 Task: Find connections with filter location Tietê with filter topic #Mentoringwith filter profile language Potuguese with filter current company Work From Home/ Experience & Fresher Jobs with filter school CHAROTAR UNIVERSITY OF SCIENCE AND TECHNOLOGY with filter industry Optometrists with filter service category Videography with filter keywords title Director of Inside Sales
Action: Mouse moved to (706, 123)
Screenshot: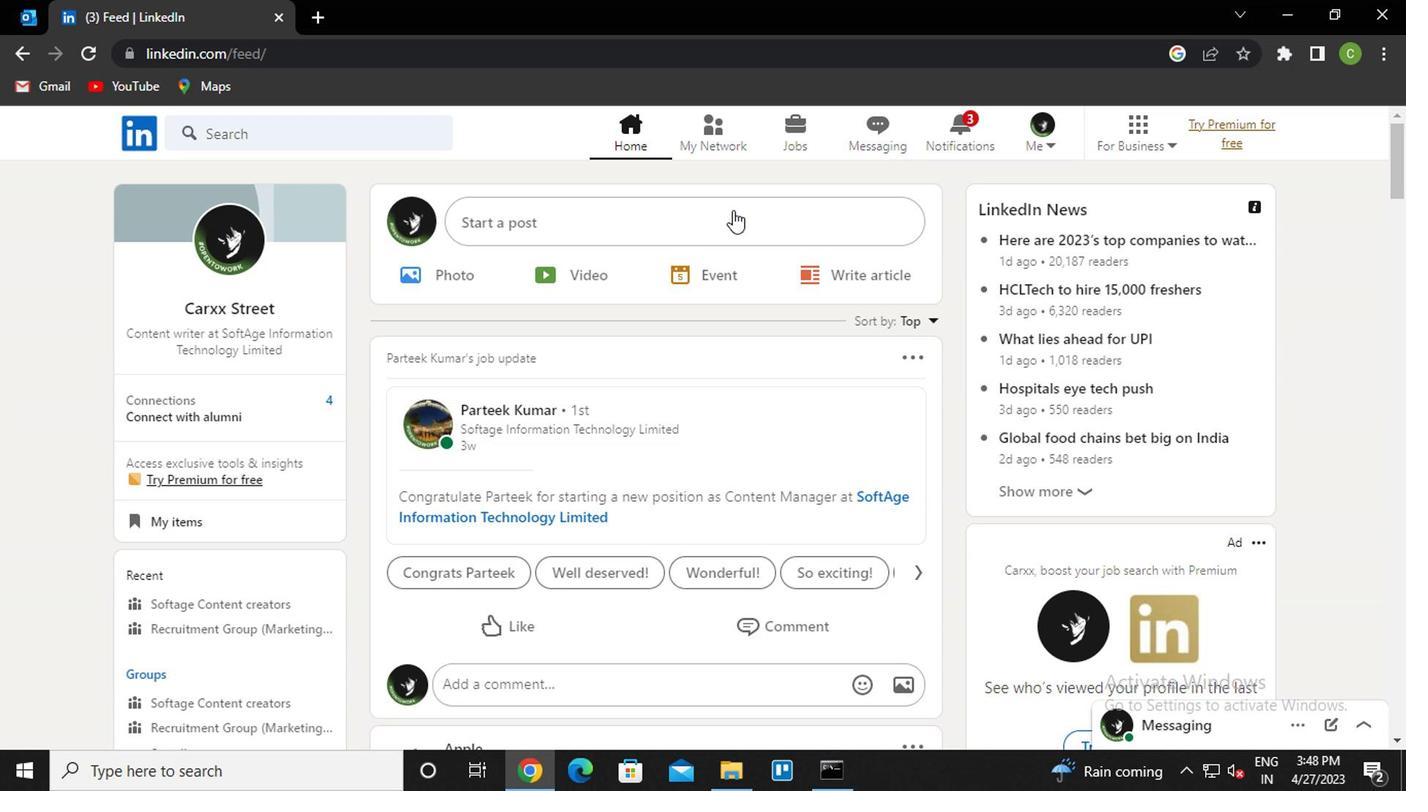 
Action: Mouse pressed left at (706, 123)
Screenshot: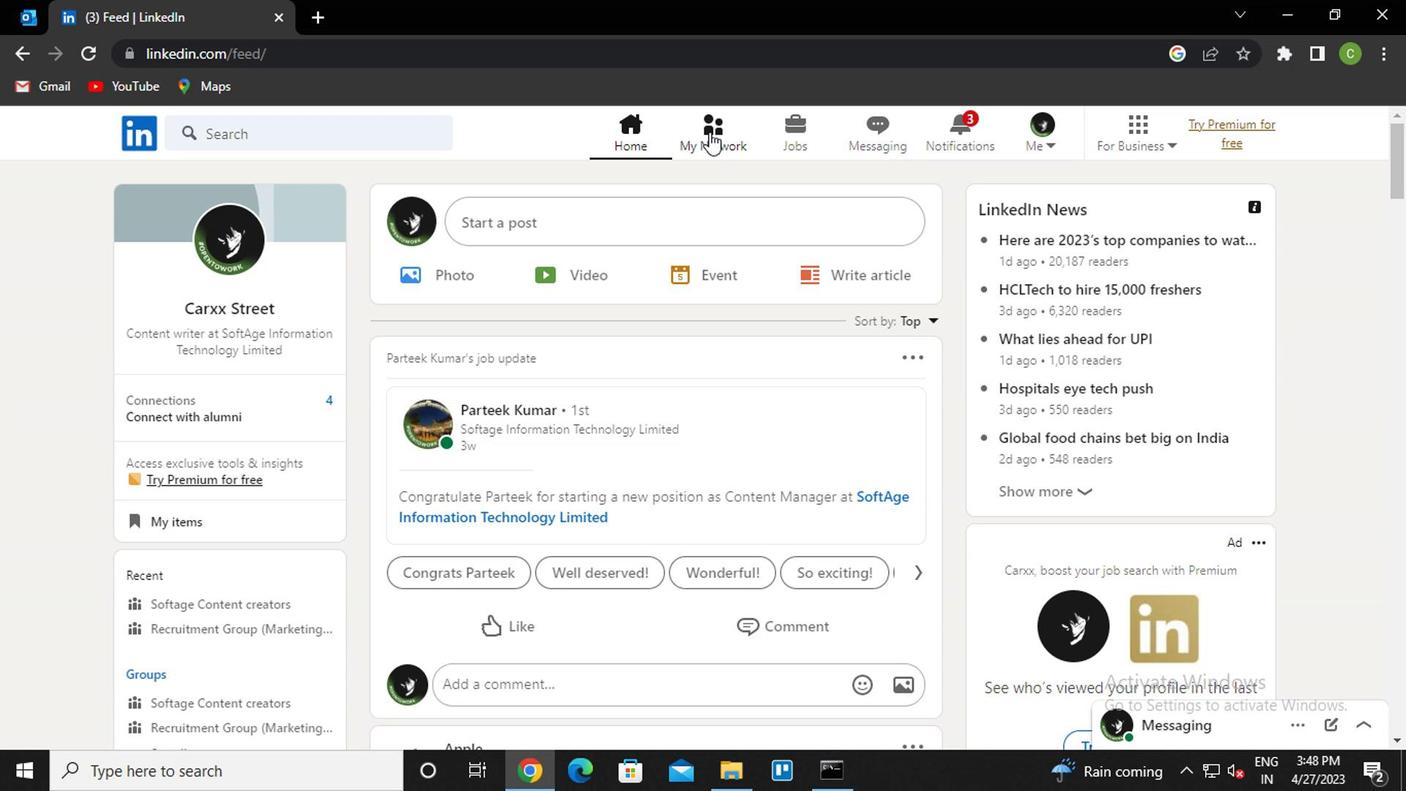 
Action: Mouse moved to (344, 241)
Screenshot: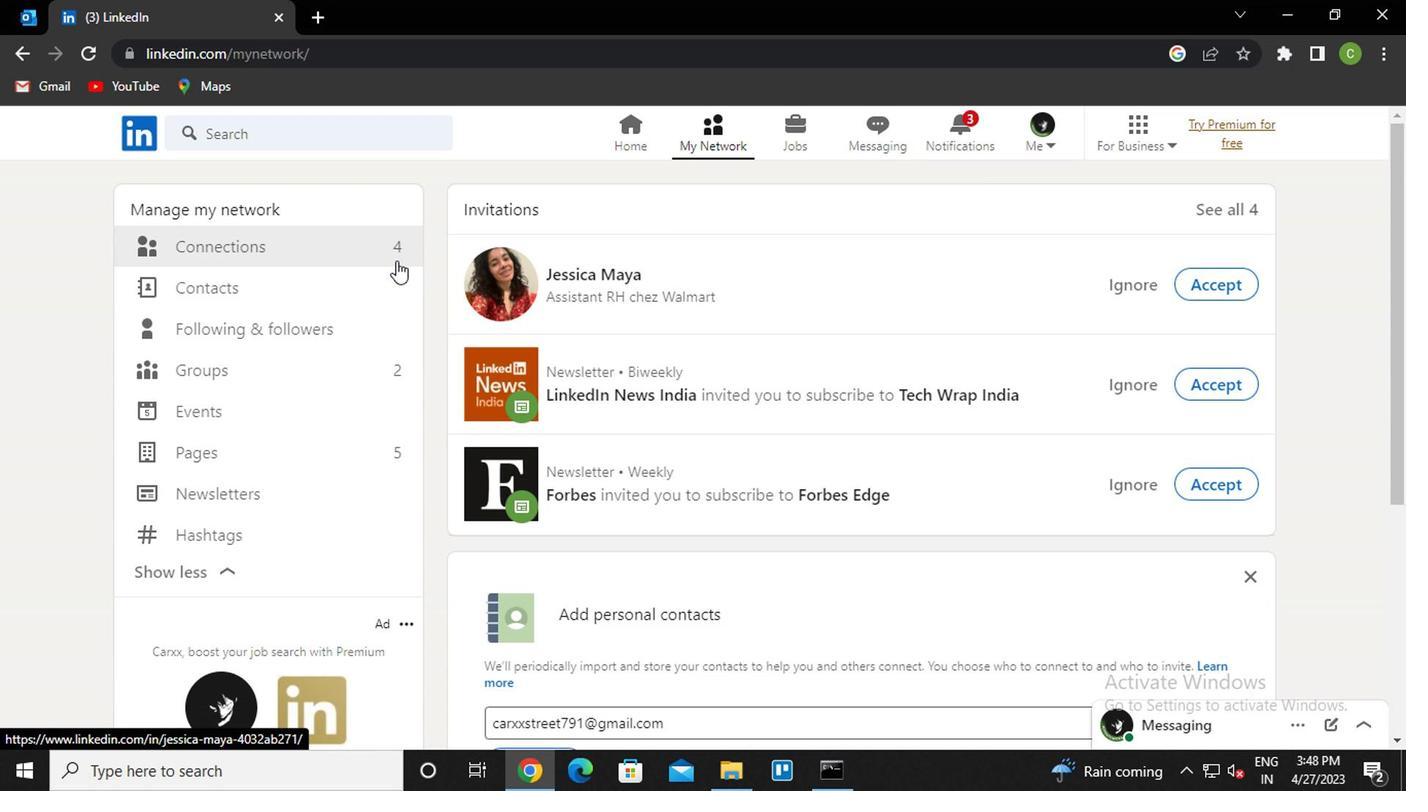 
Action: Mouse pressed left at (344, 241)
Screenshot: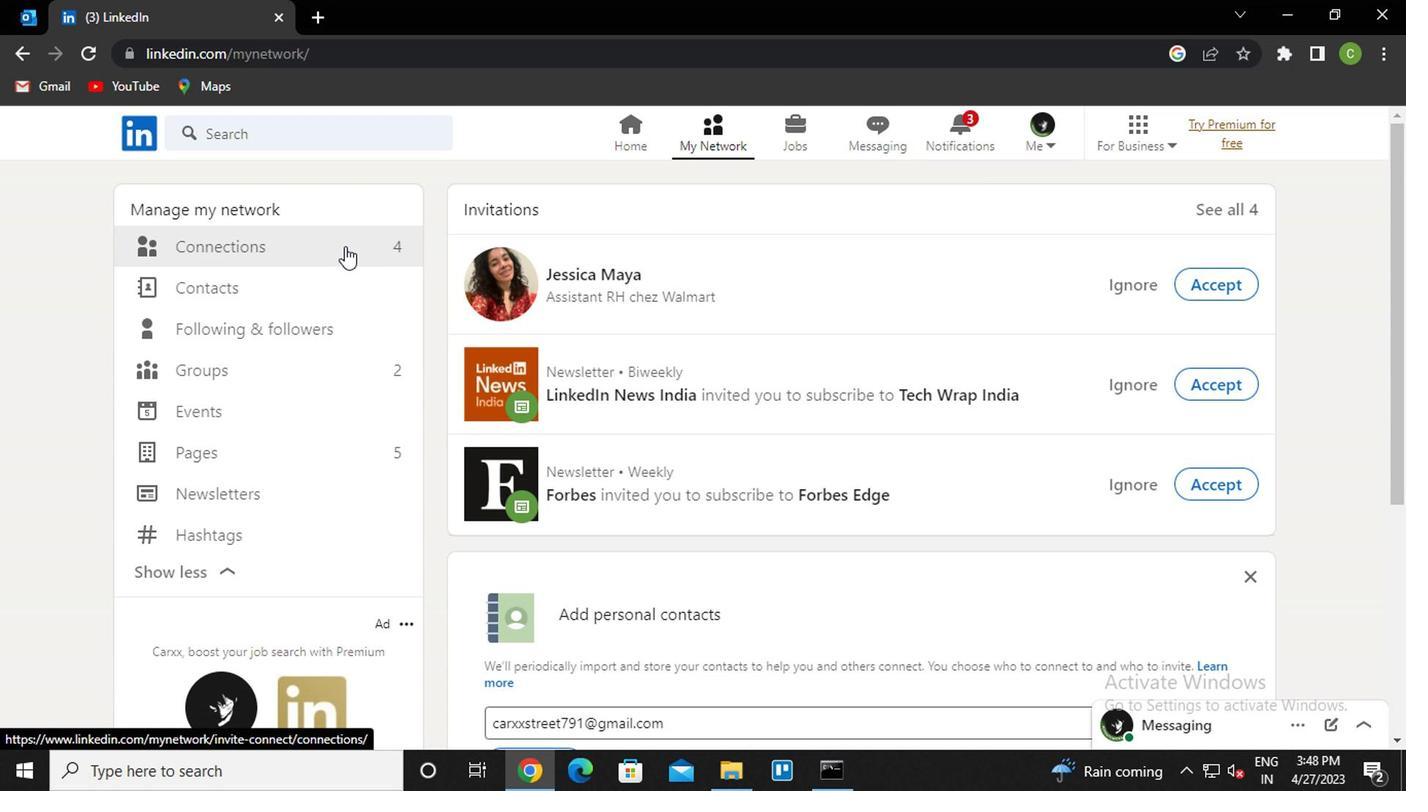 
Action: Mouse moved to (872, 249)
Screenshot: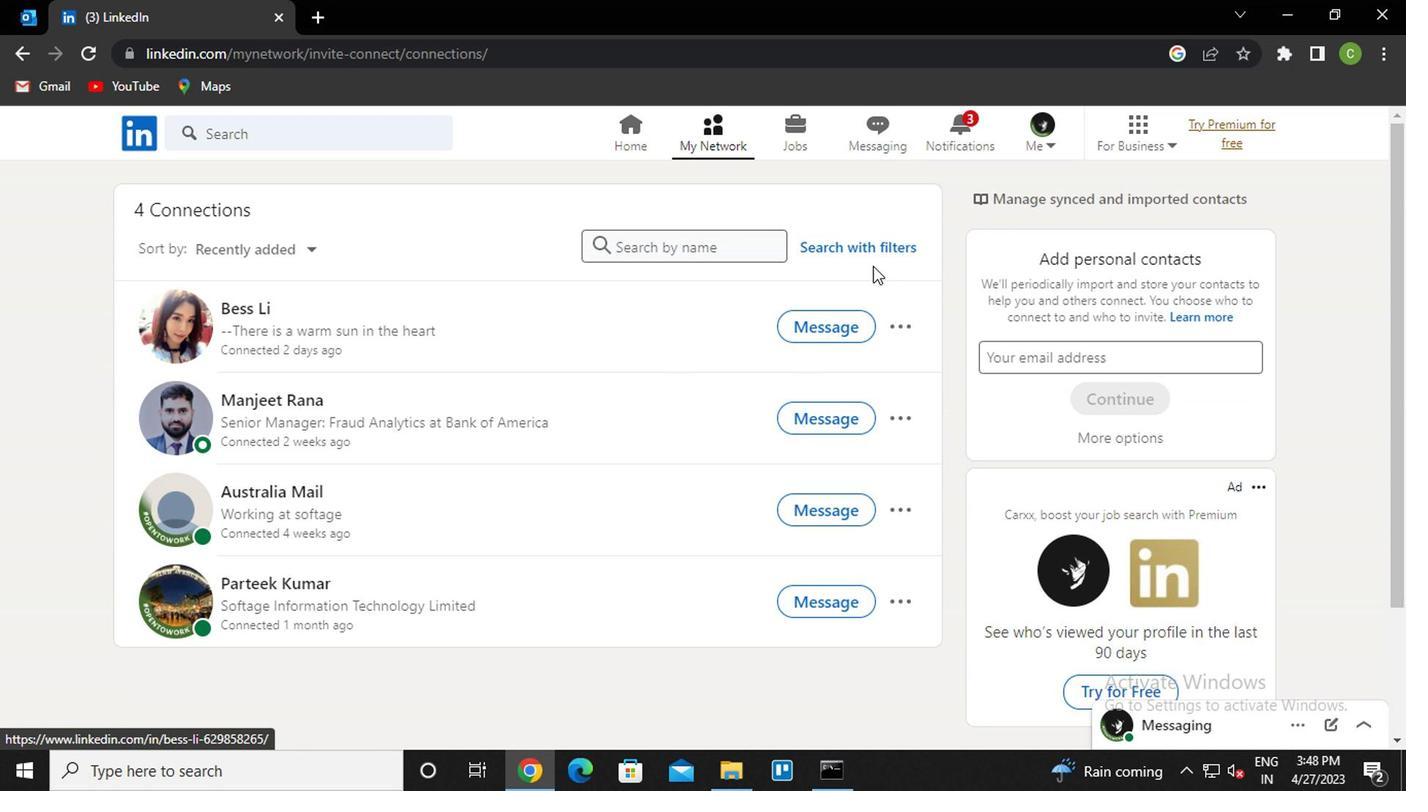 
Action: Mouse pressed left at (872, 249)
Screenshot: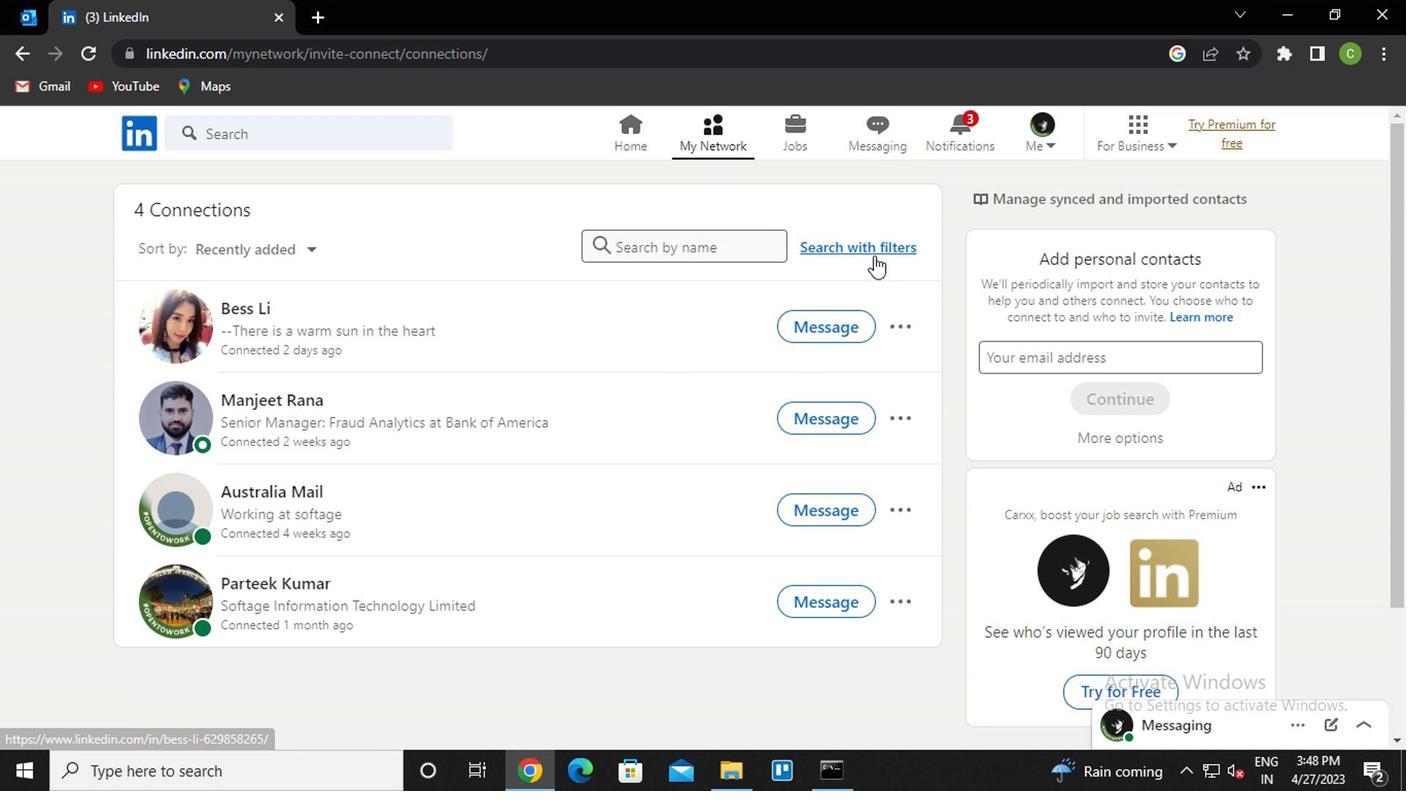 
Action: Mouse moved to (763, 184)
Screenshot: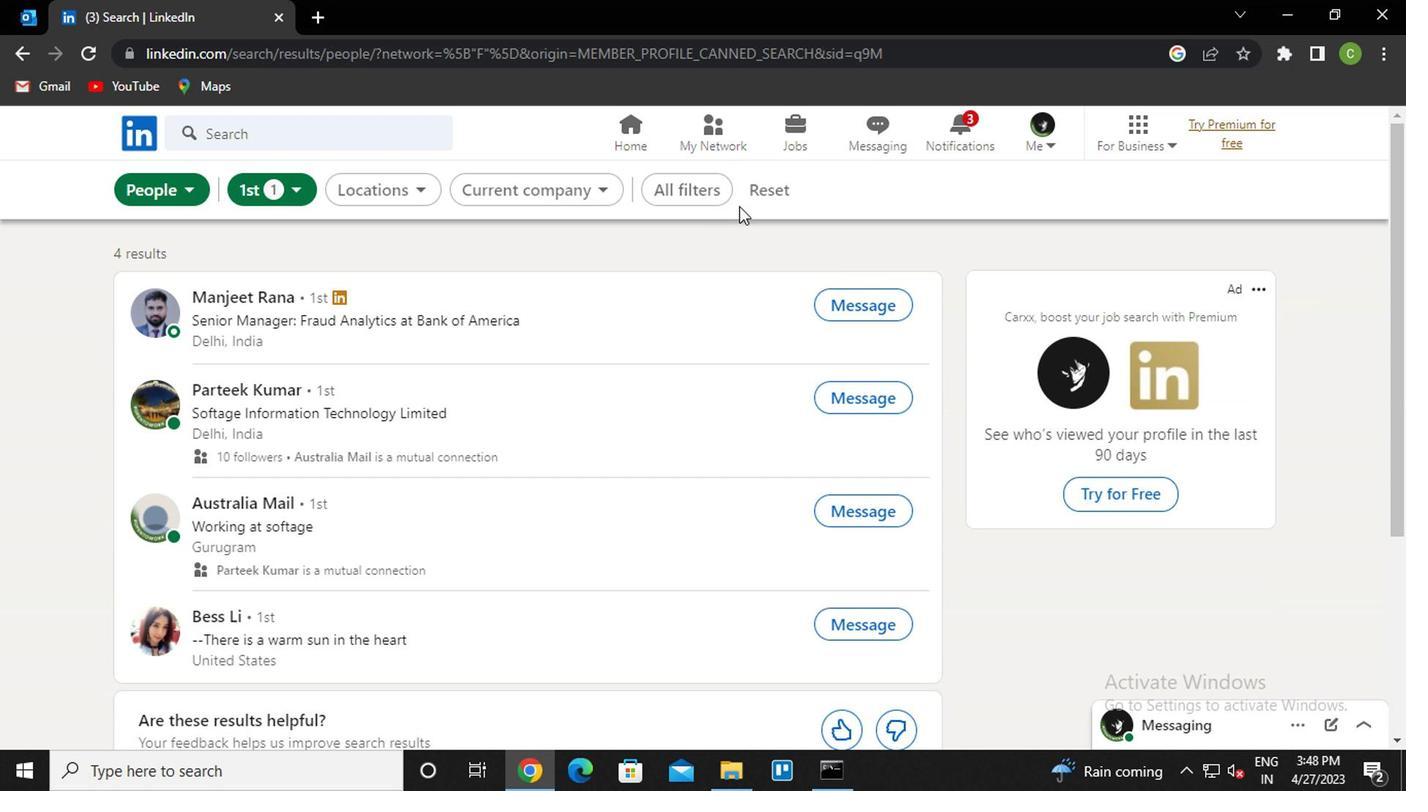 
Action: Mouse pressed left at (763, 184)
Screenshot: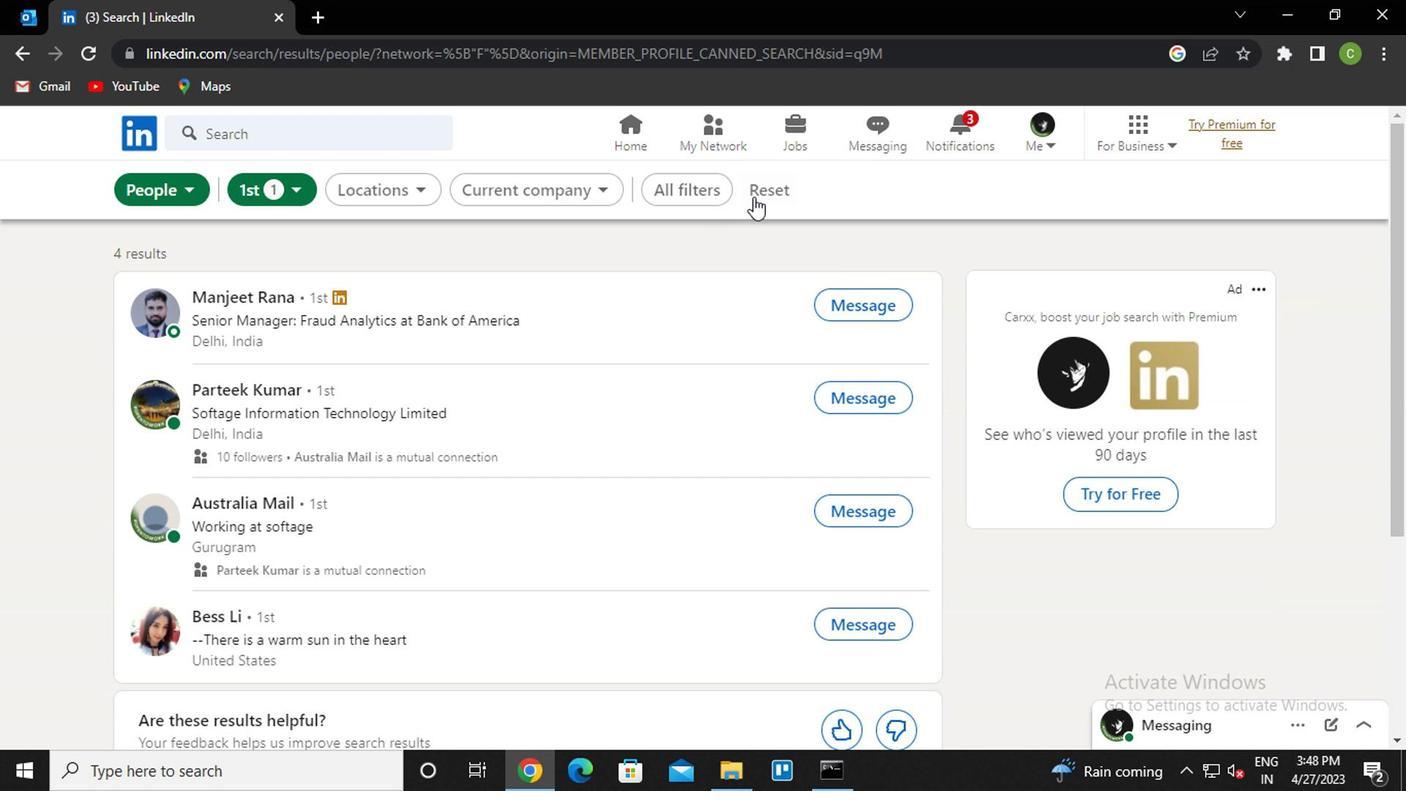 
Action: Mouse moved to (737, 180)
Screenshot: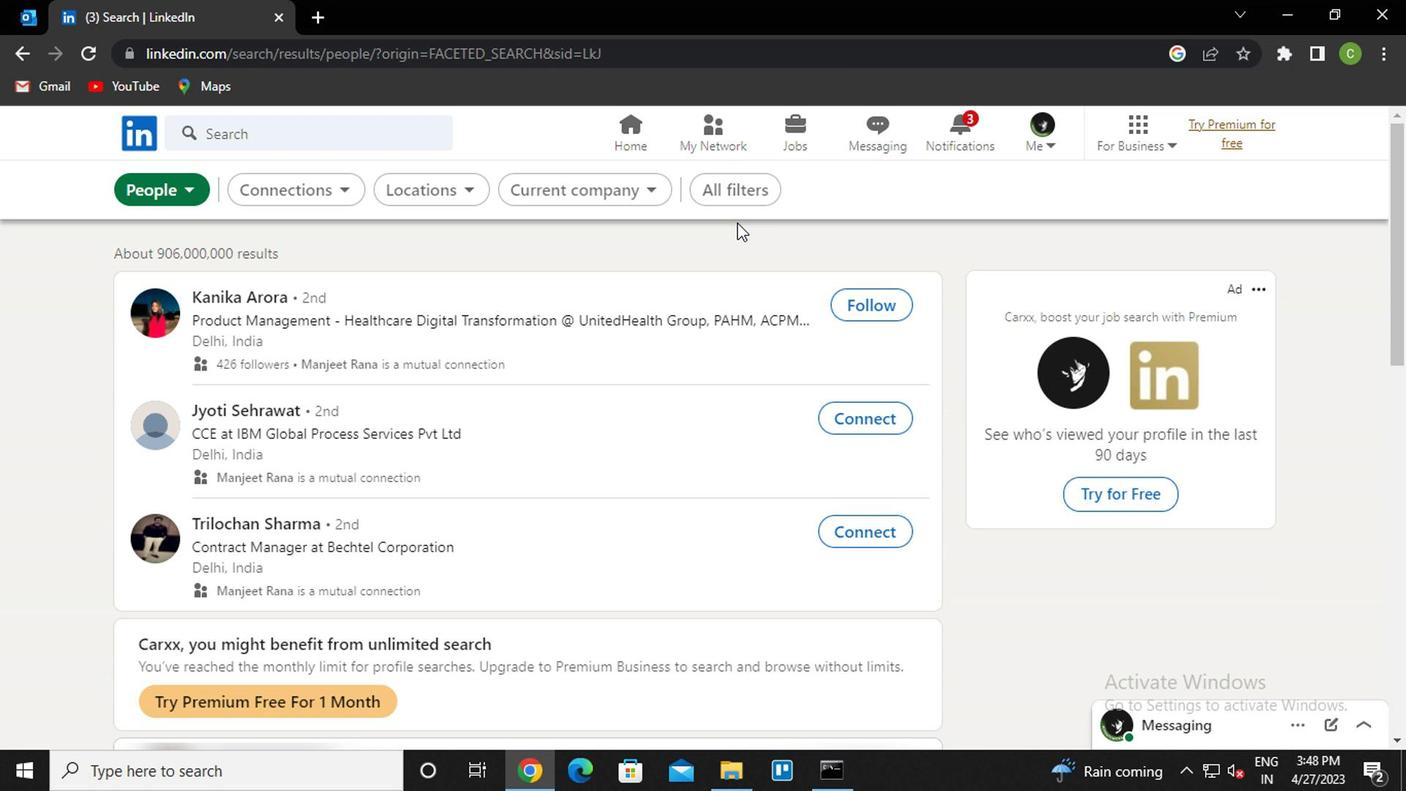 
Action: Mouse pressed left at (737, 180)
Screenshot: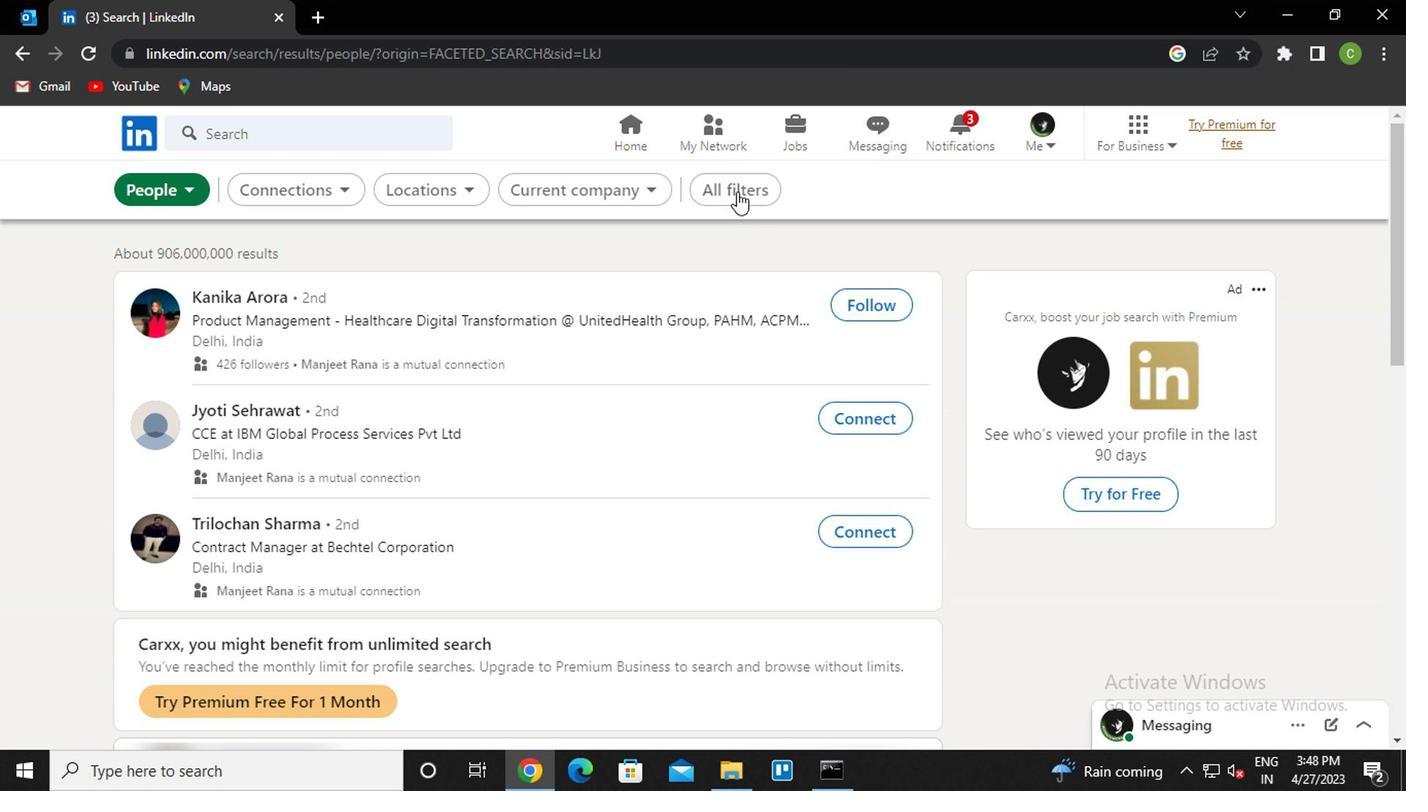 
Action: Mouse moved to (1122, 391)
Screenshot: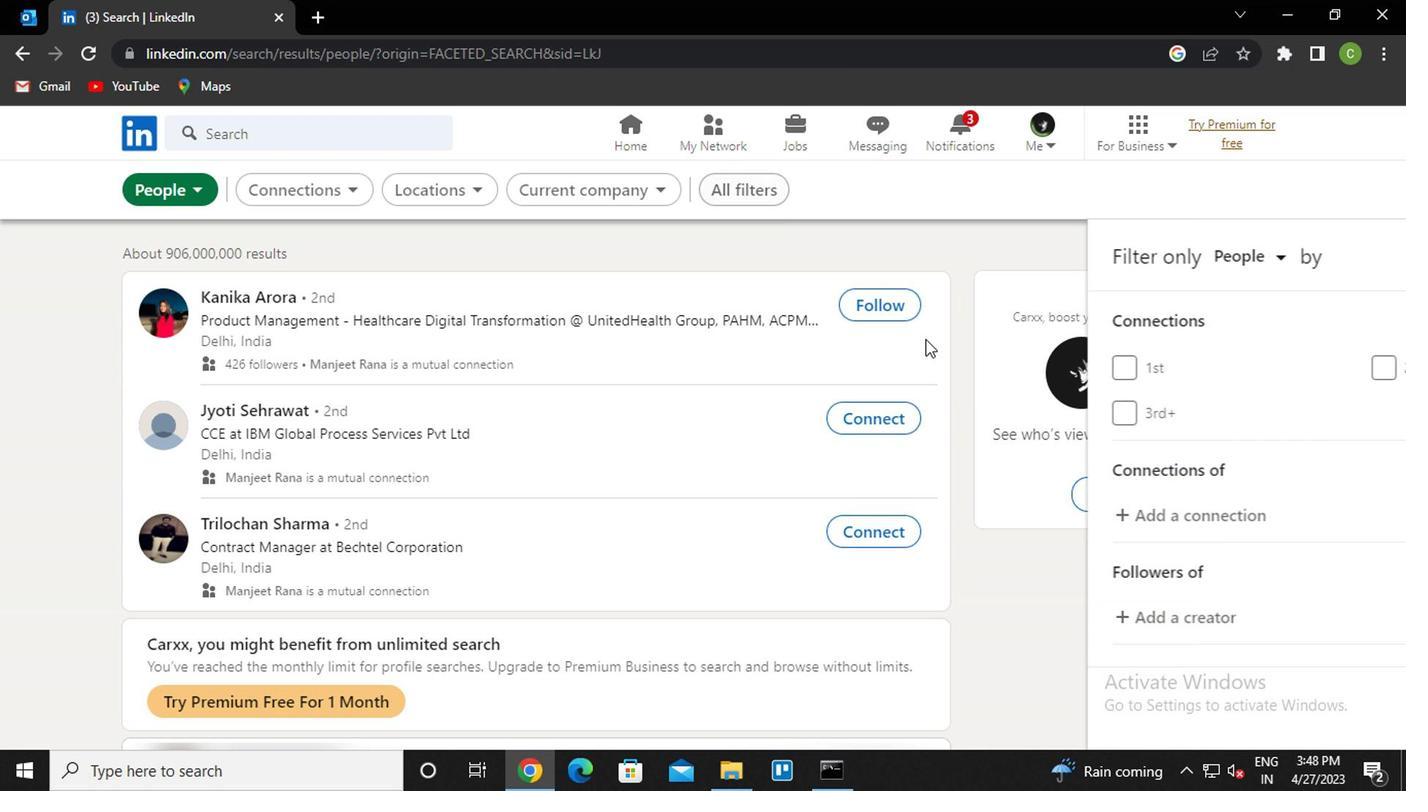 
Action: Mouse scrolled (1122, 390) with delta (0, -1)
Screenshot: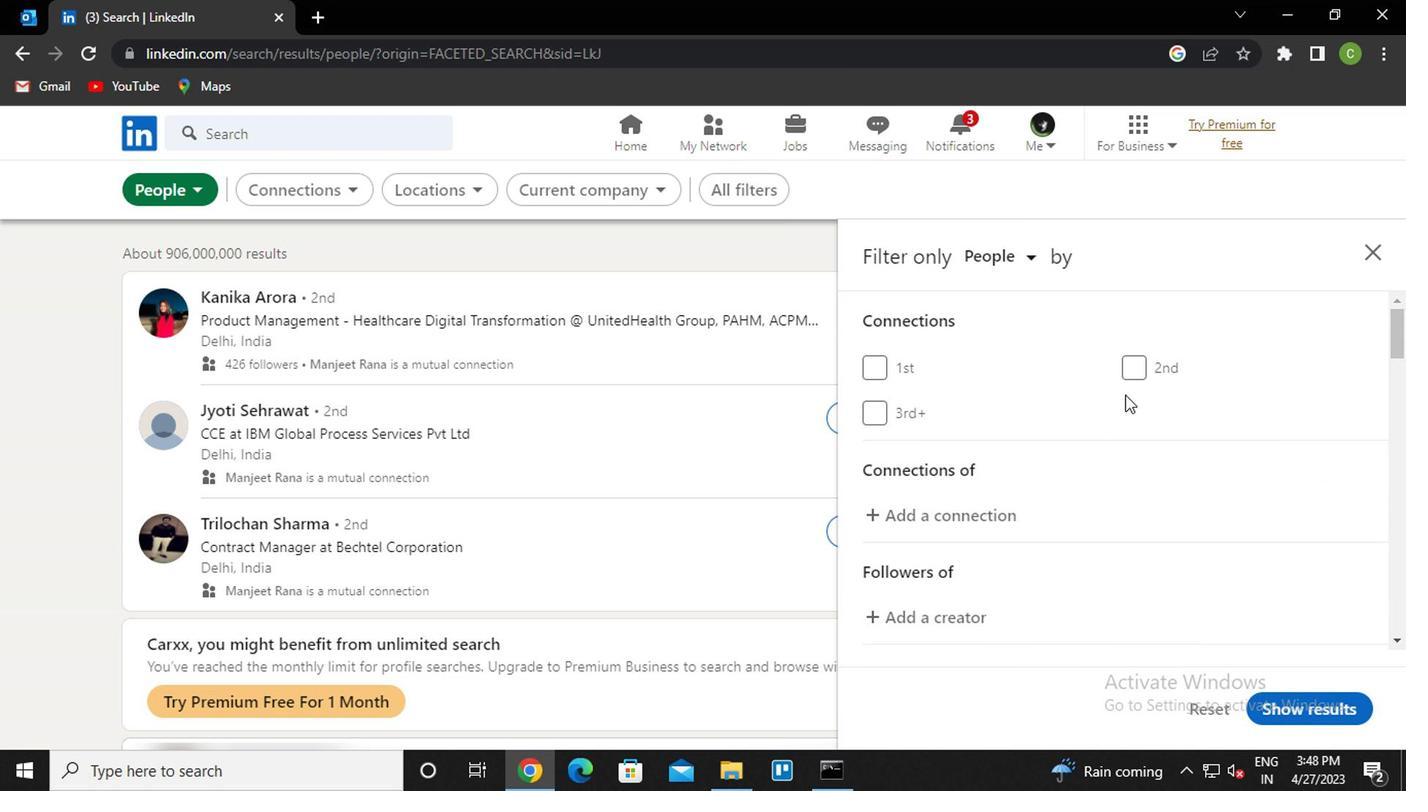 
Action: Mouse scrolled (1122, 390) with delta (0, -1)
Screenshot: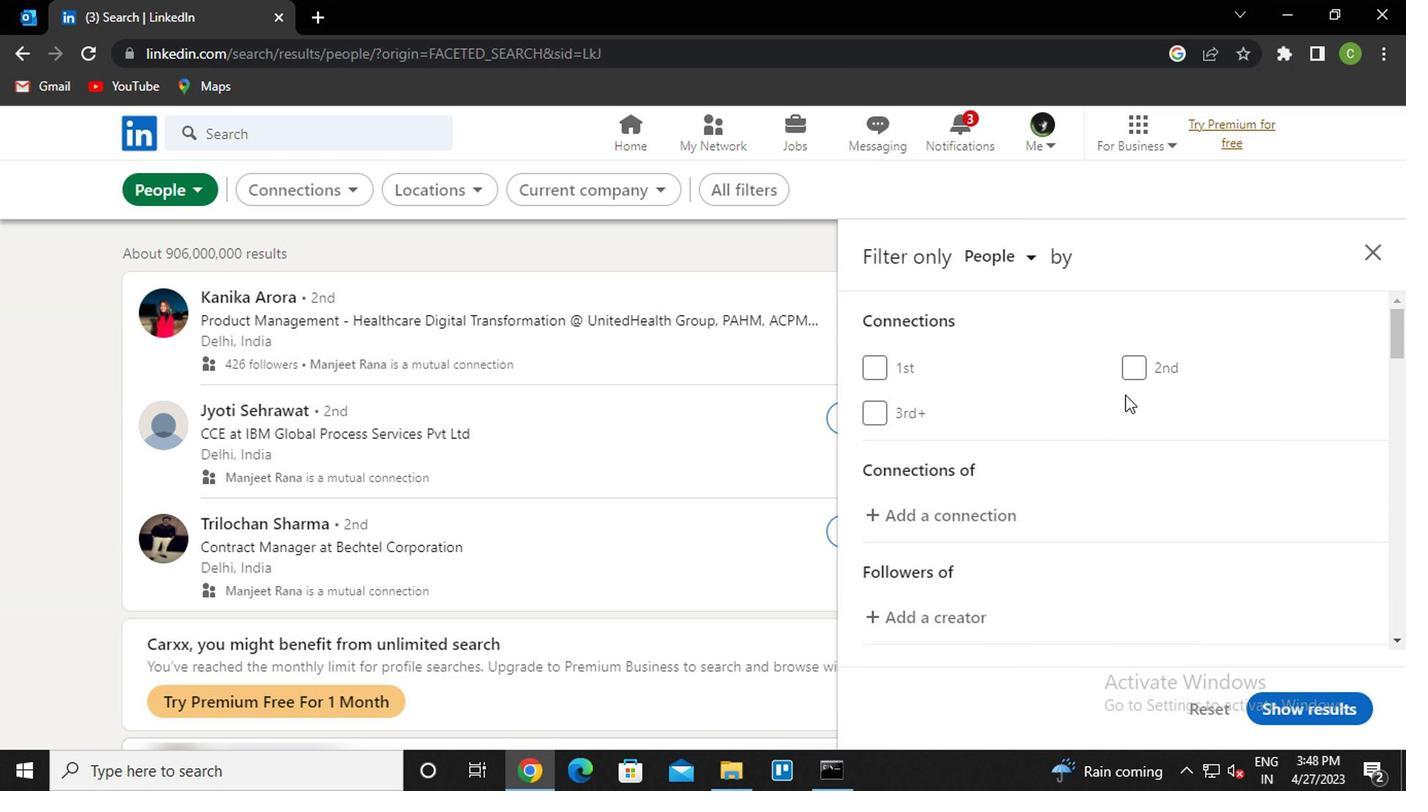 
Action: Mouse moved to (1122, 391)
Screenshot: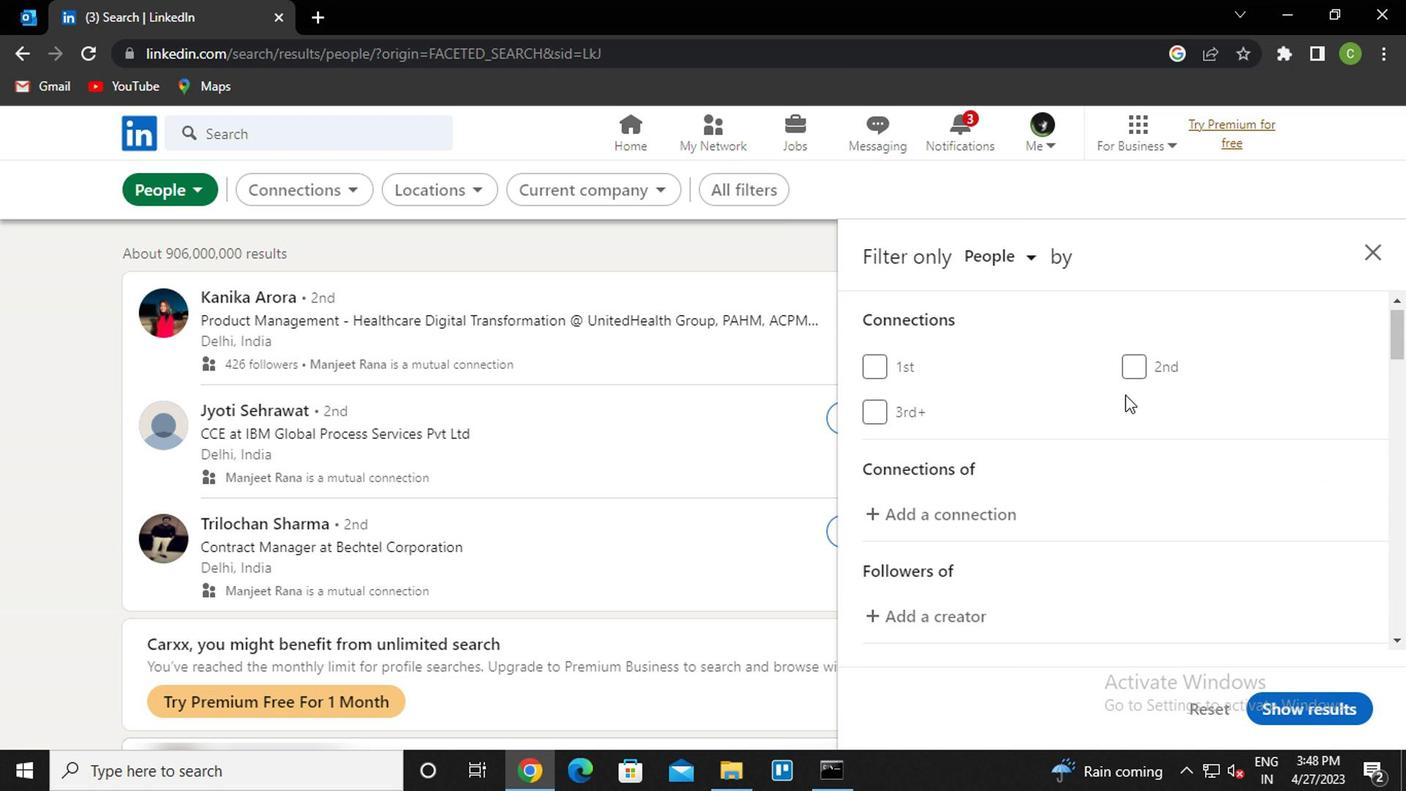 
Action: Mouse scrolled (1122, 390) with delta (0, -1)
Screenshot: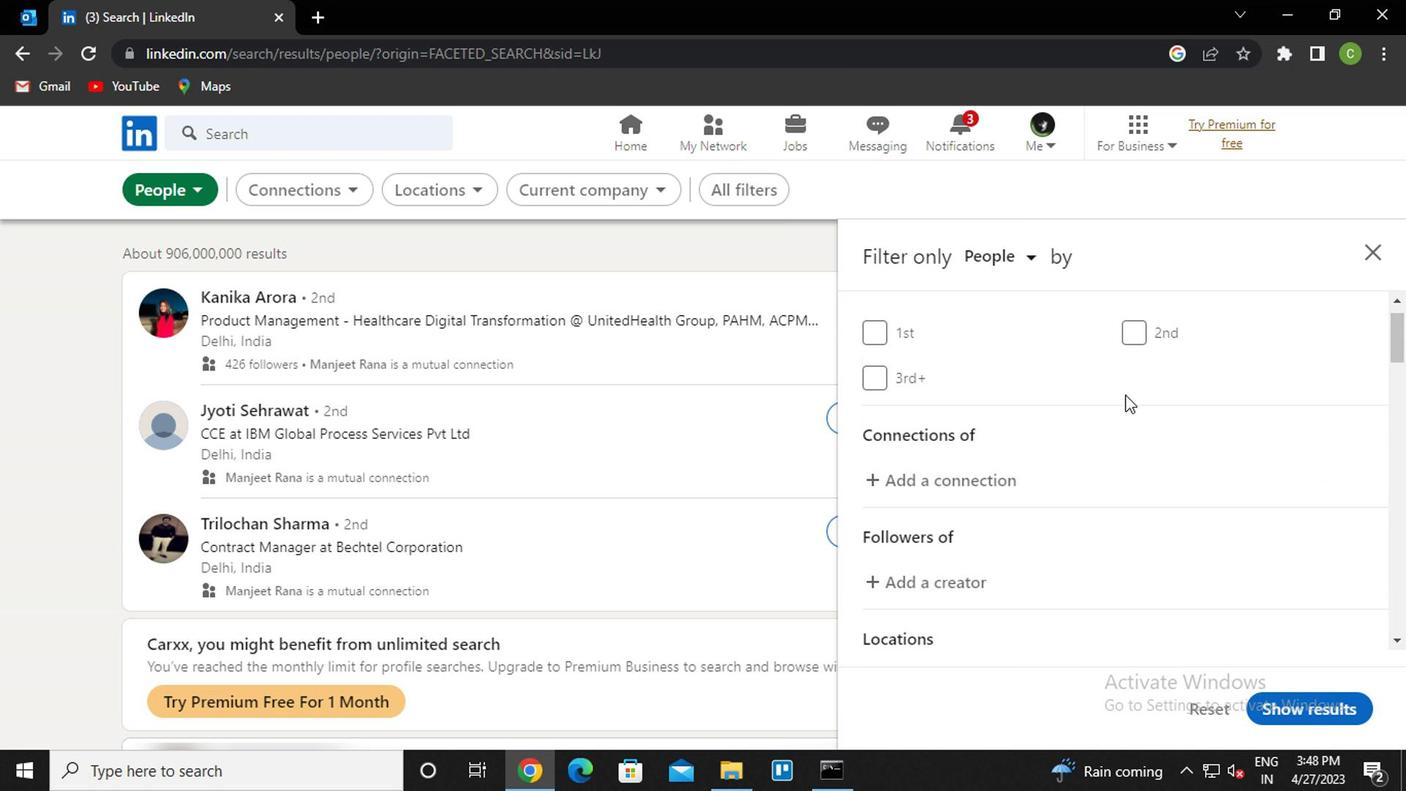 
Action: Mouse moved to (1122, 393)
Screenshot: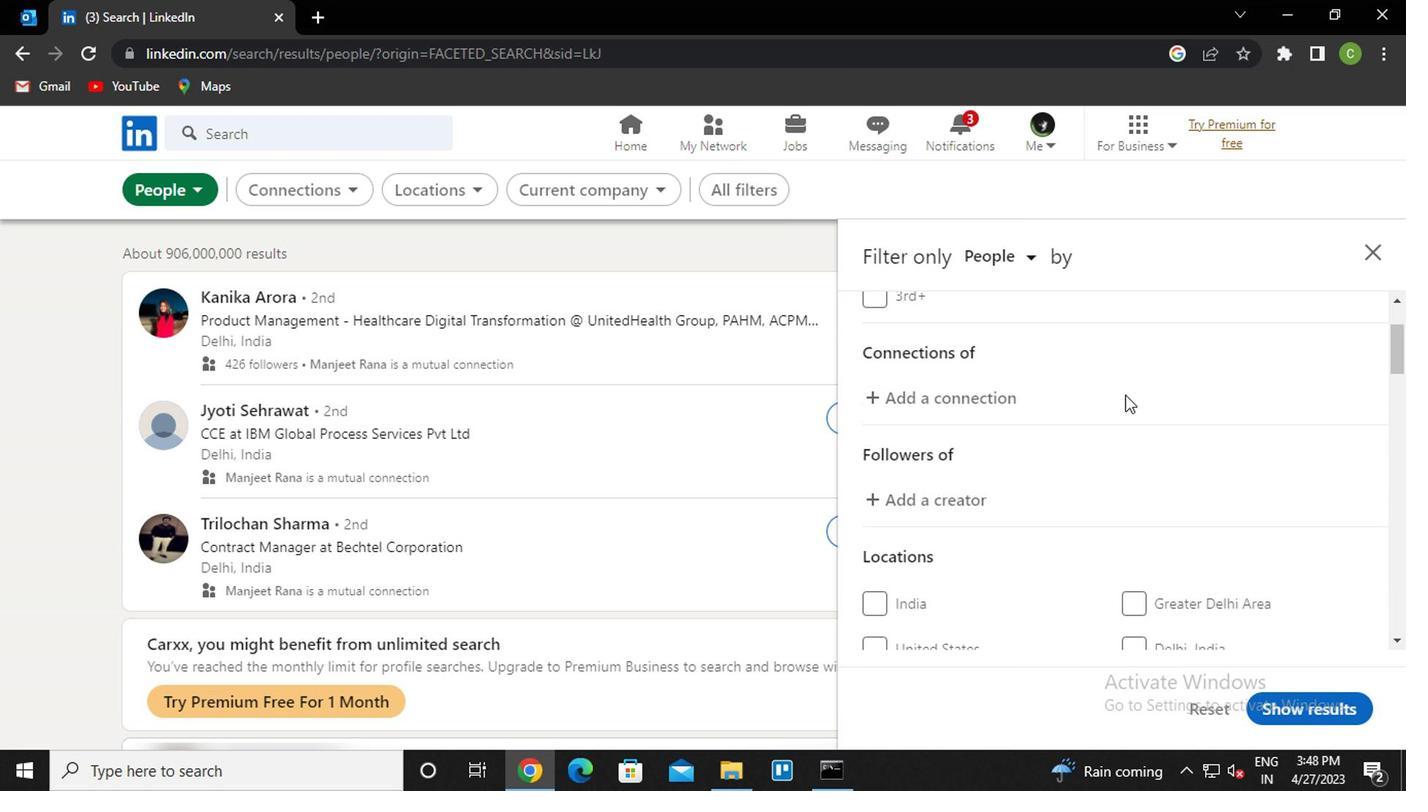 
Action: Mouse scrolled (1122, 392) with delta (0, 0)
Screenshot: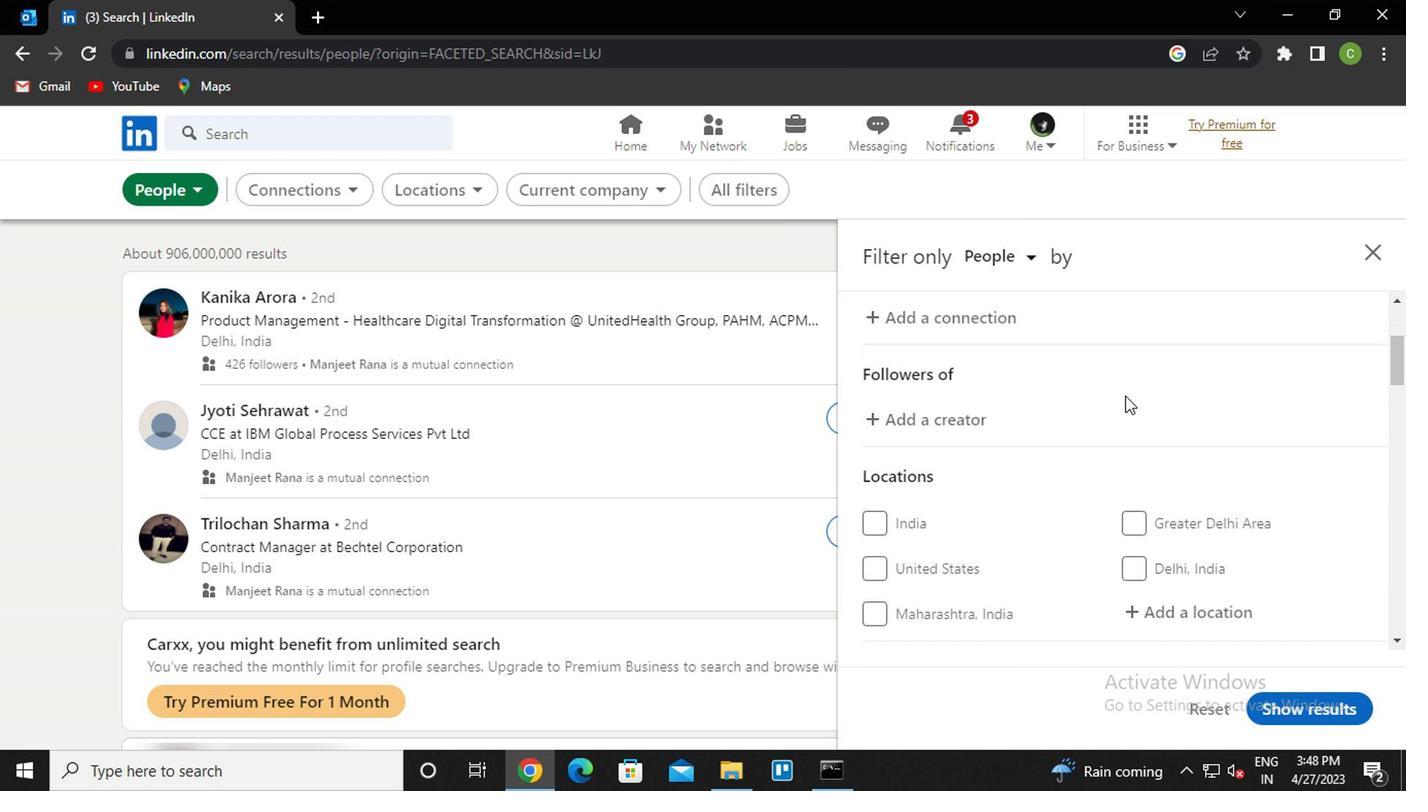 
Action: Mouse scrolled (1122, 394) with delta (0, 1)
Screenshot: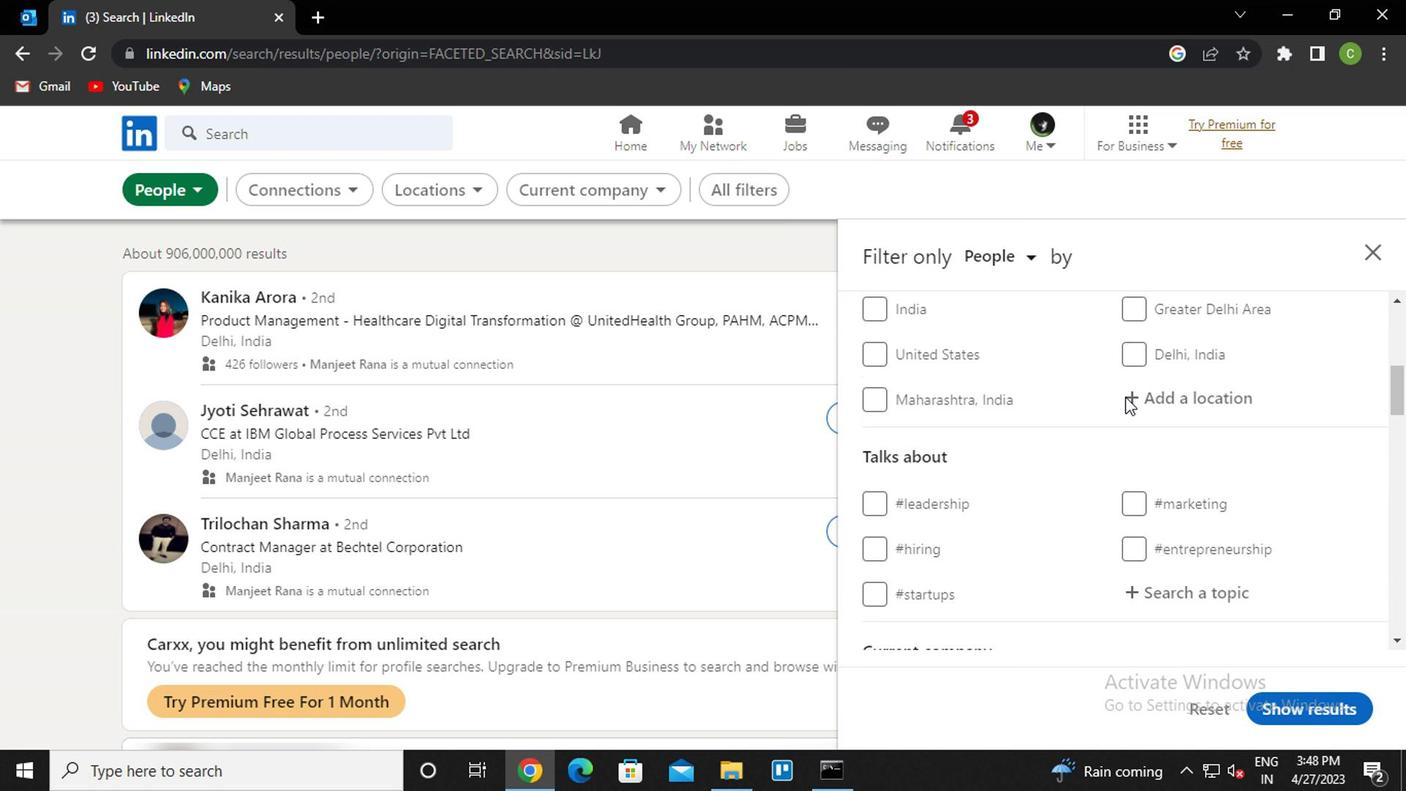 
Action: Mouse scrolled (1122, 392) with delta (0, 0)
Screenshot: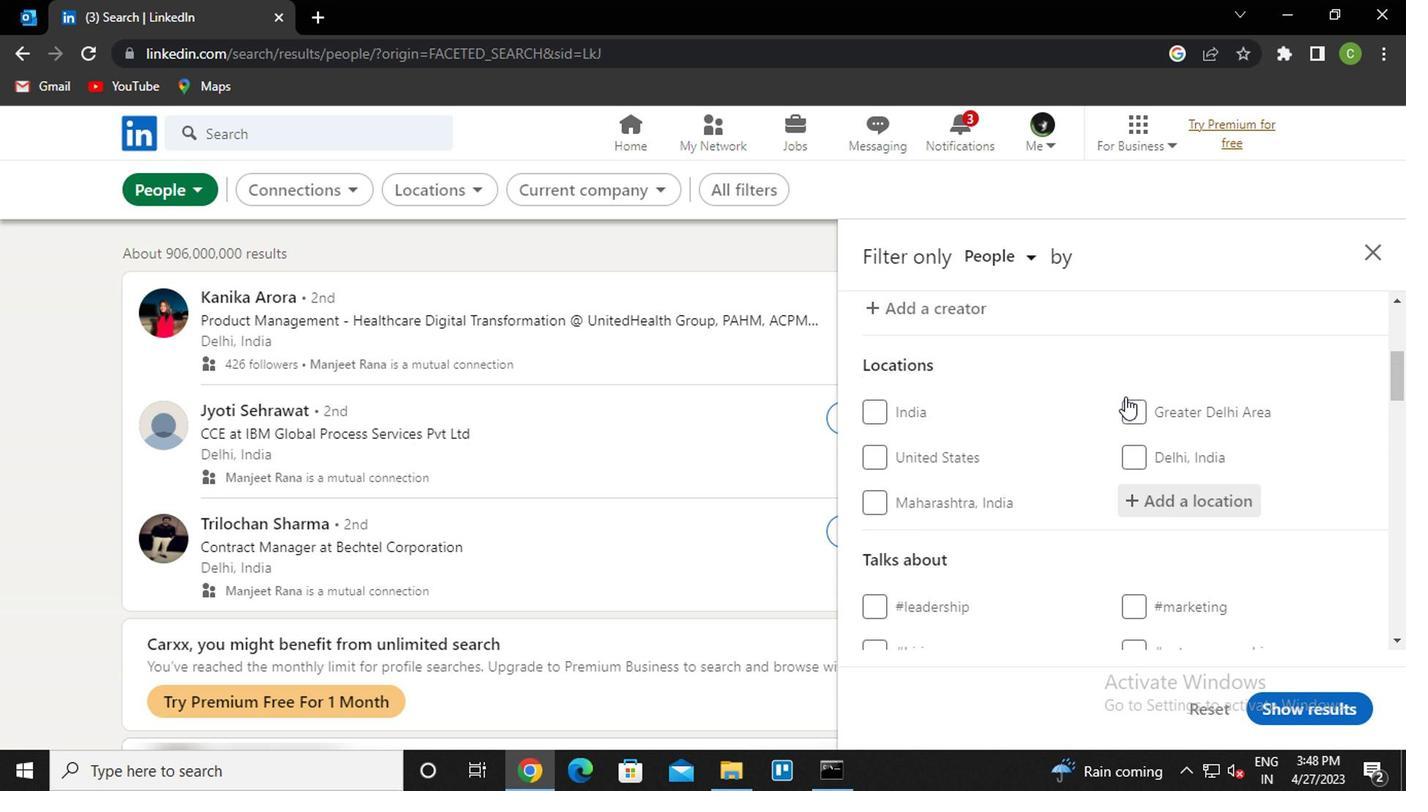 
Action: Mouse moved to (1171, 390)
Screenshot: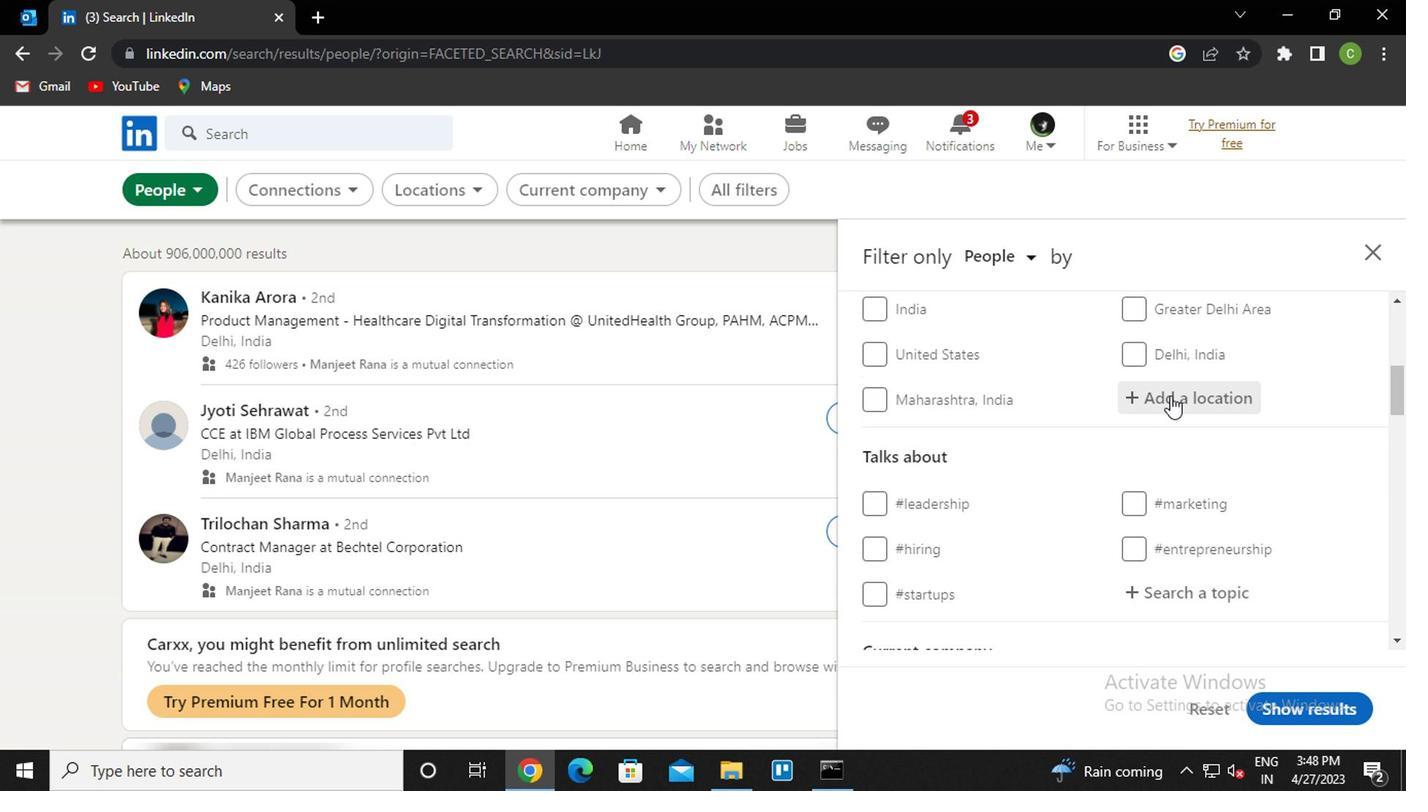 
Action: Mouse pressed left at (1171, 390)
Screenshot: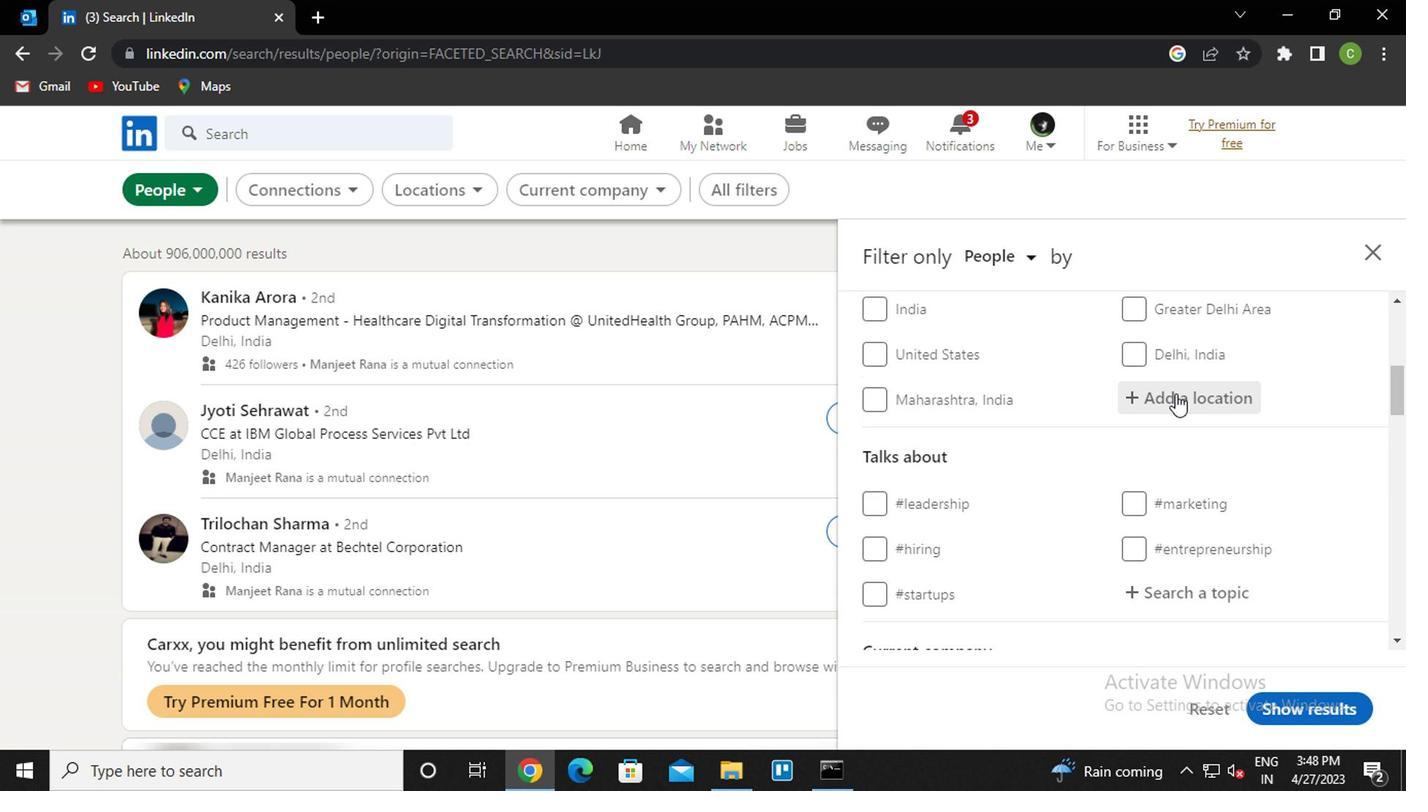 
Action: Key pressed <Key.caps_lock>t<Key.caps_lock>iete<Key.down><Key.enter>
Screenshot: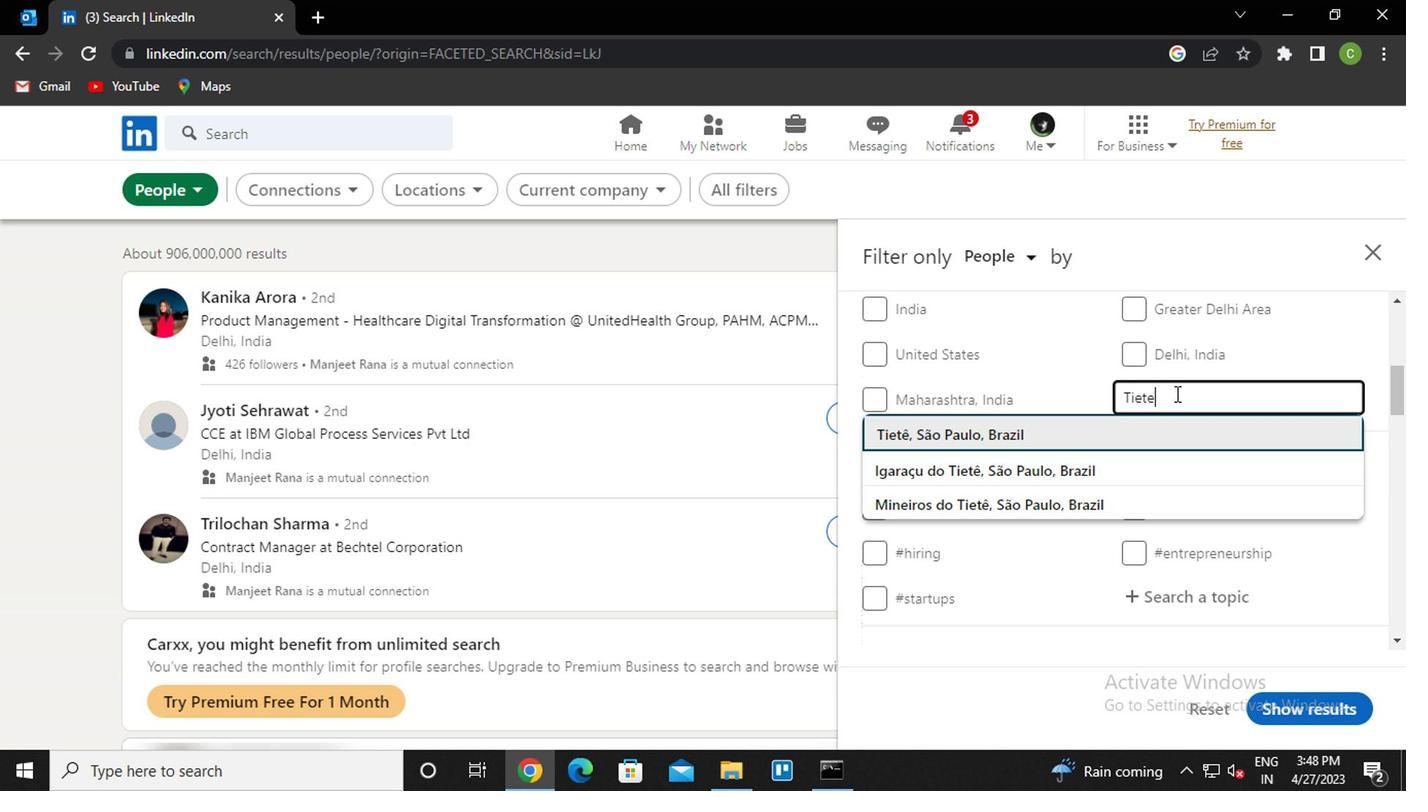 
Action: Mouse moved to (1144, 429)
Screenshot: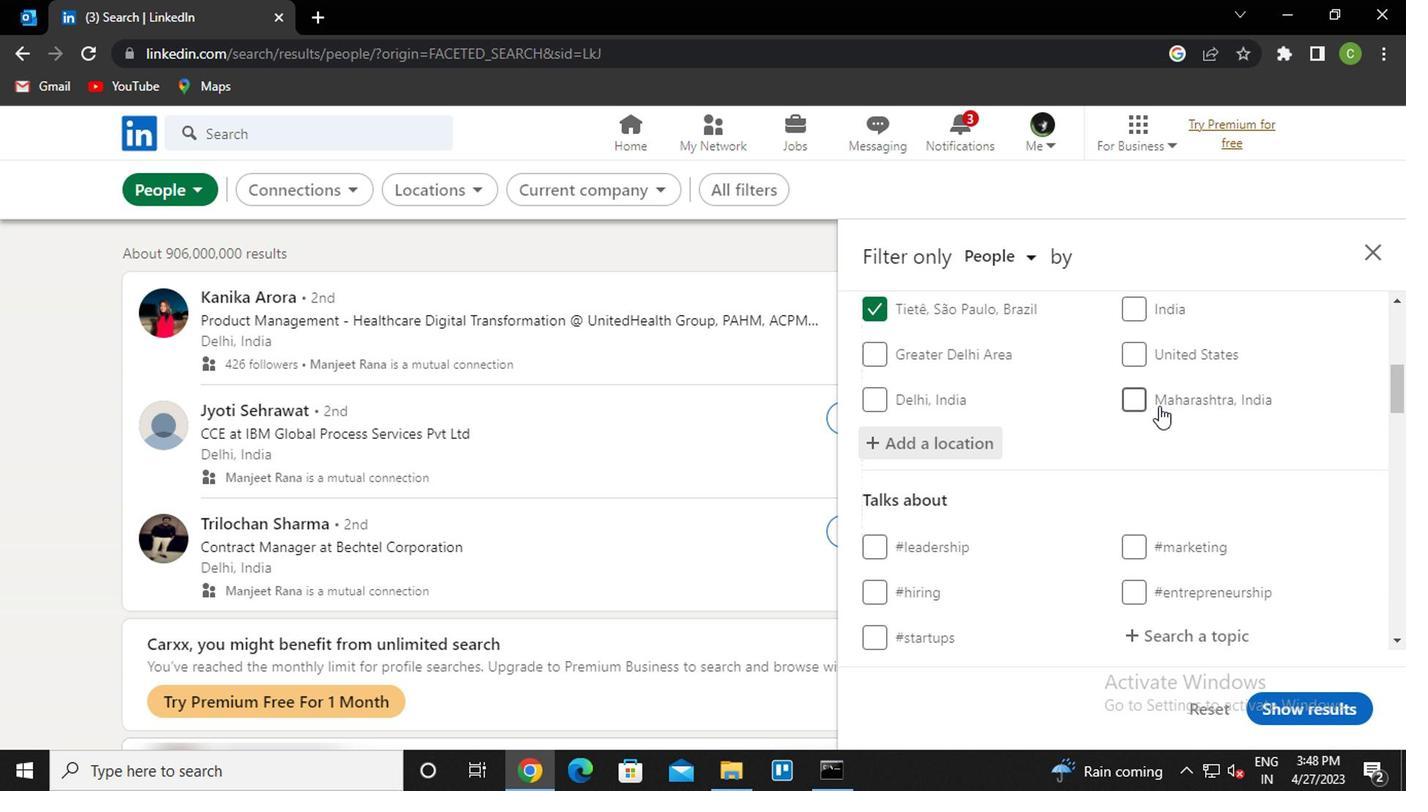 
Action: Mouse scrolled (1144, 429) with delta (0, 0)
Screenshot: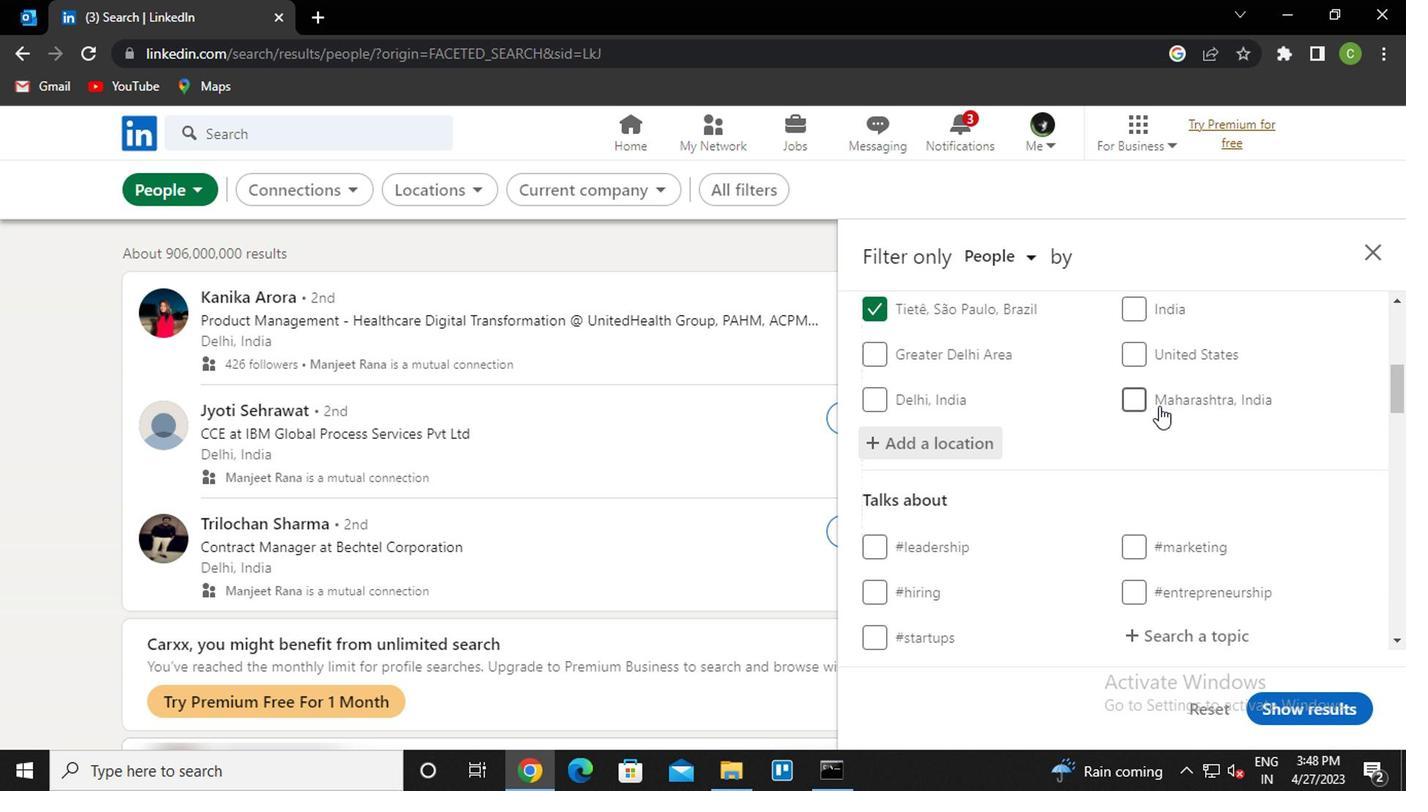 
Action: Mouse moved to (1137, 456)
Screenshot: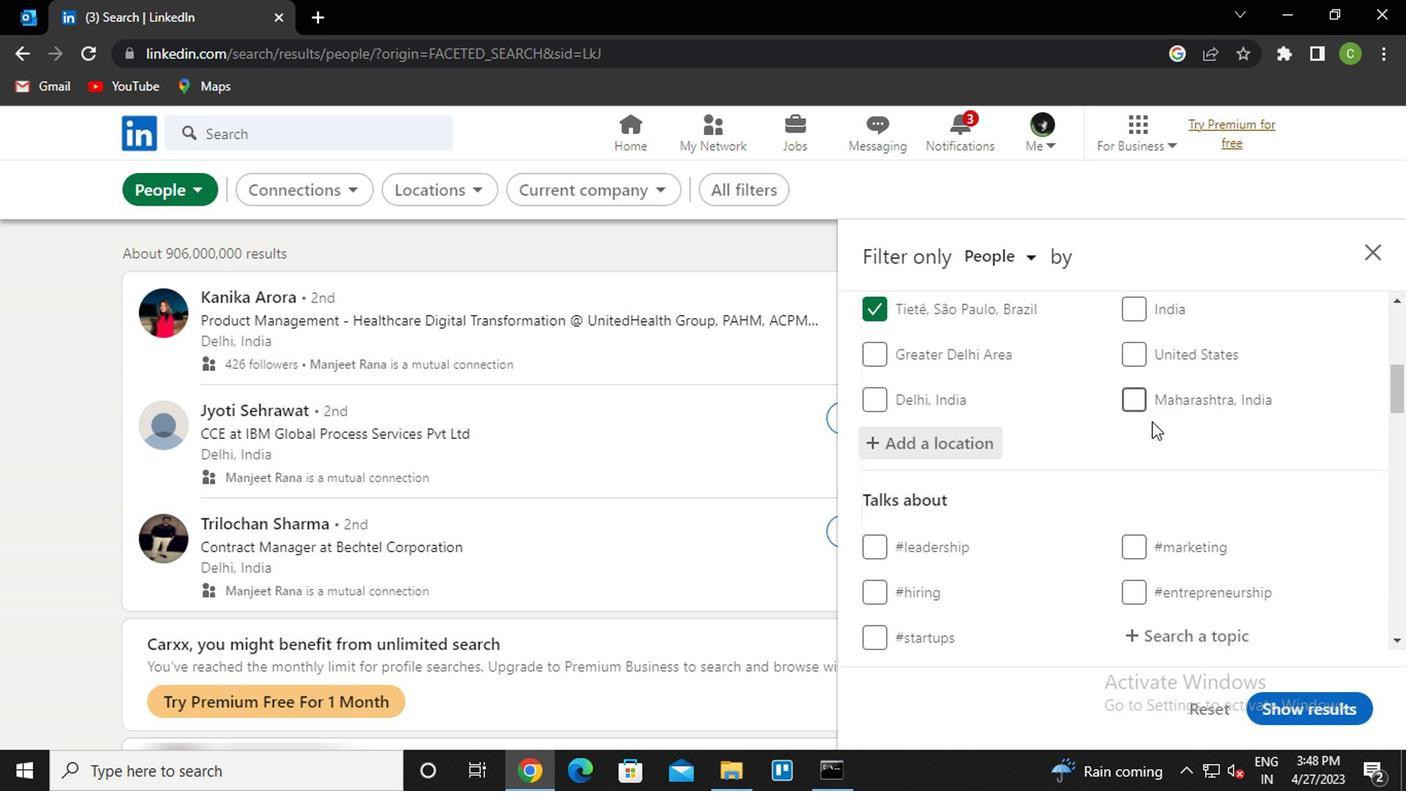 
Action: Mouse scrolled (1137, 454) with delta (0, -1)
Screenshot: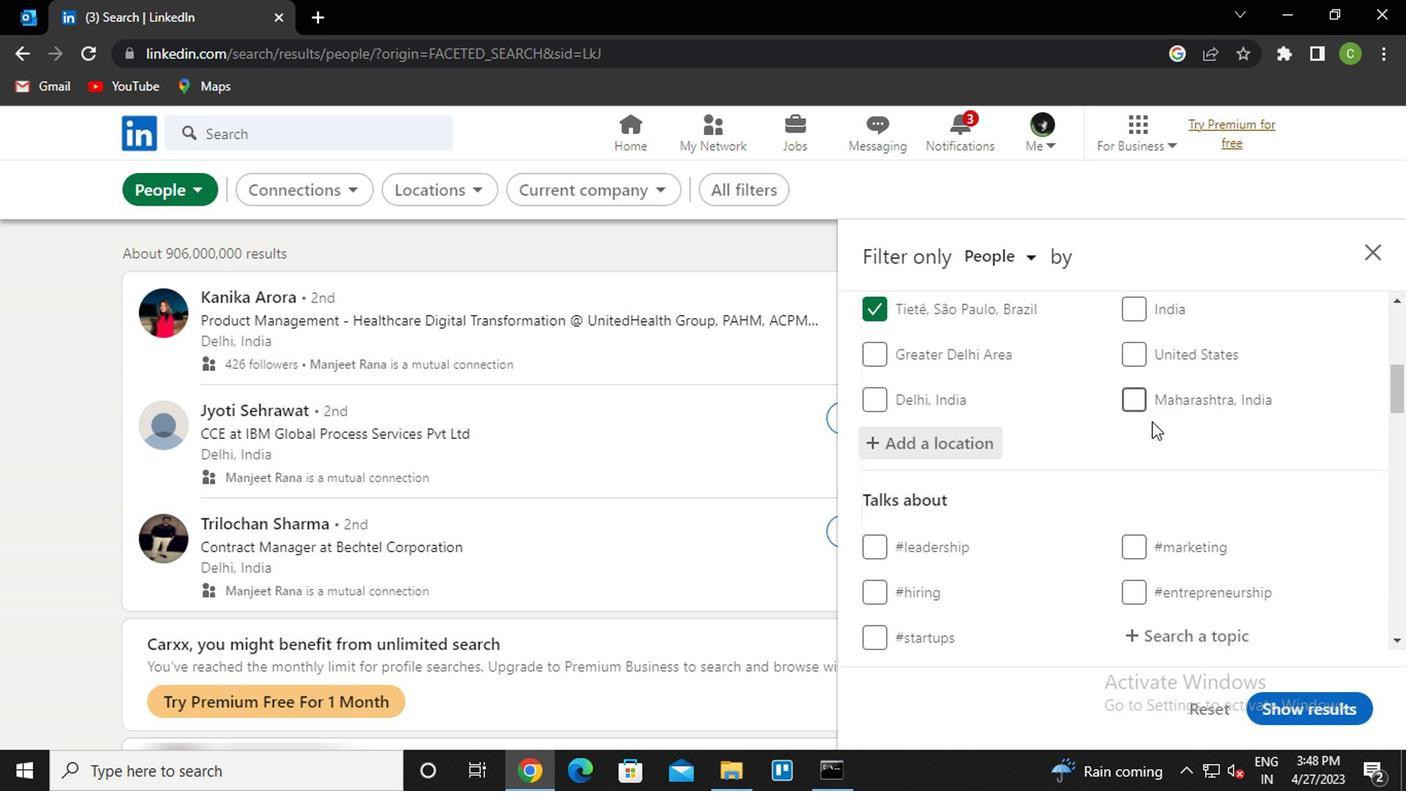 
Action: Mouse moved to (1134, 459)
Screenshot: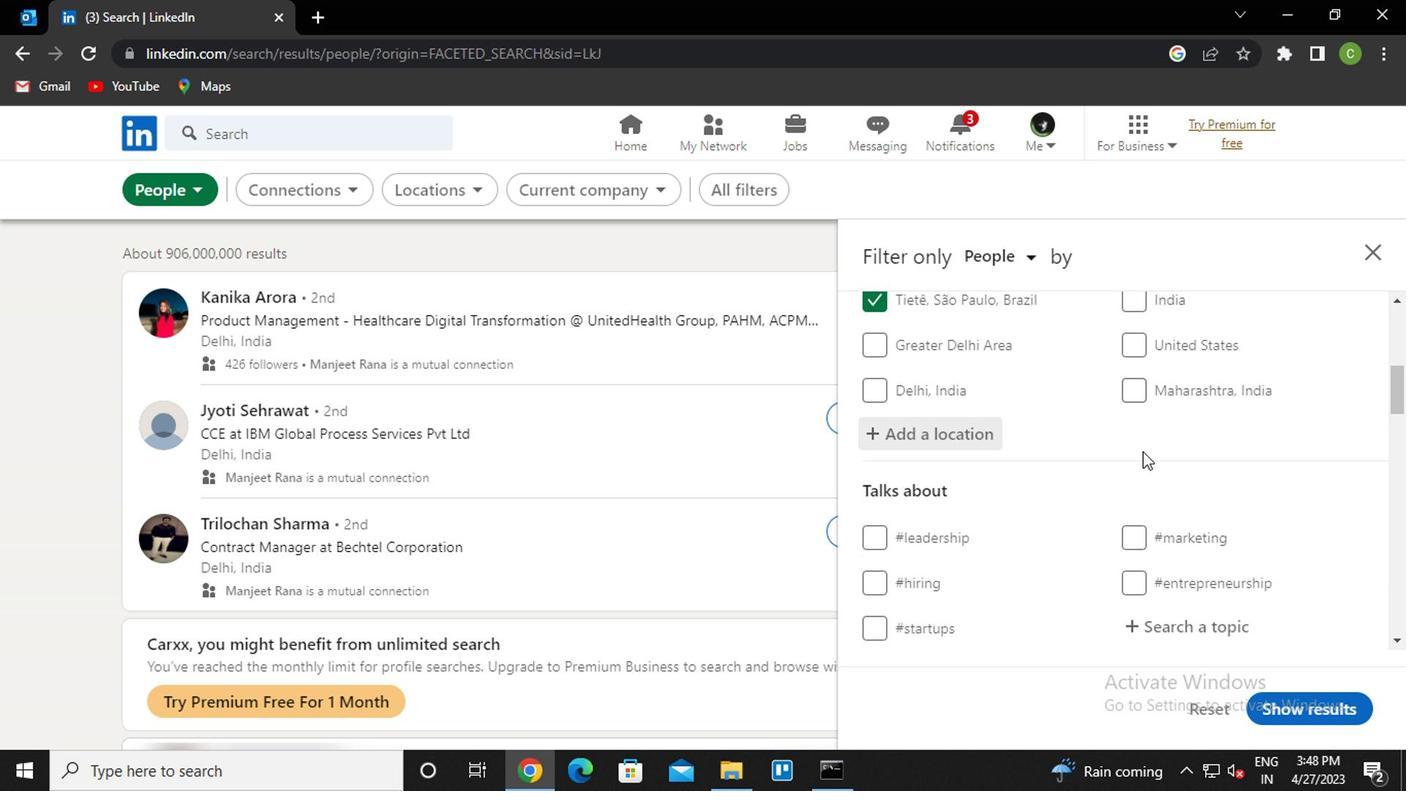 
Action: Mouse scrolled (1134, 459) with delta (0, 0)
Screenshot: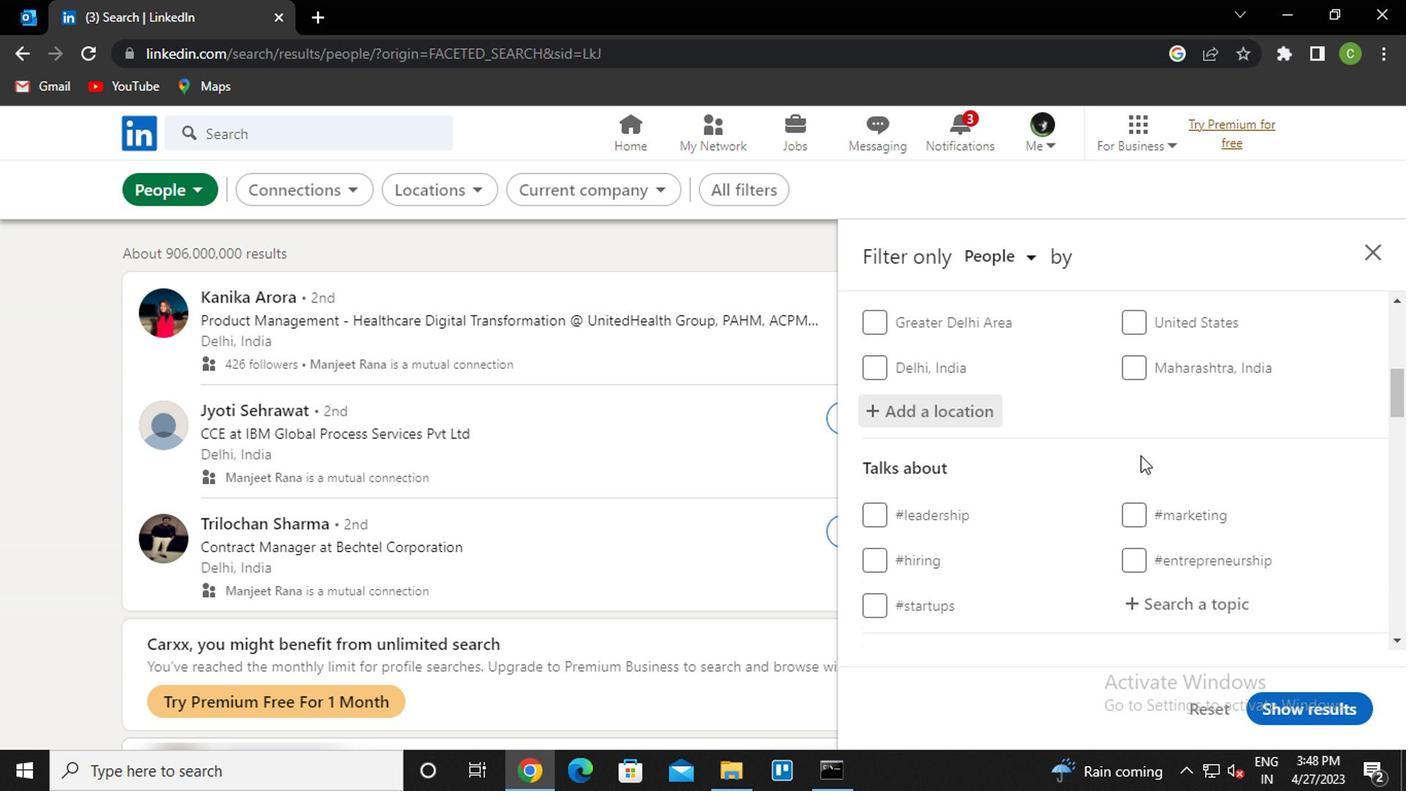 
Action: Mouse scrolled (1134, 459) with delta (0, 0)
Screenshot: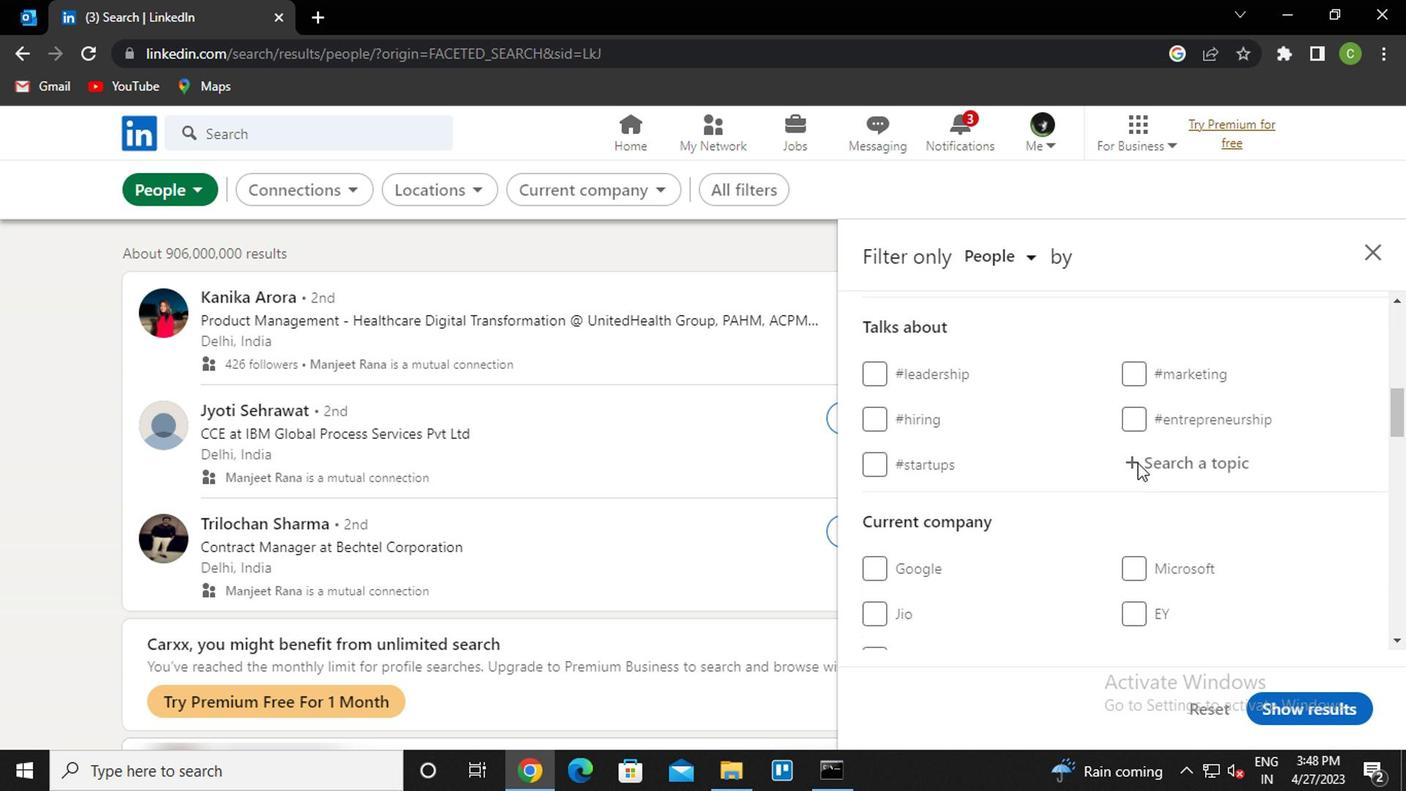 
Action: Mouse moved to (1134, 462)
Screenshot: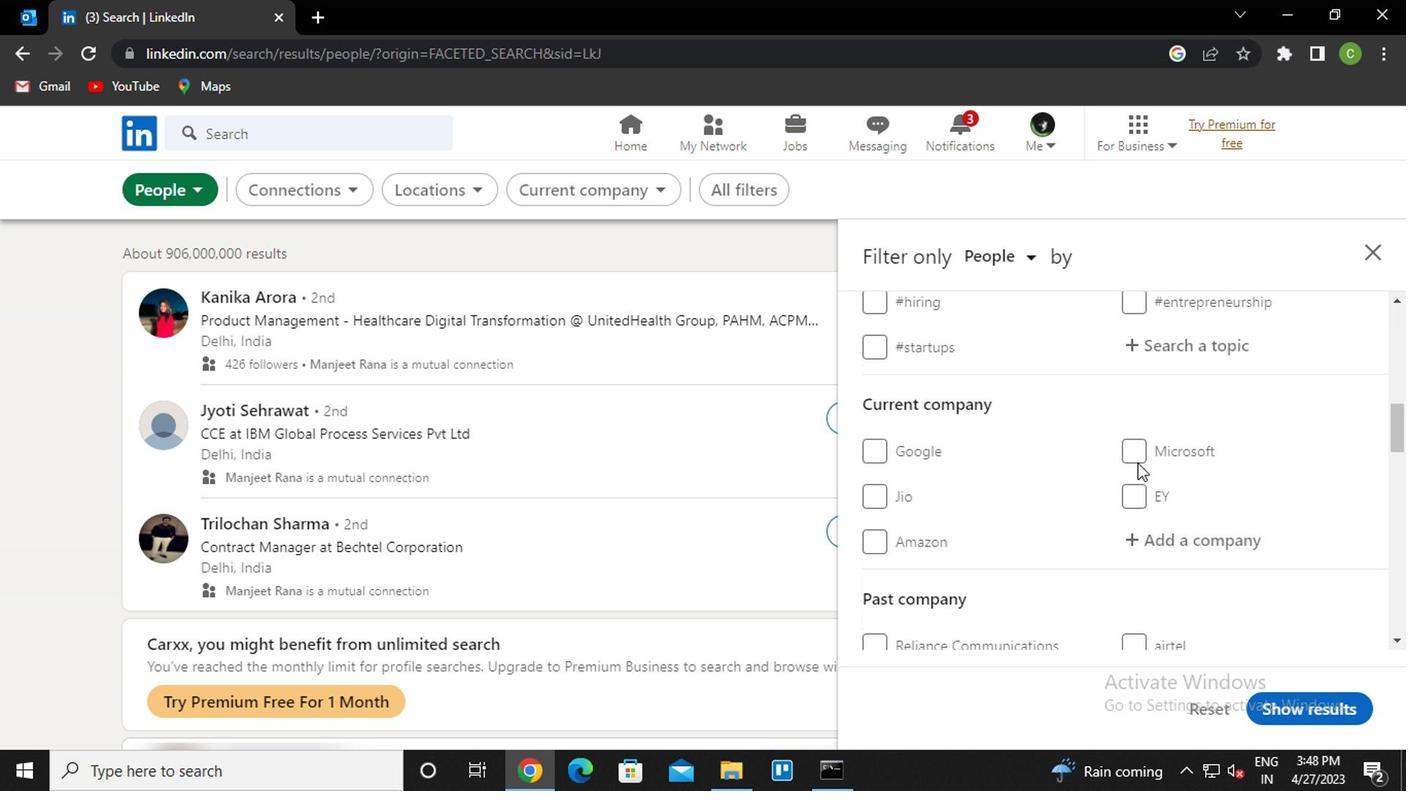 
Action: Mouse scrolled (1134, 463) with delta (0, 1)
Screenshot: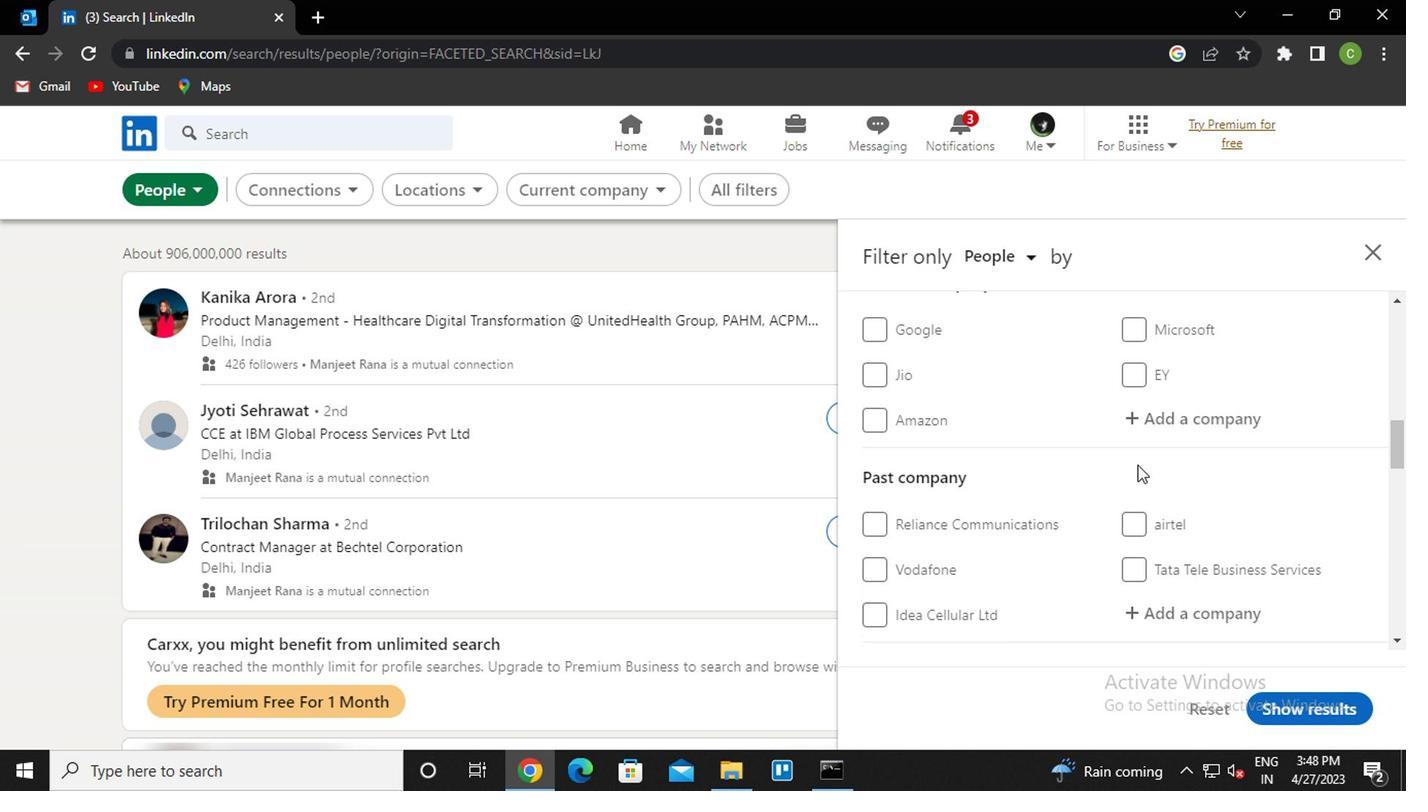 
Action: Mouse scrolled (1134, 463) with delta (0, 1)
Screenshot: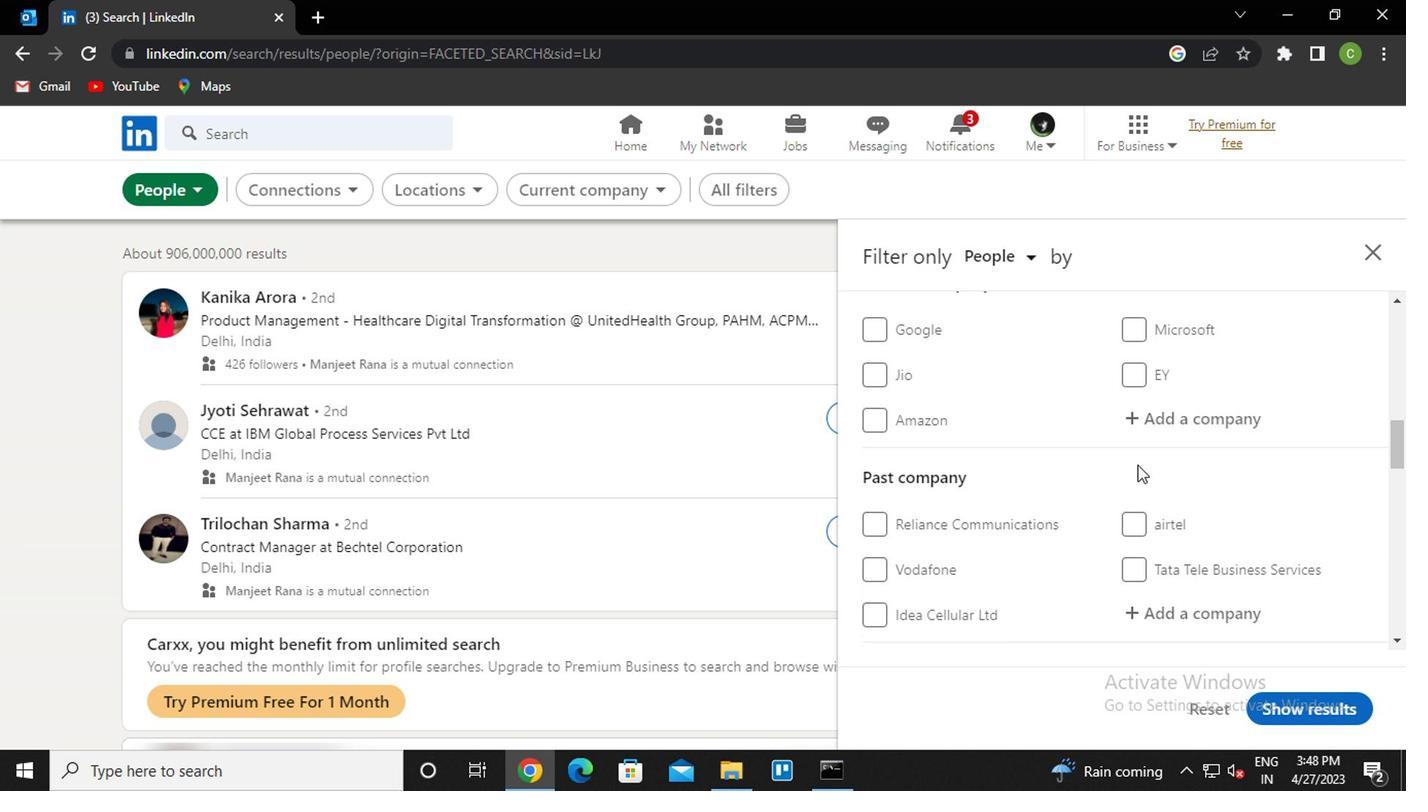 
Action: Mouse moved to (1190, 432)
Screenshot: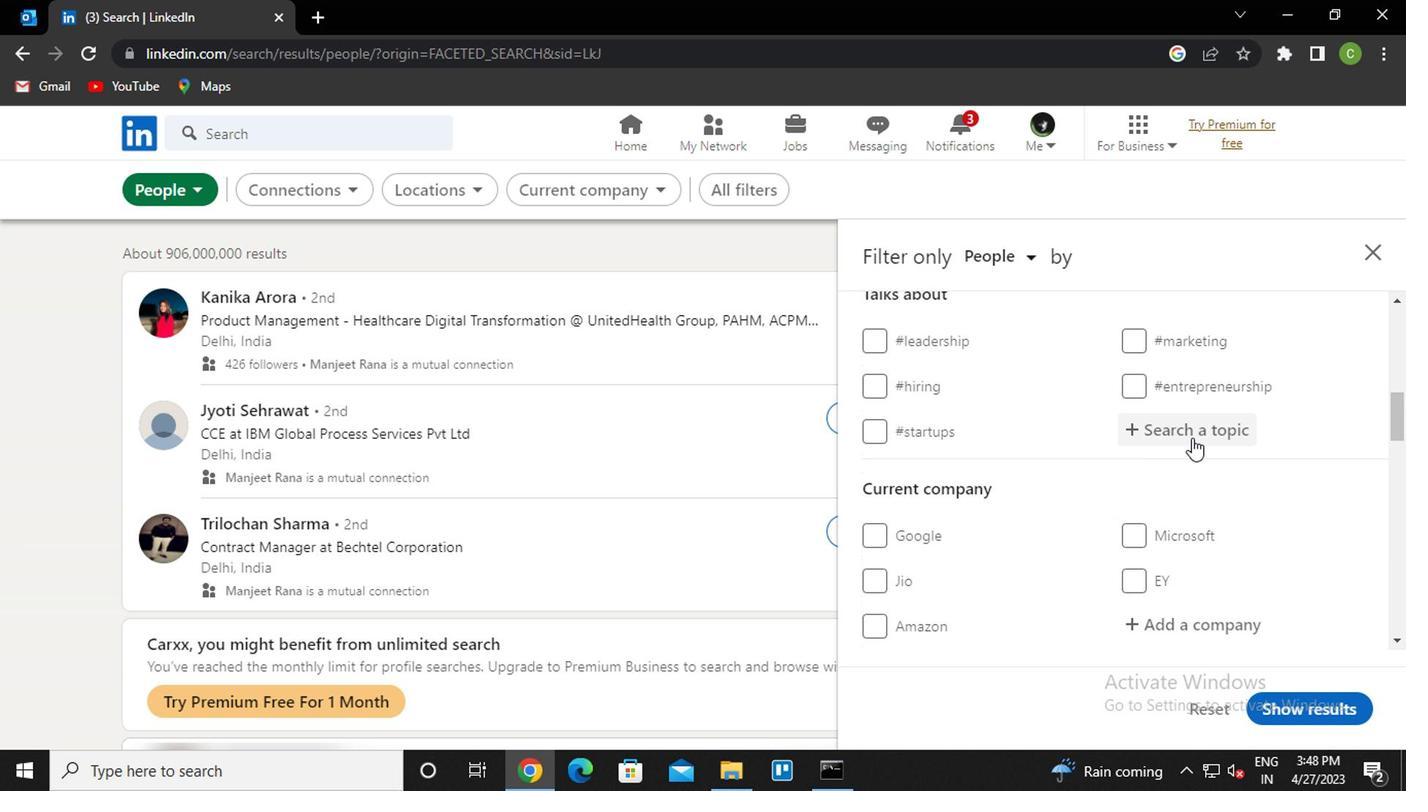 
Action: Mouse pressed left at (1190, 432)
Screenshot: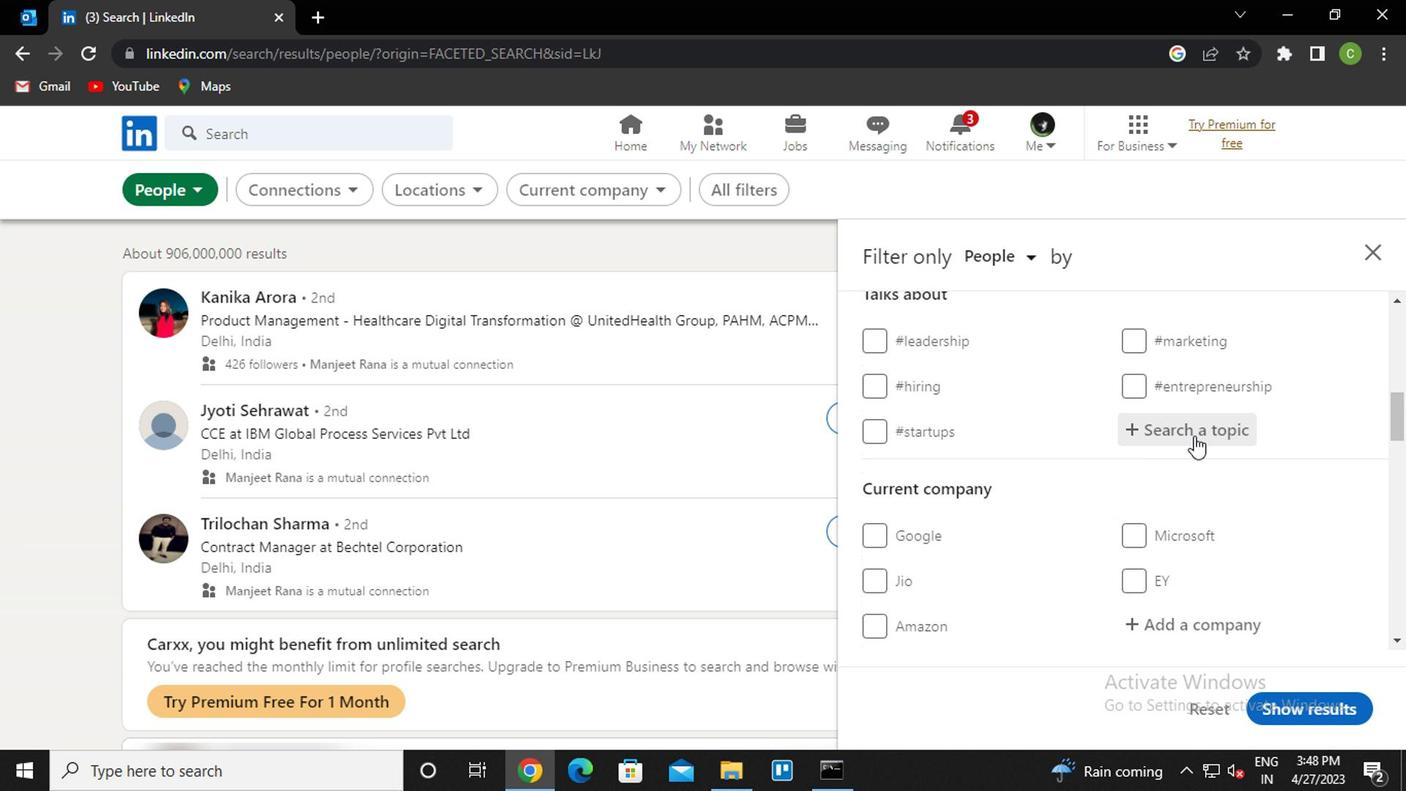 
Action: Key pressed <Key.caps_lock>m<Key.caps_lock>entor<Key.down><Key.enter>
Screenshot: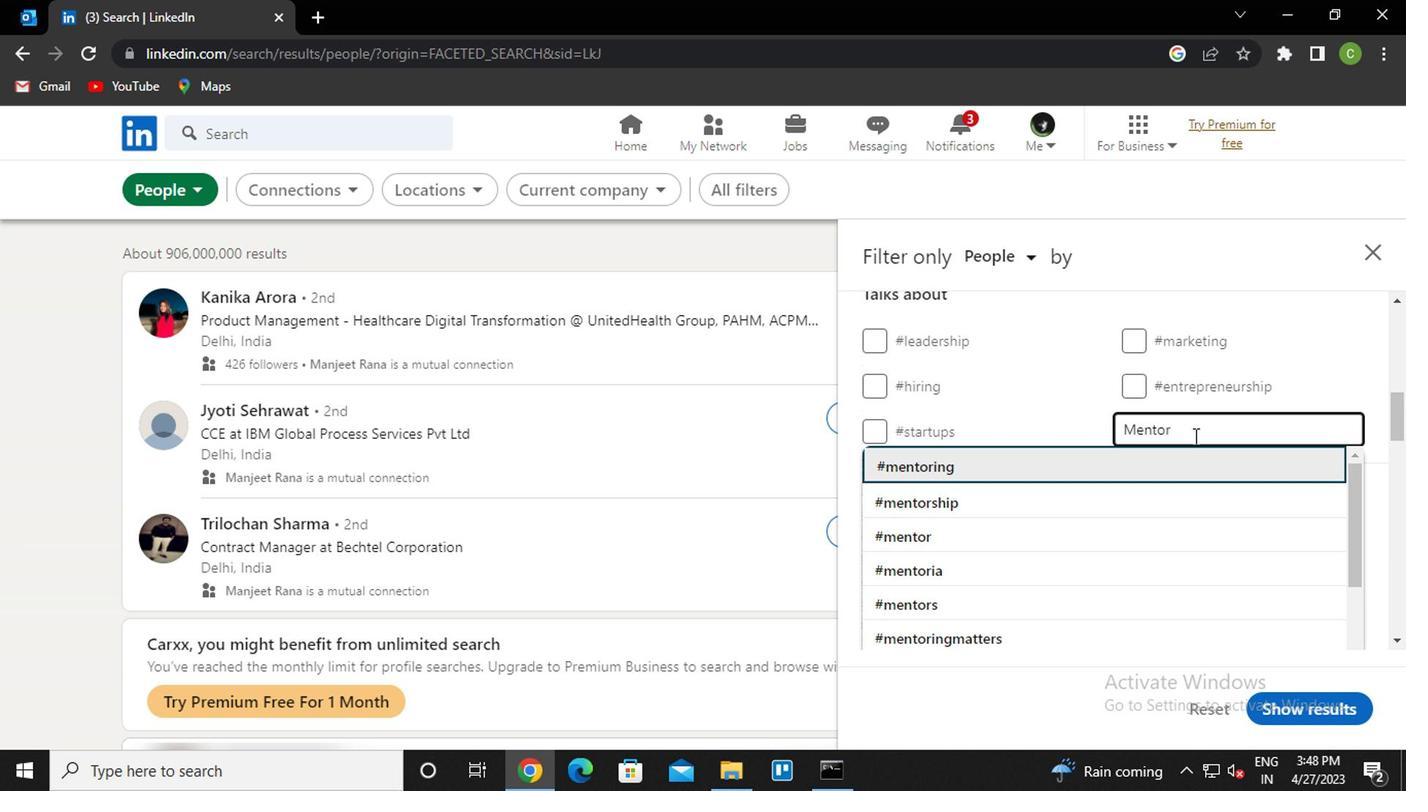 
Action: Mouse scrolled (1190, 432) with delta (0, 0)
Screenshot: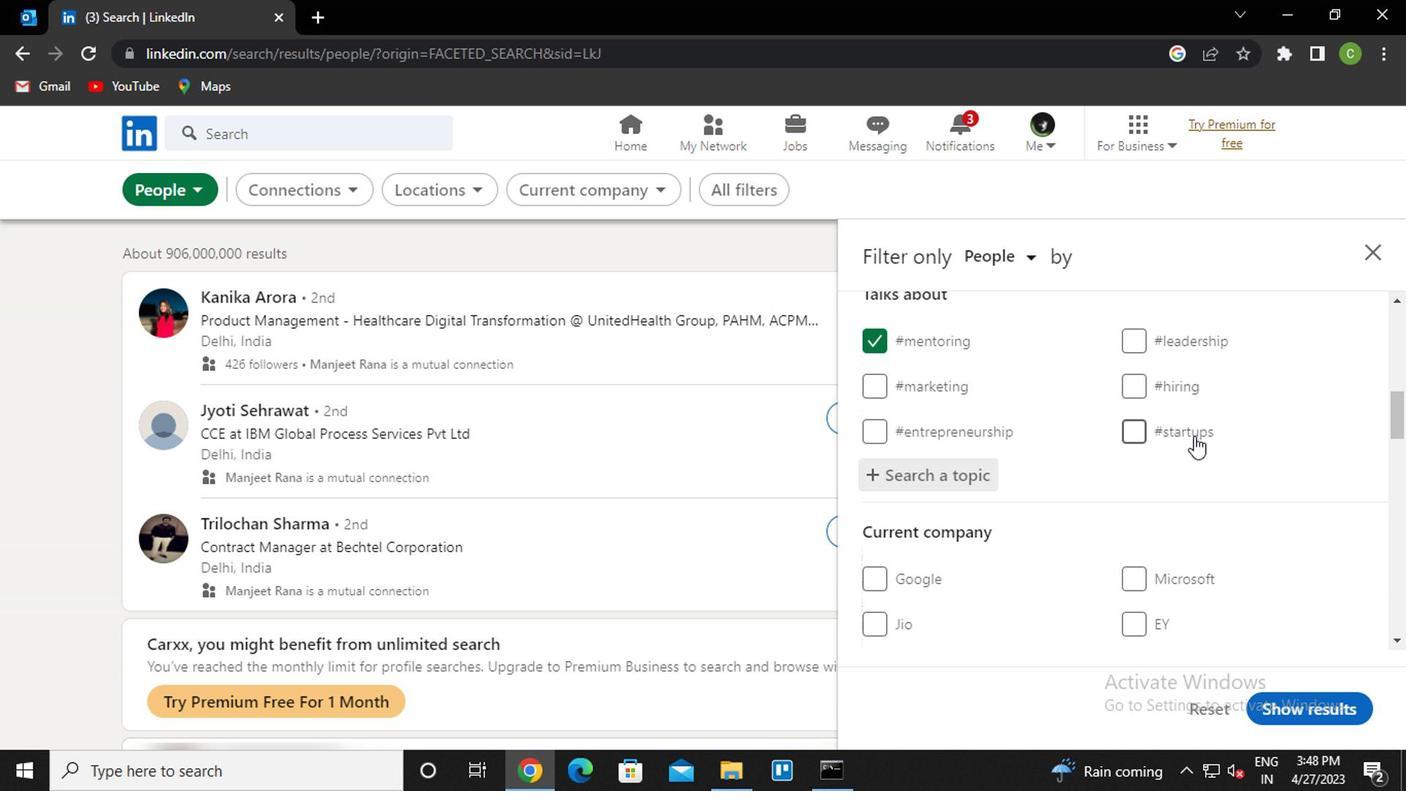 
Action: Mouse scrolled (1190, 432) with delta (0, 0)
Screenshot: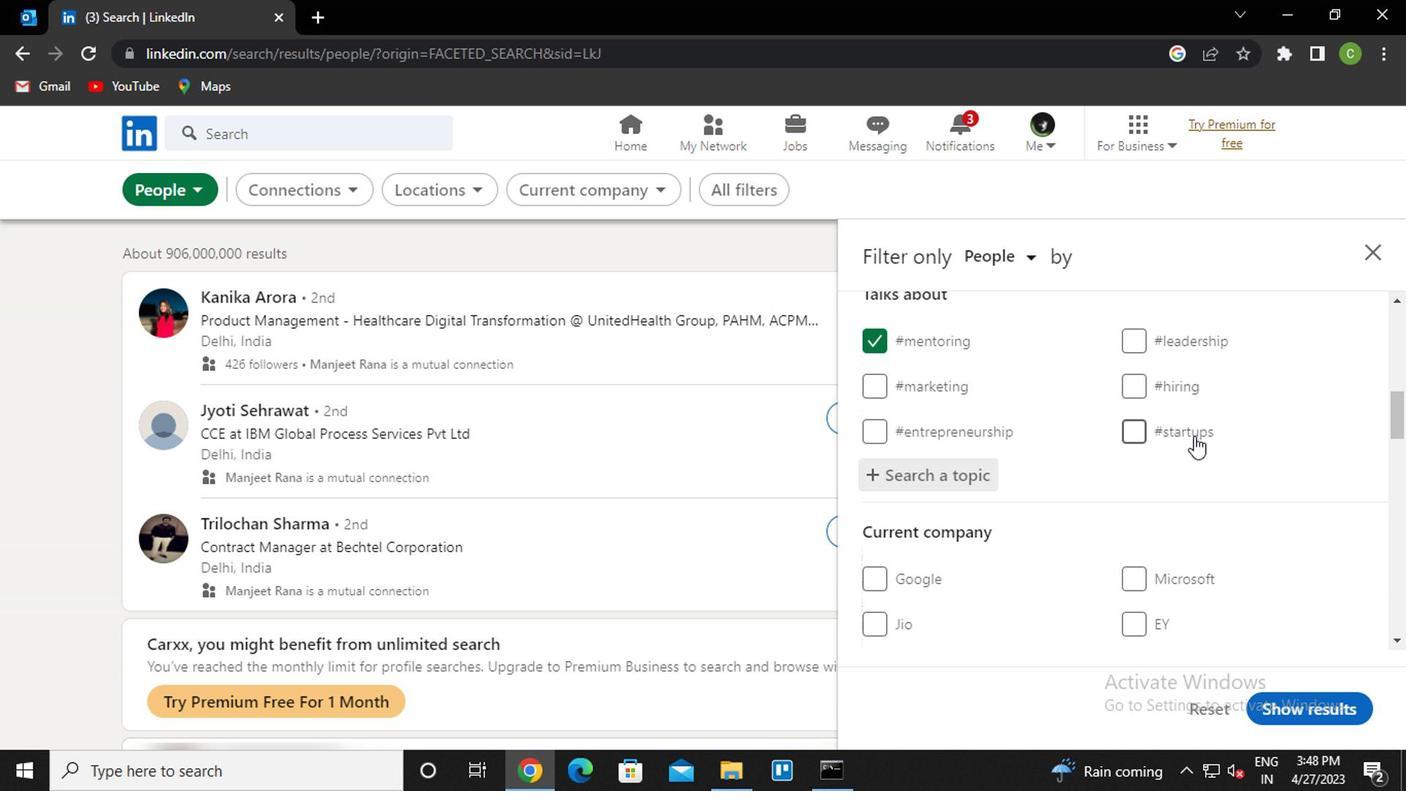 
Action: Mouse moved to (1190, 432)
Screenshot: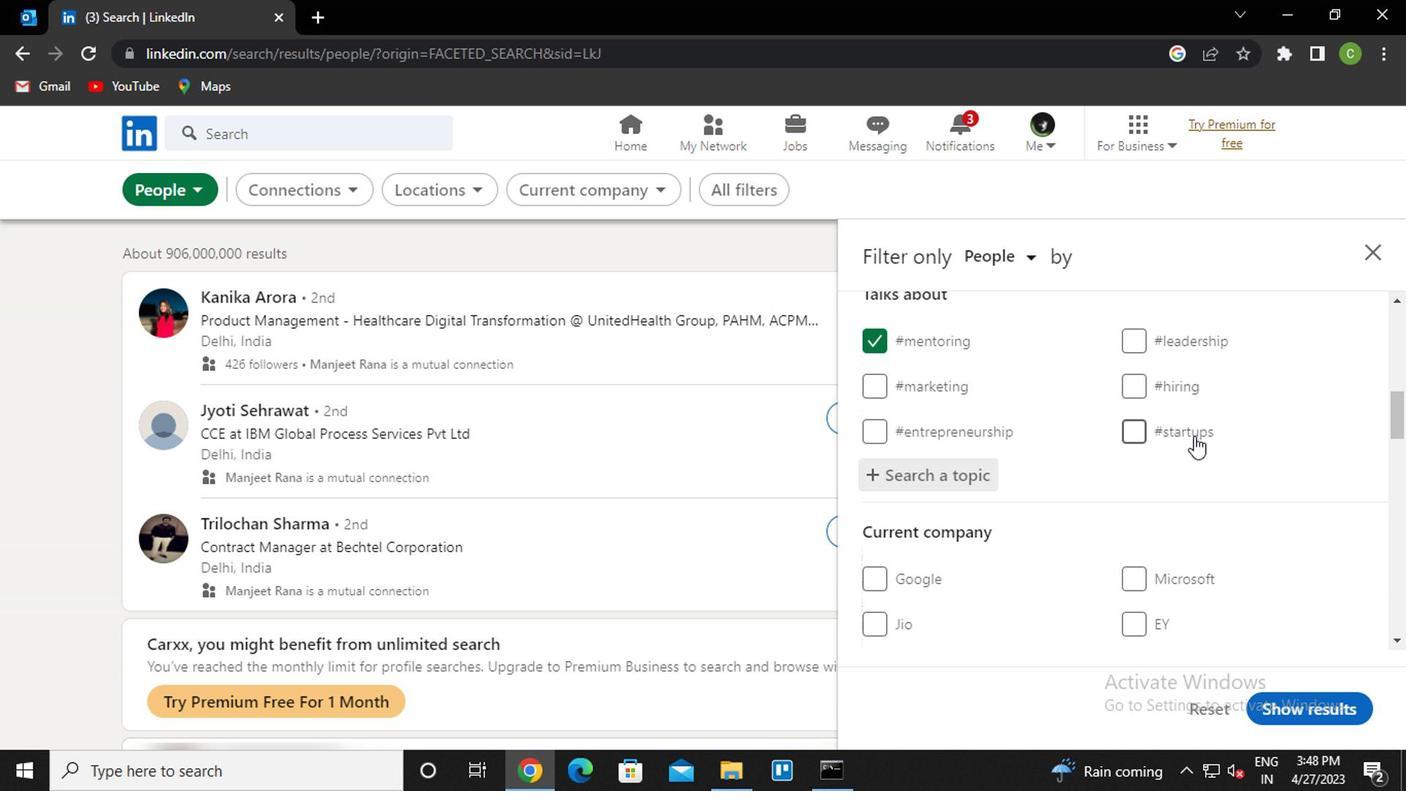 
Action: Mouse scrolled (1190, 432) with delta (0, 0)
Screenshot: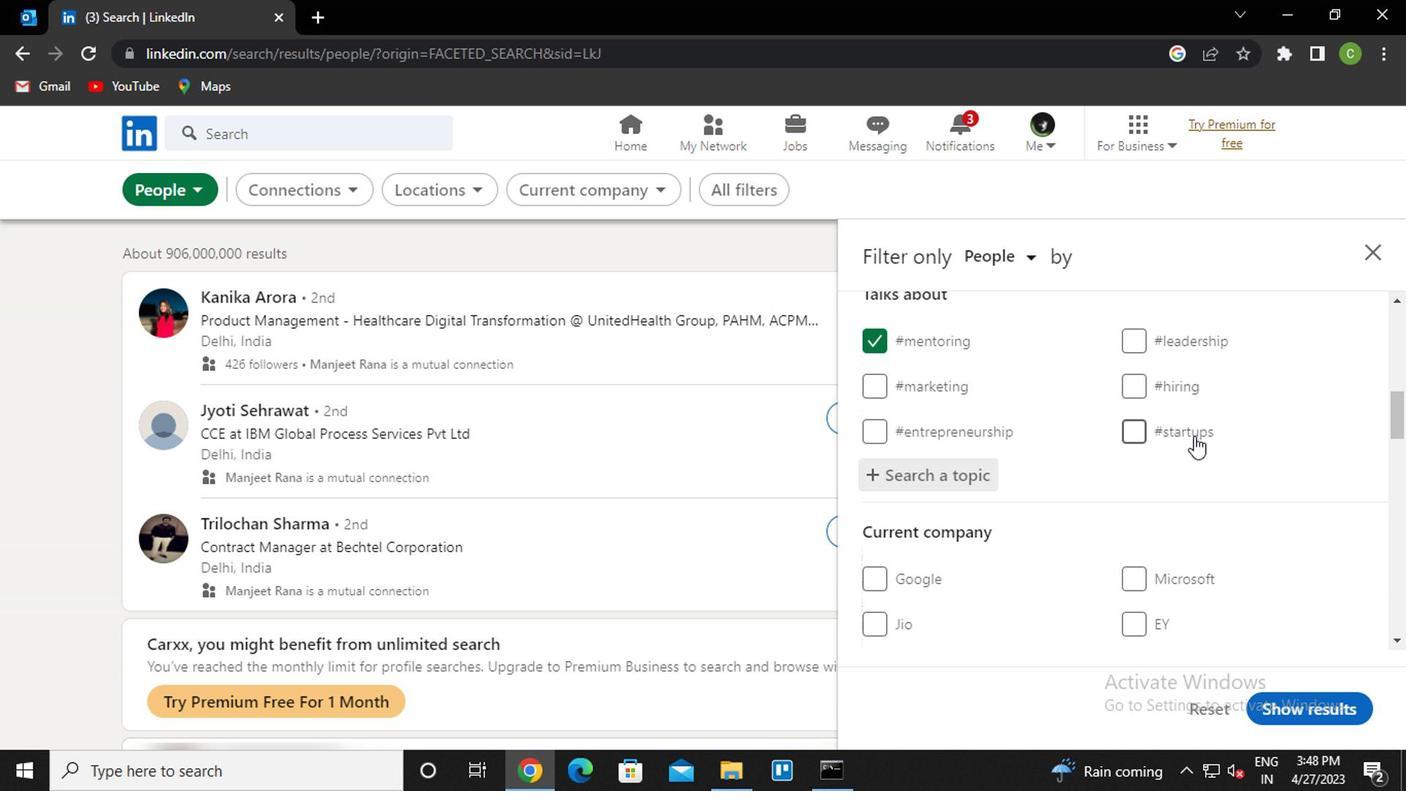 
Action: Mouse moved to (1183, 438)
Screenshot: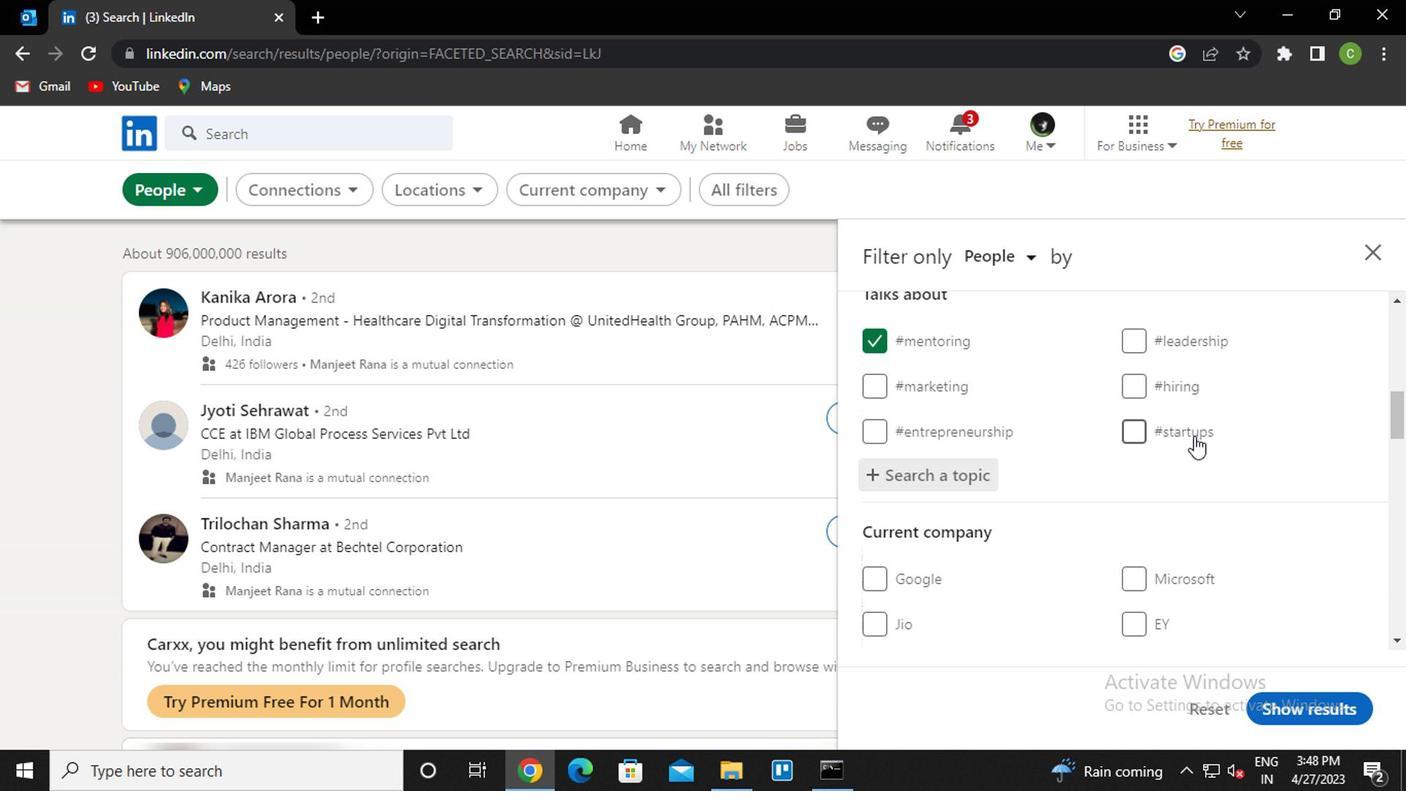 
Action: Mouse scrolled (1183, 437) with delta (0, -1)
Screenshot: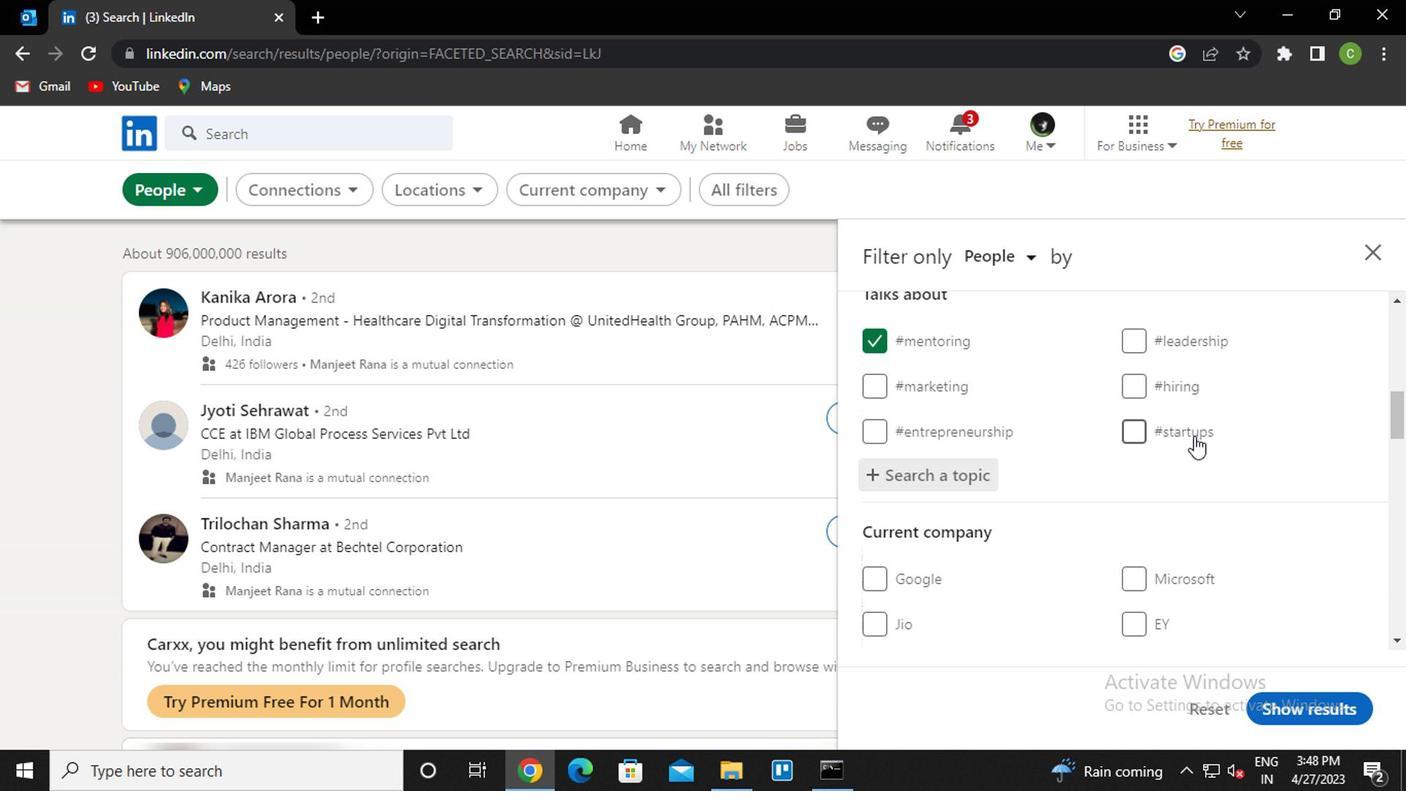 
Action: Mouse moved to (1177, 442)
Screenshot: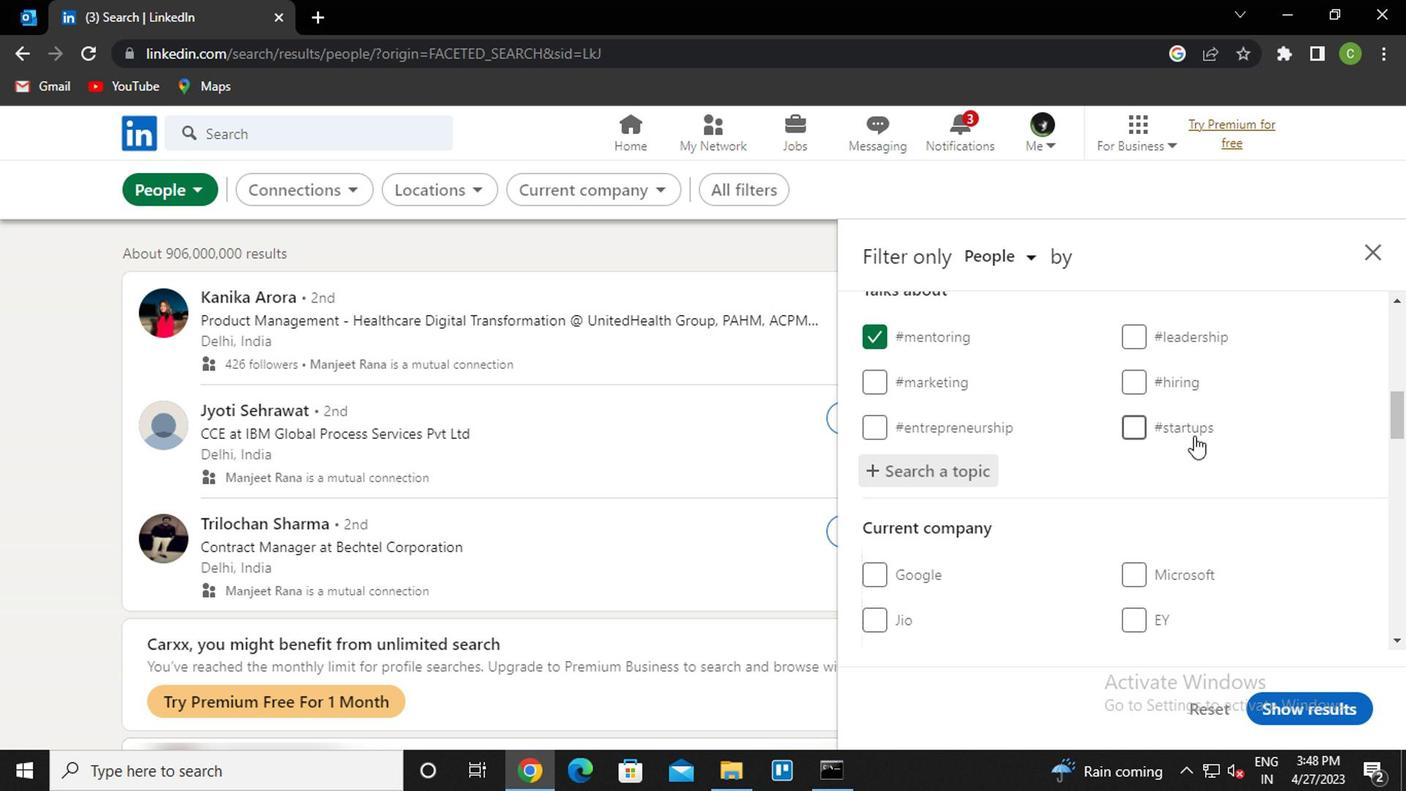 
Action: Mouse scrolled (1177, 441) with delta (0, 0)
Screenshot: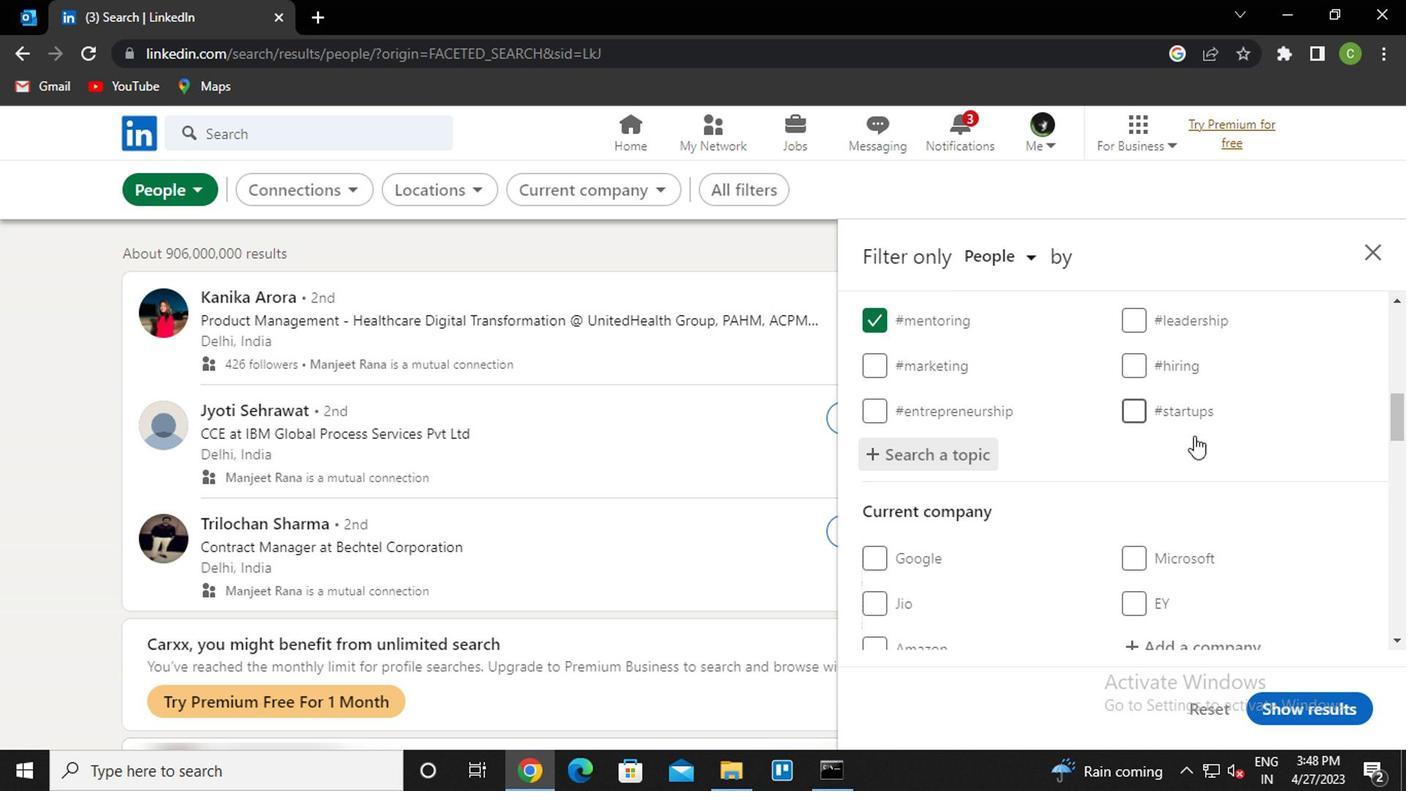 
Action: Mouse moved to (1171, 446)
Screenshot: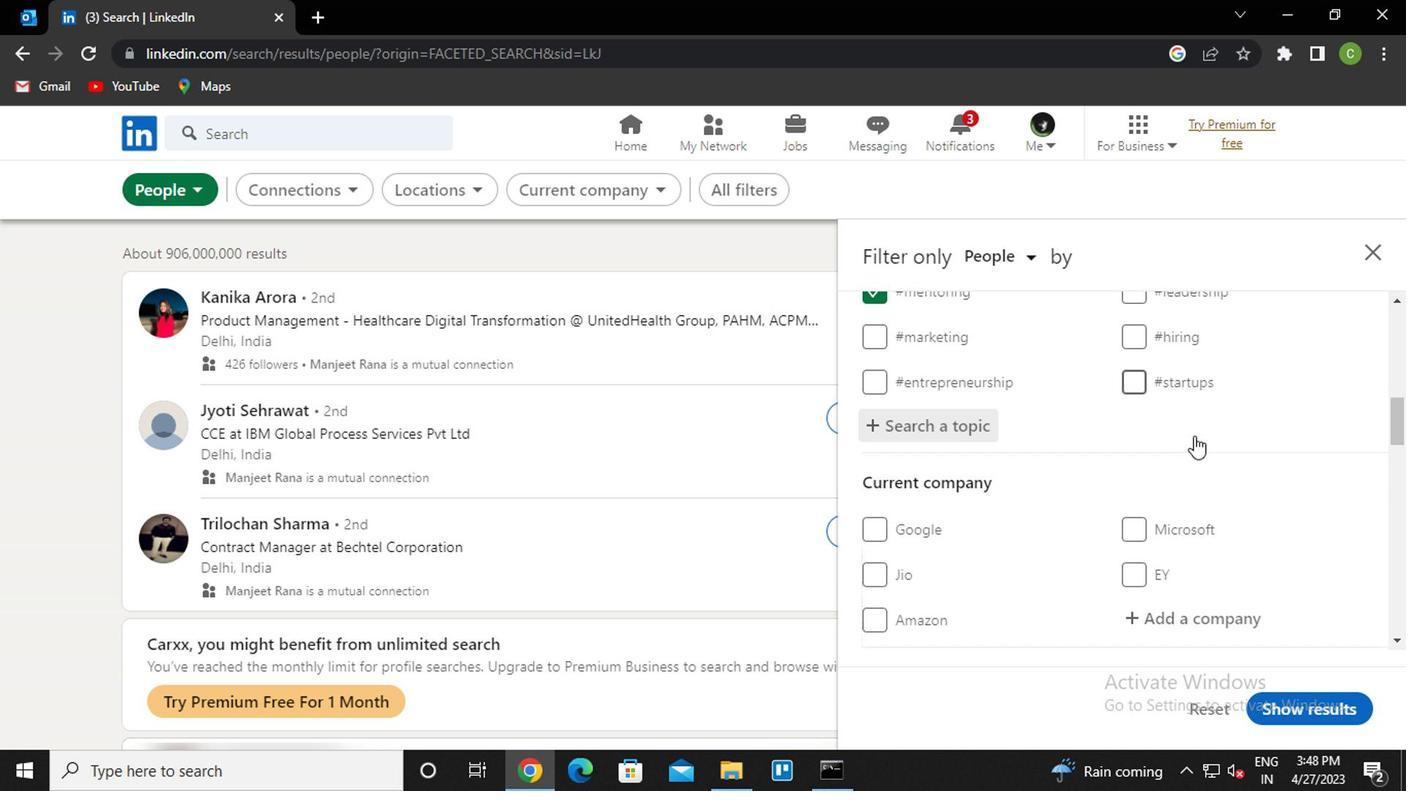 
Action: Mouse scrolled (1171, 446) with delta (0, 0)
Screenshot: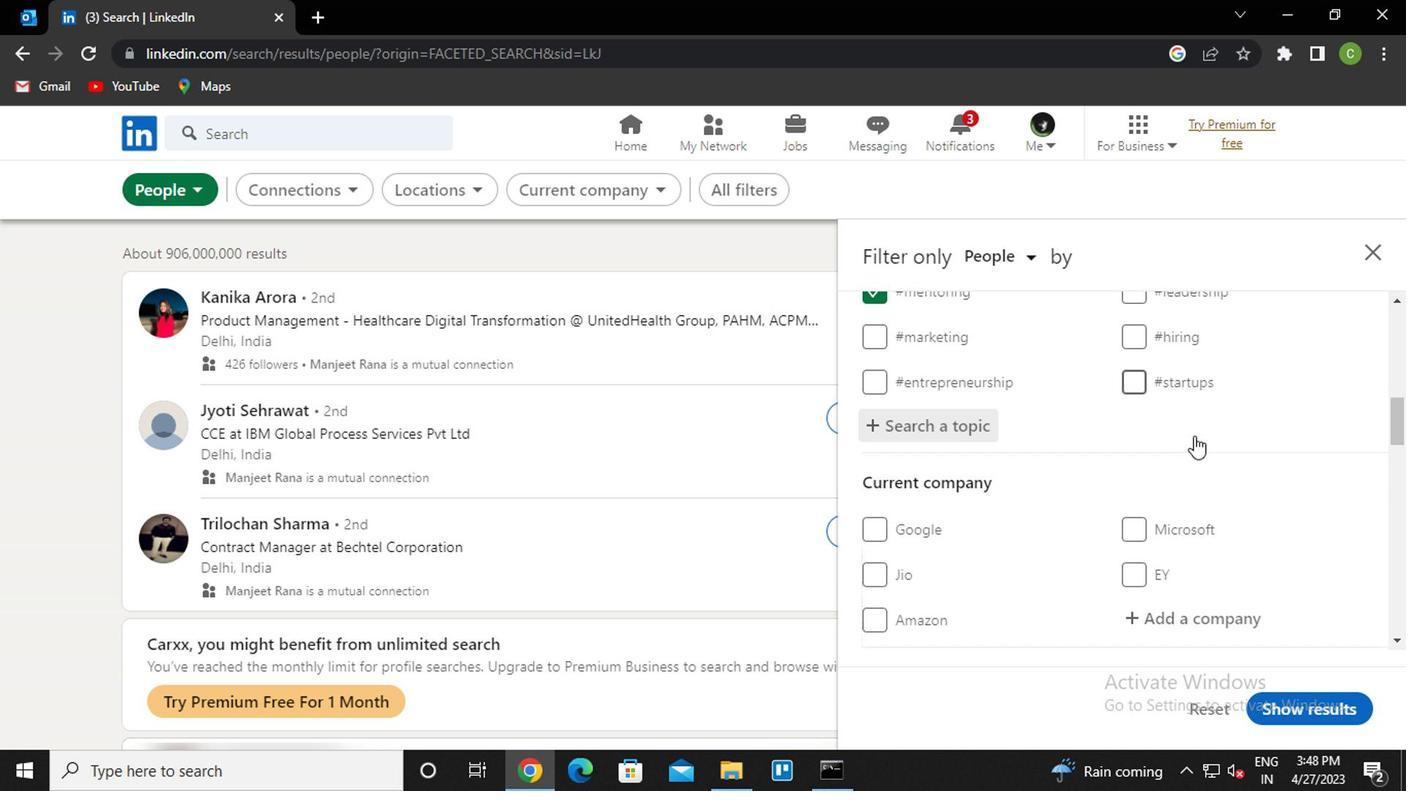 
Action: Mouse moved to (1166, 451)
Screenshot: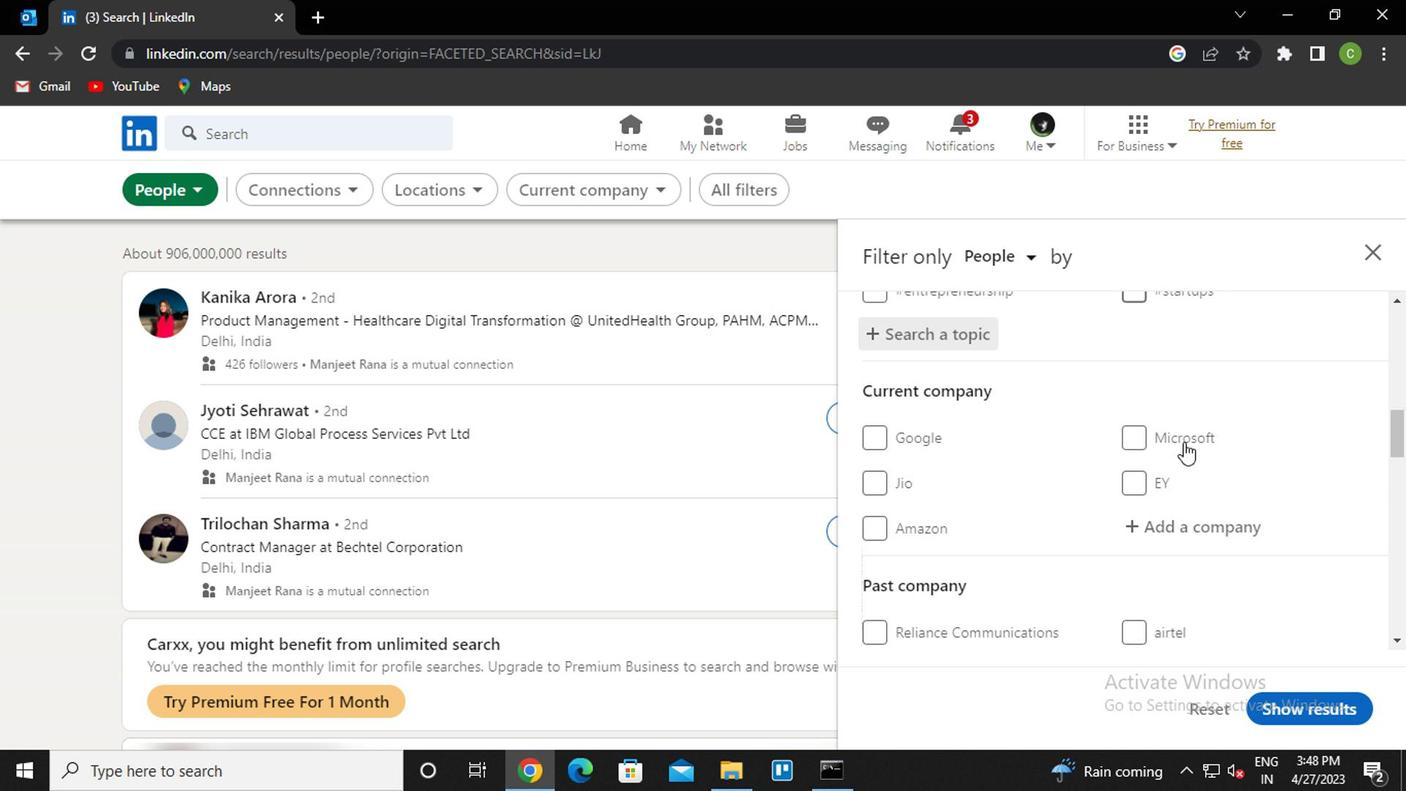 
Action: Mouse scrolled (1166, 449) with delta (0, -1)
Screenshot: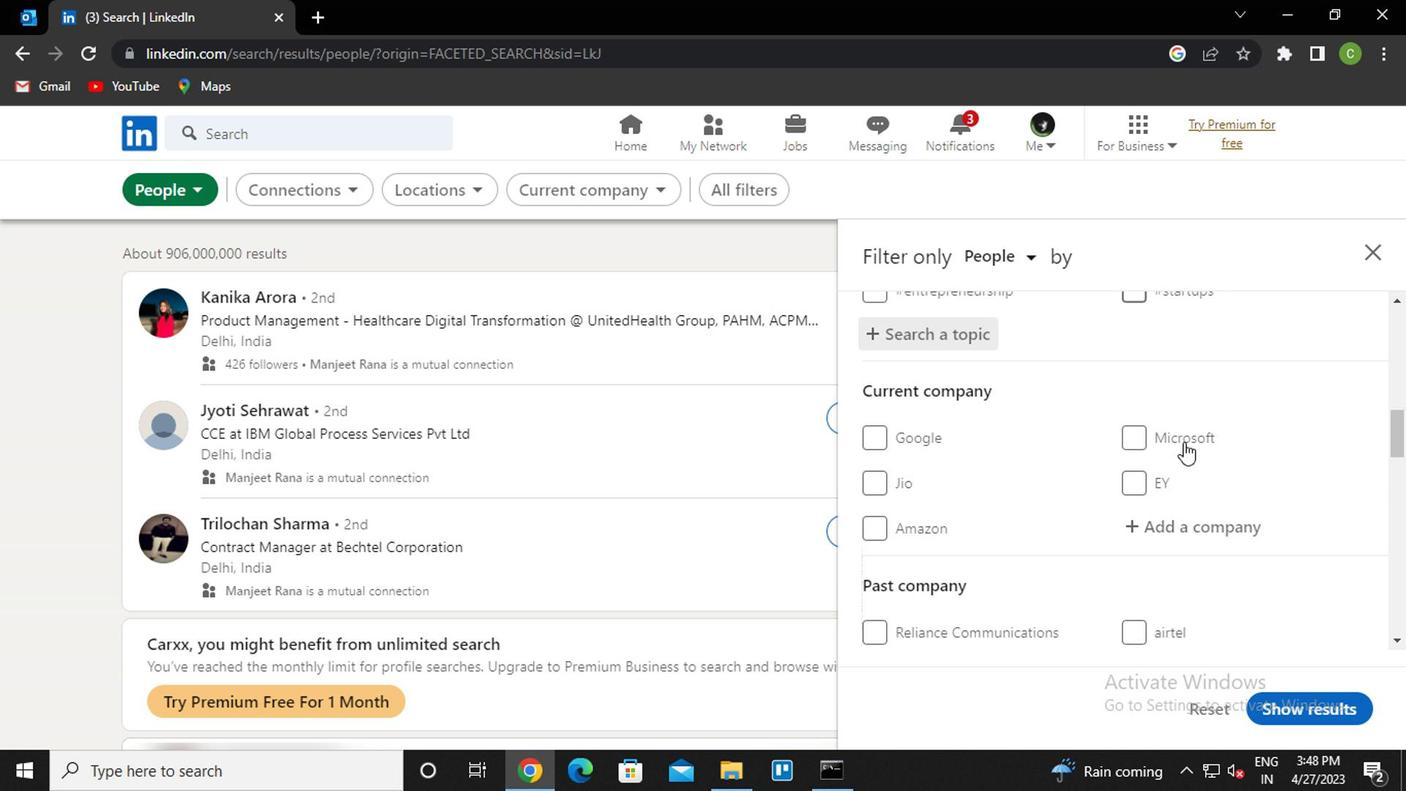 
Action: Mouse moved to (1156, 538)
Screenshot: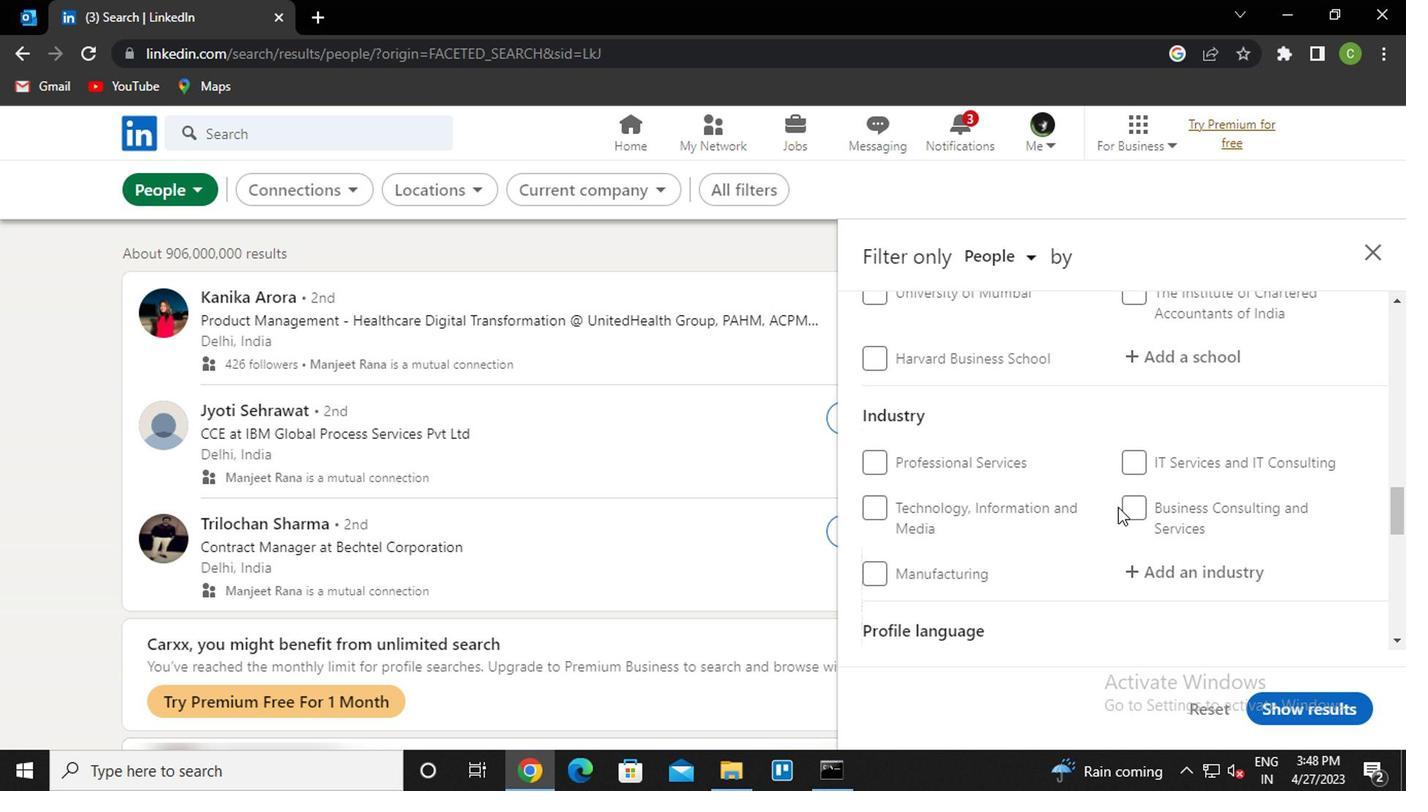
Action: Mouse scrolled (1156, 537) with delta (0, 0)
Screenshot: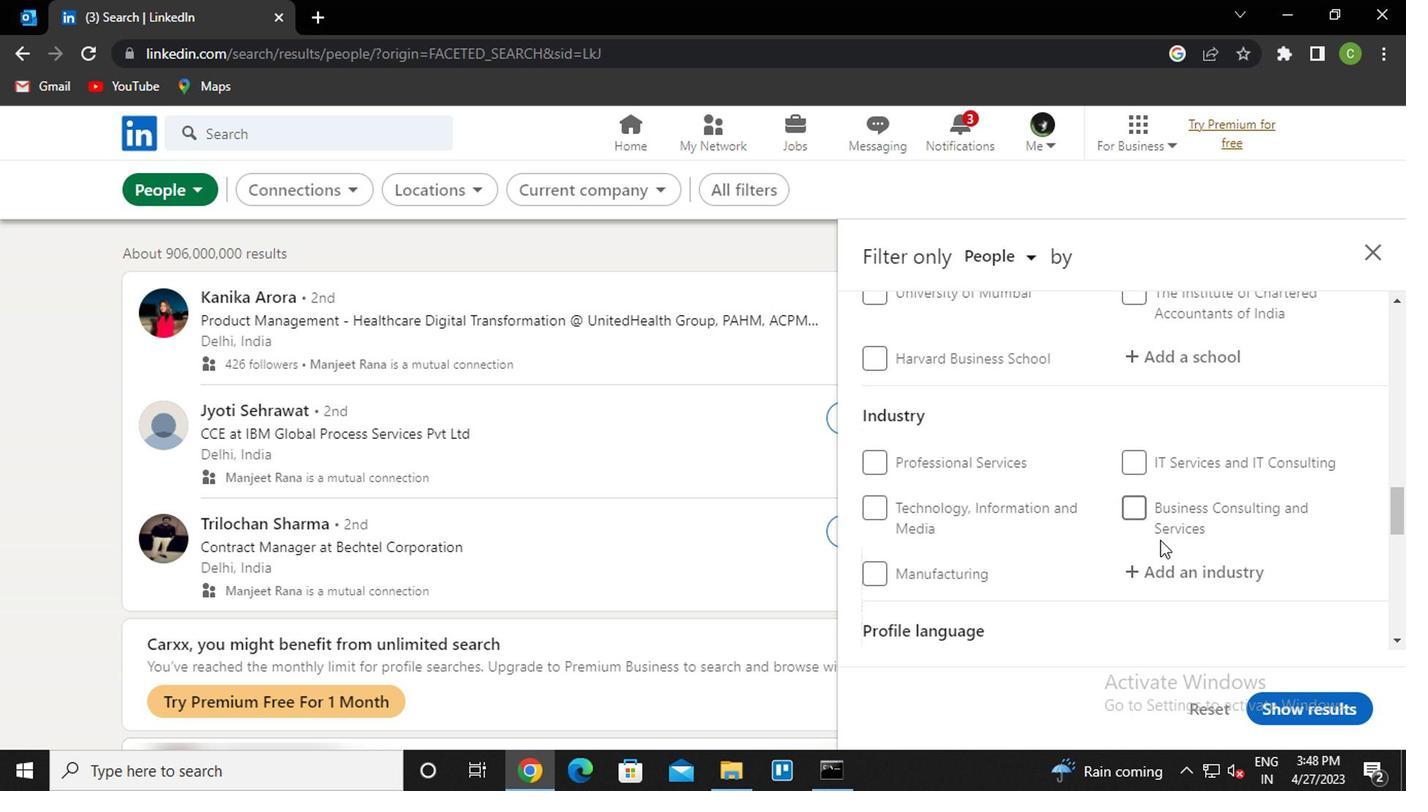 
Action: Mouse scrolled (1156, 537) with delta (0, 0)
Screenshot: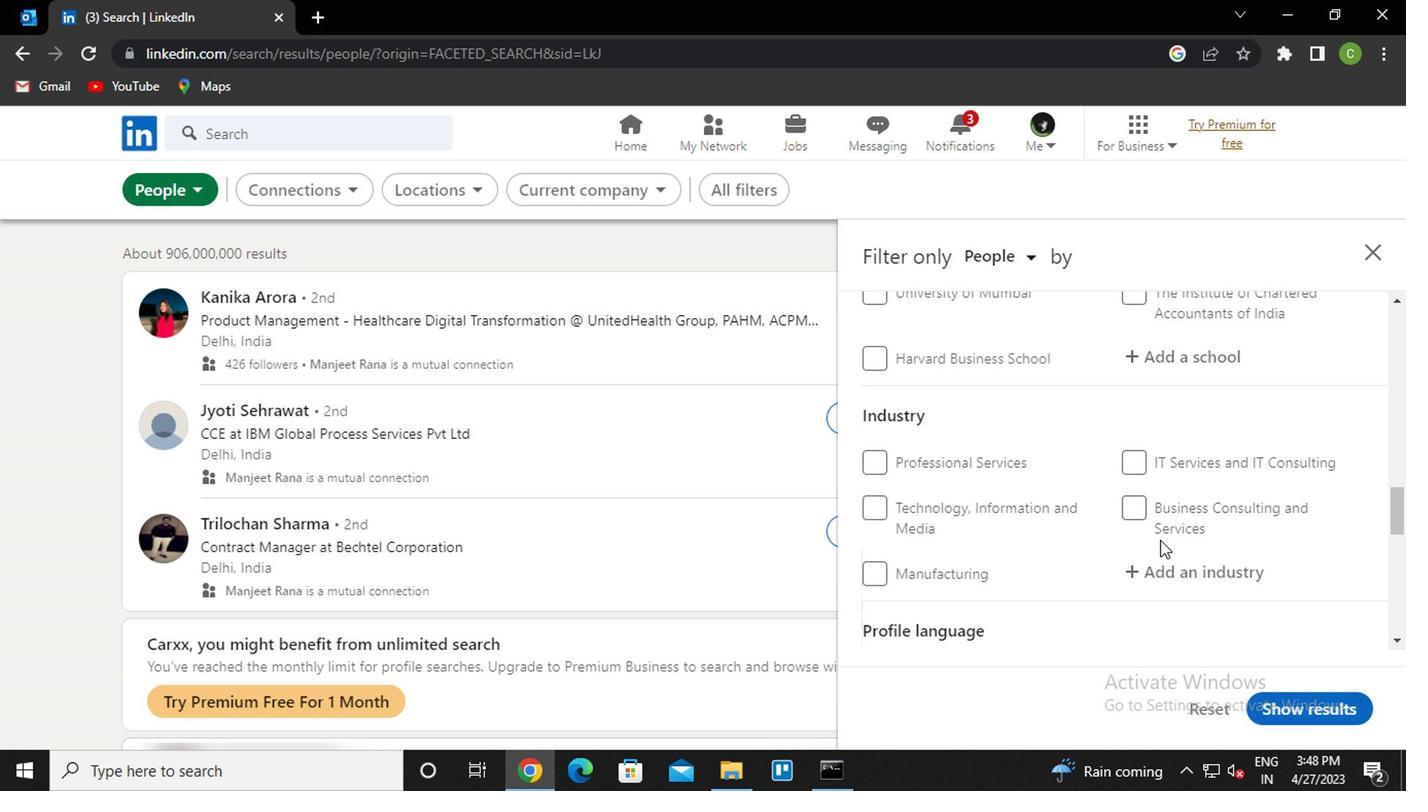 
Action: Mouse moved to (1130, 510)
Screenshot: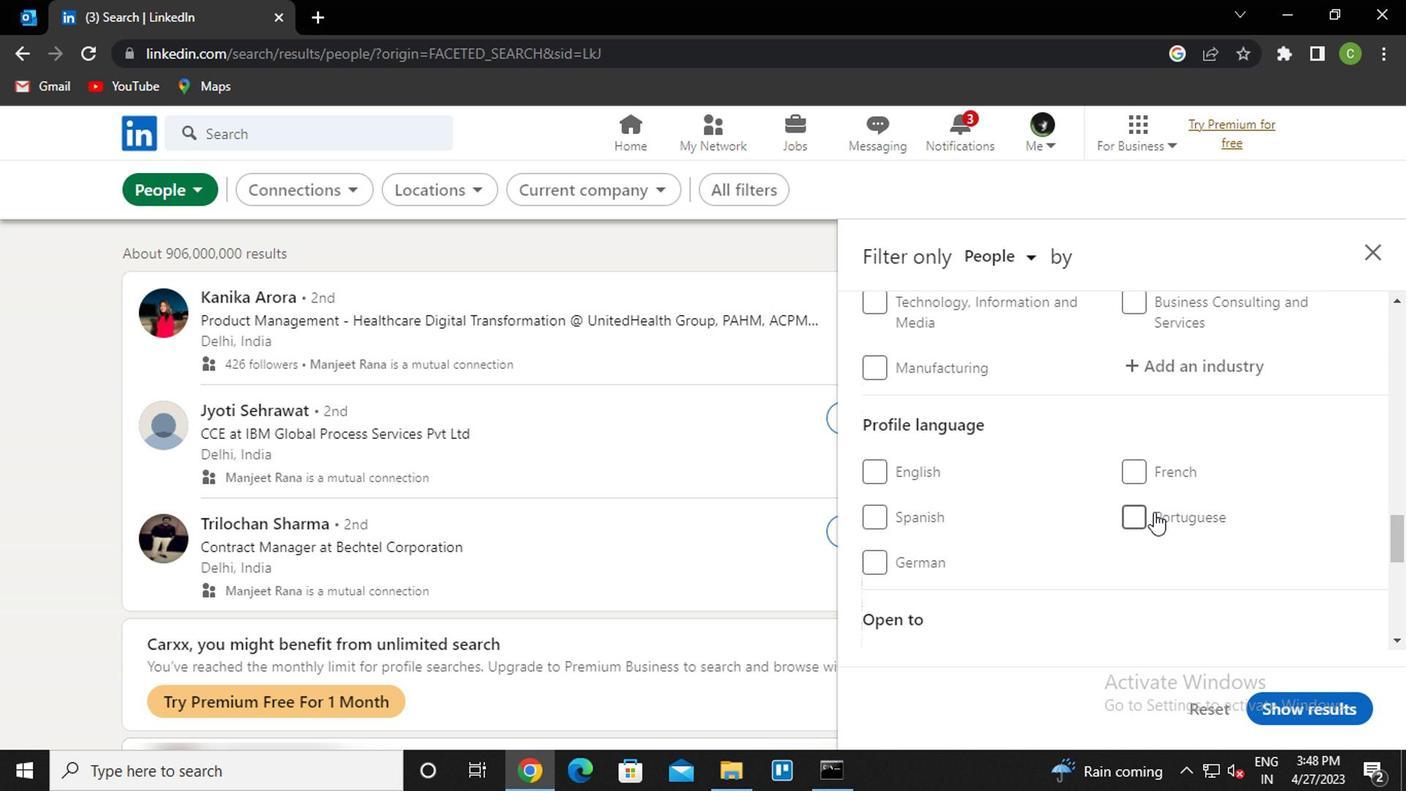 
Action: Mouse pressed left at (1130, 510)
Screenshot: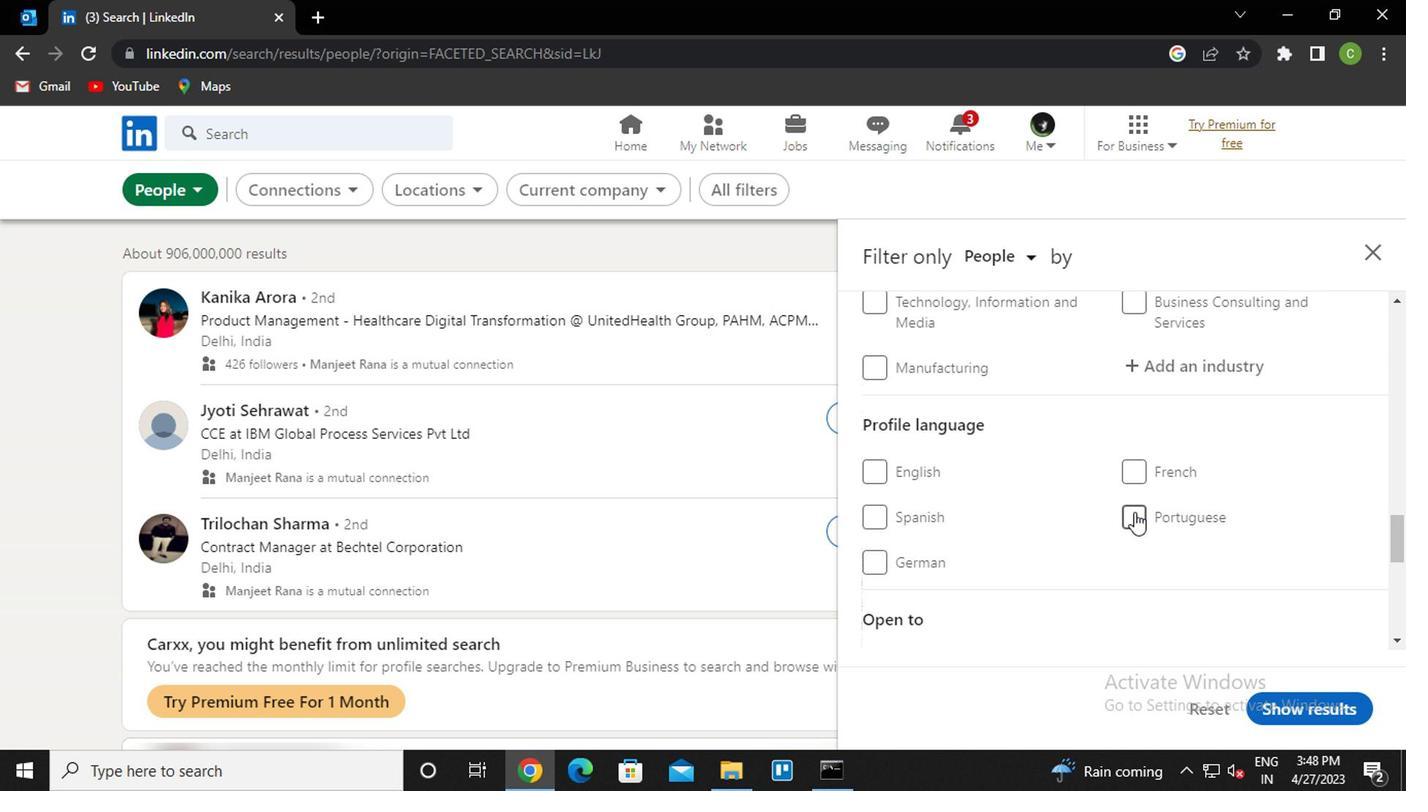 
Action: Mouse moved to (1116, 479)
Screenshot: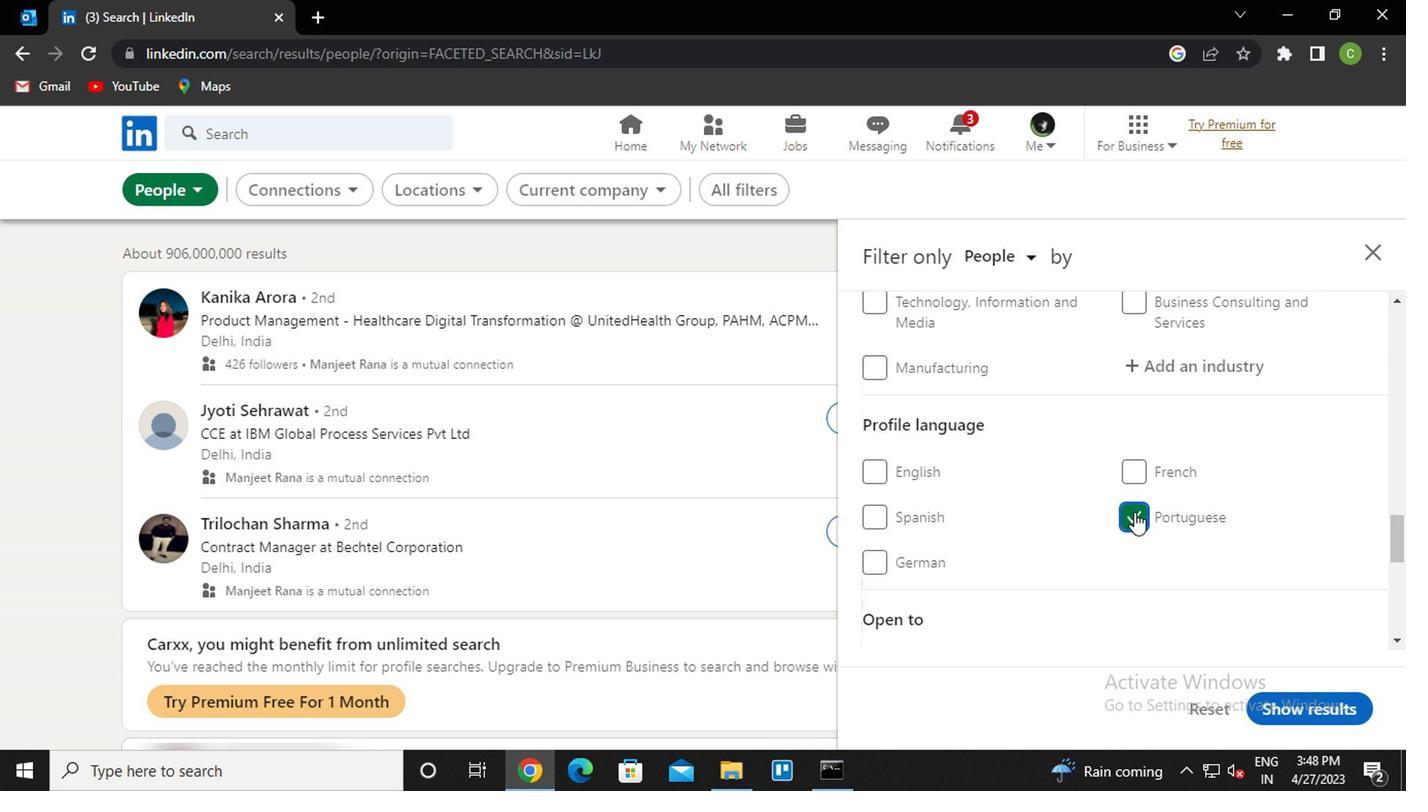 
Action: Mouse scrolled (1116, 479) with delta (0, 0)
Screenshot: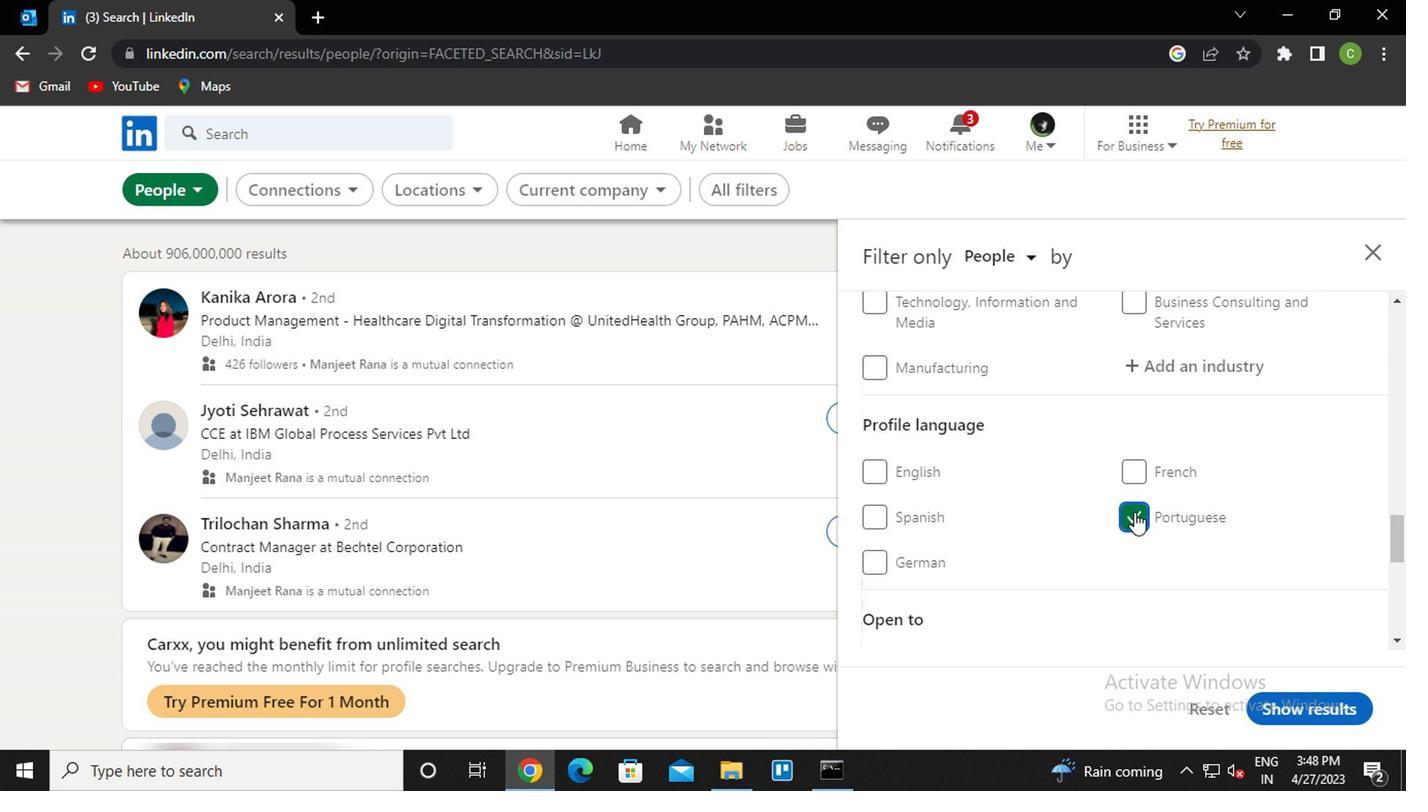 
Action: Mouse scrolled (1116, 479) with delta (0, 0)
Screenshot: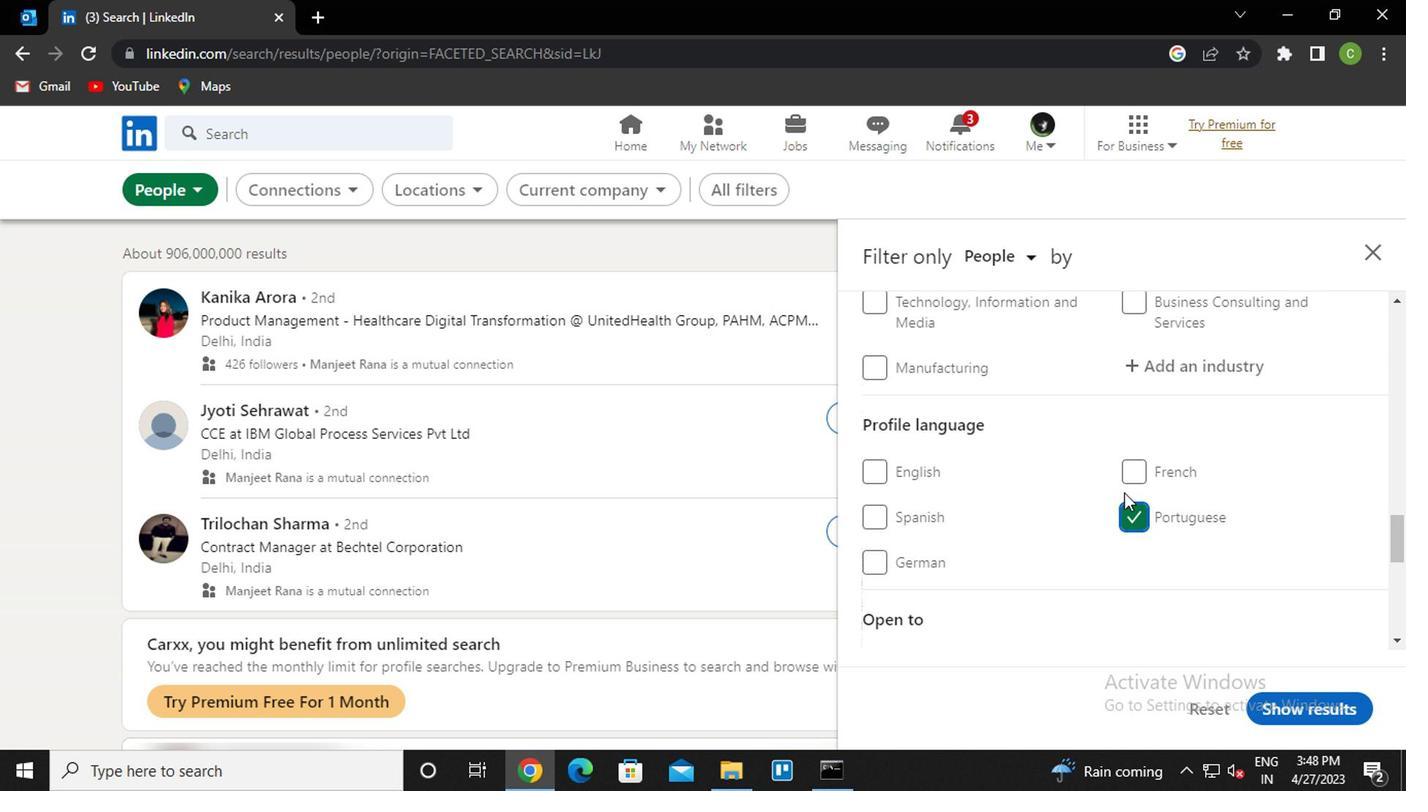 
Action: Mouse scrolled (1116, 479) with delta (0, 0)
Screenshot: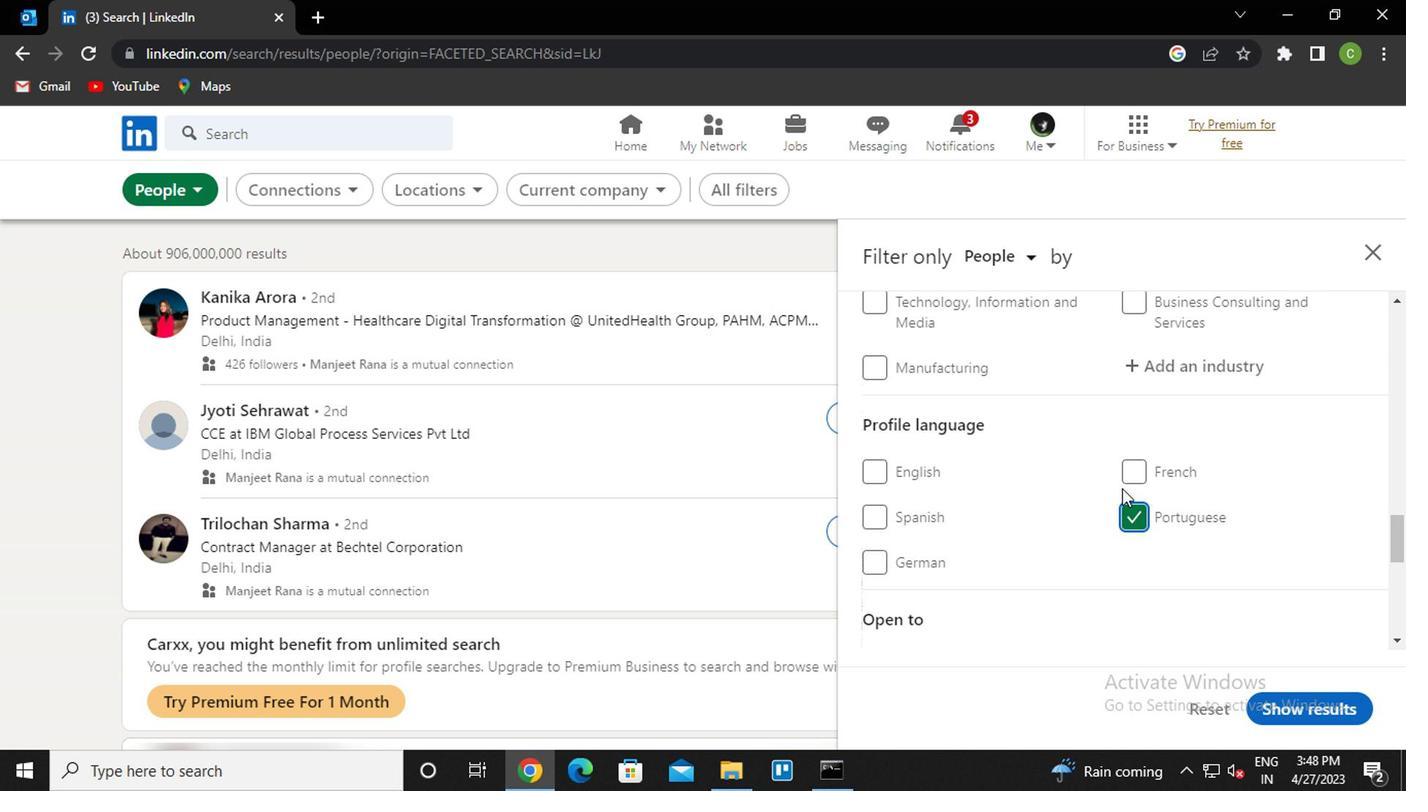 
Action: Mouse scrolled (1116, 479) with delta (0, 0)
Screenshot: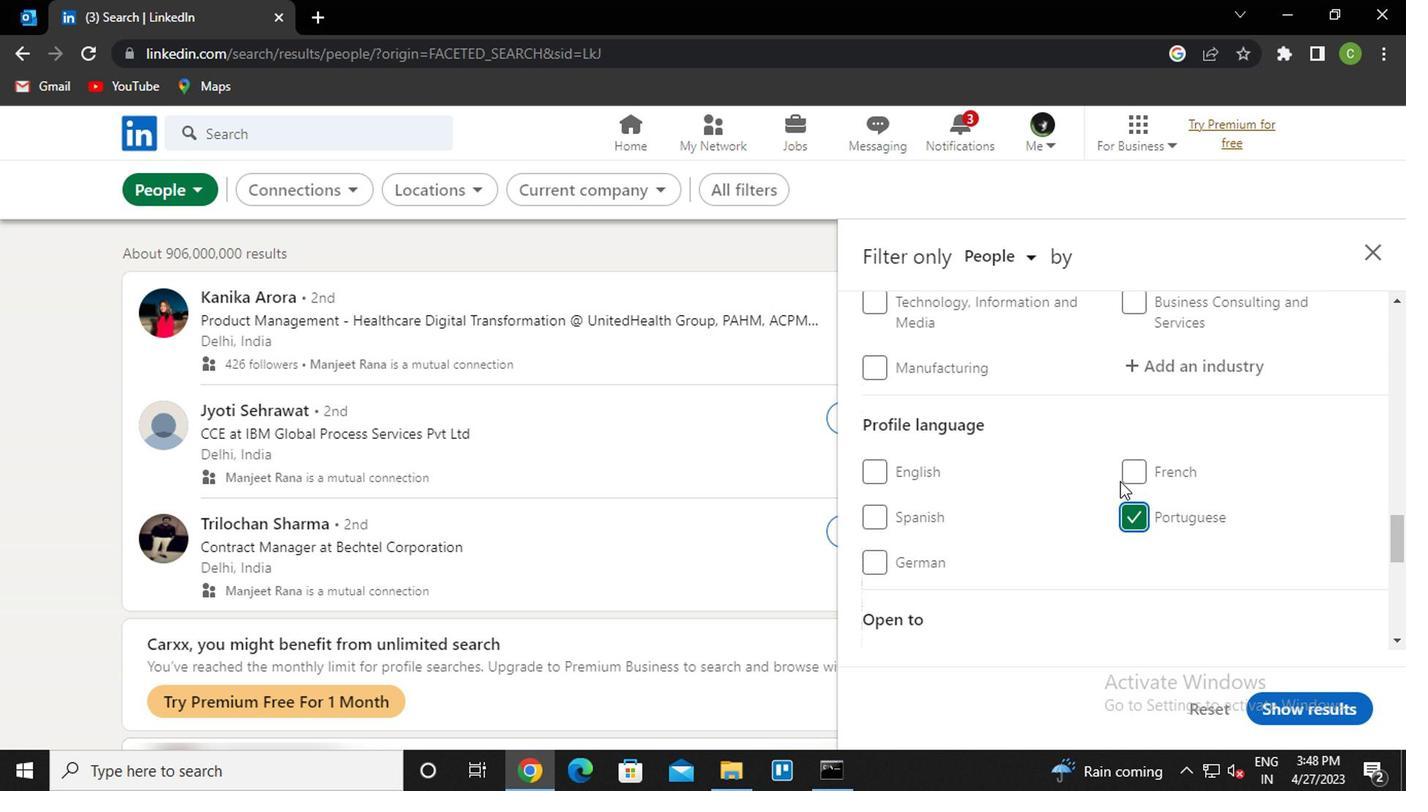 
Action: Mouse scrolled (1116, 479) with delta (0, 0)
Screenshot: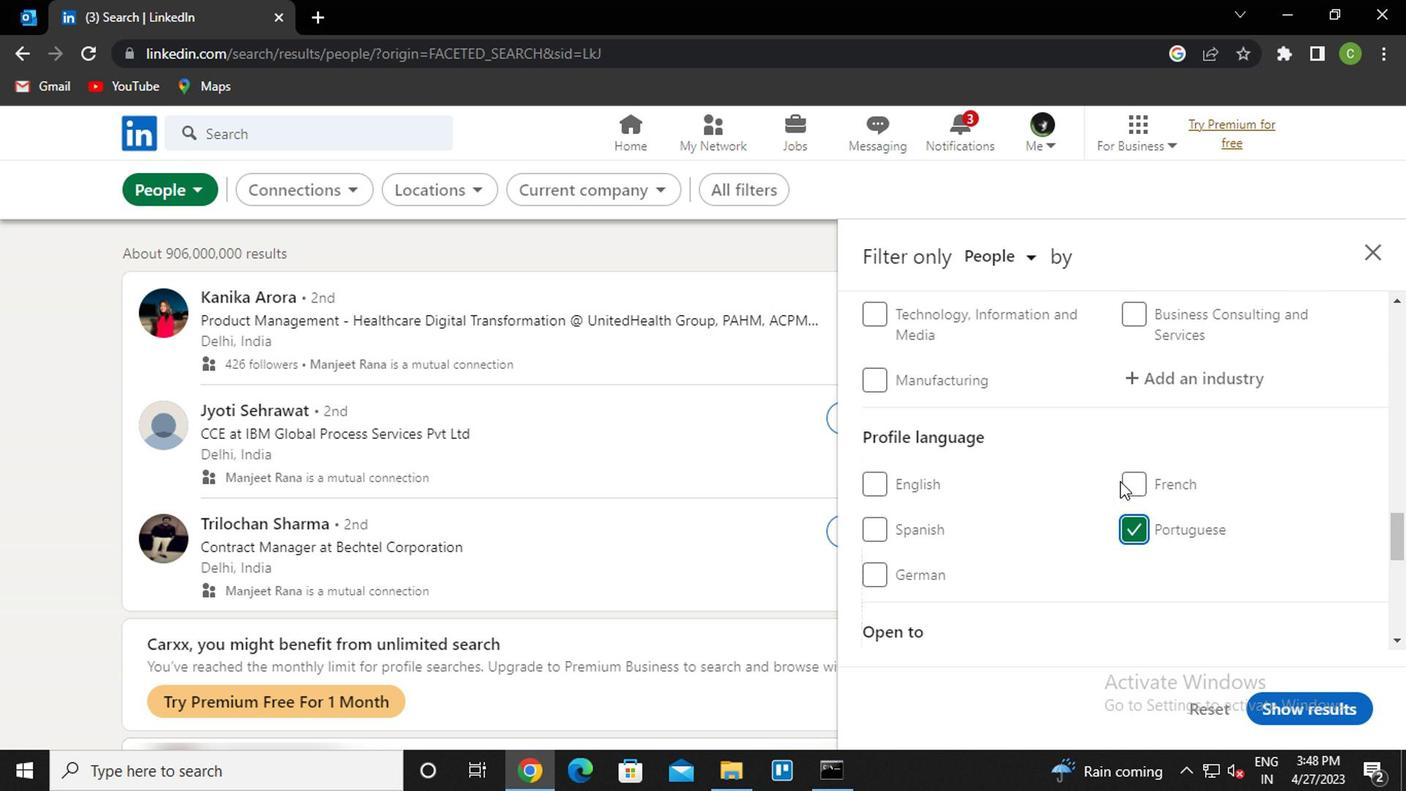 
Action: Mouse scrolled (1116, 479) with delta (0, 0)
Screenshot: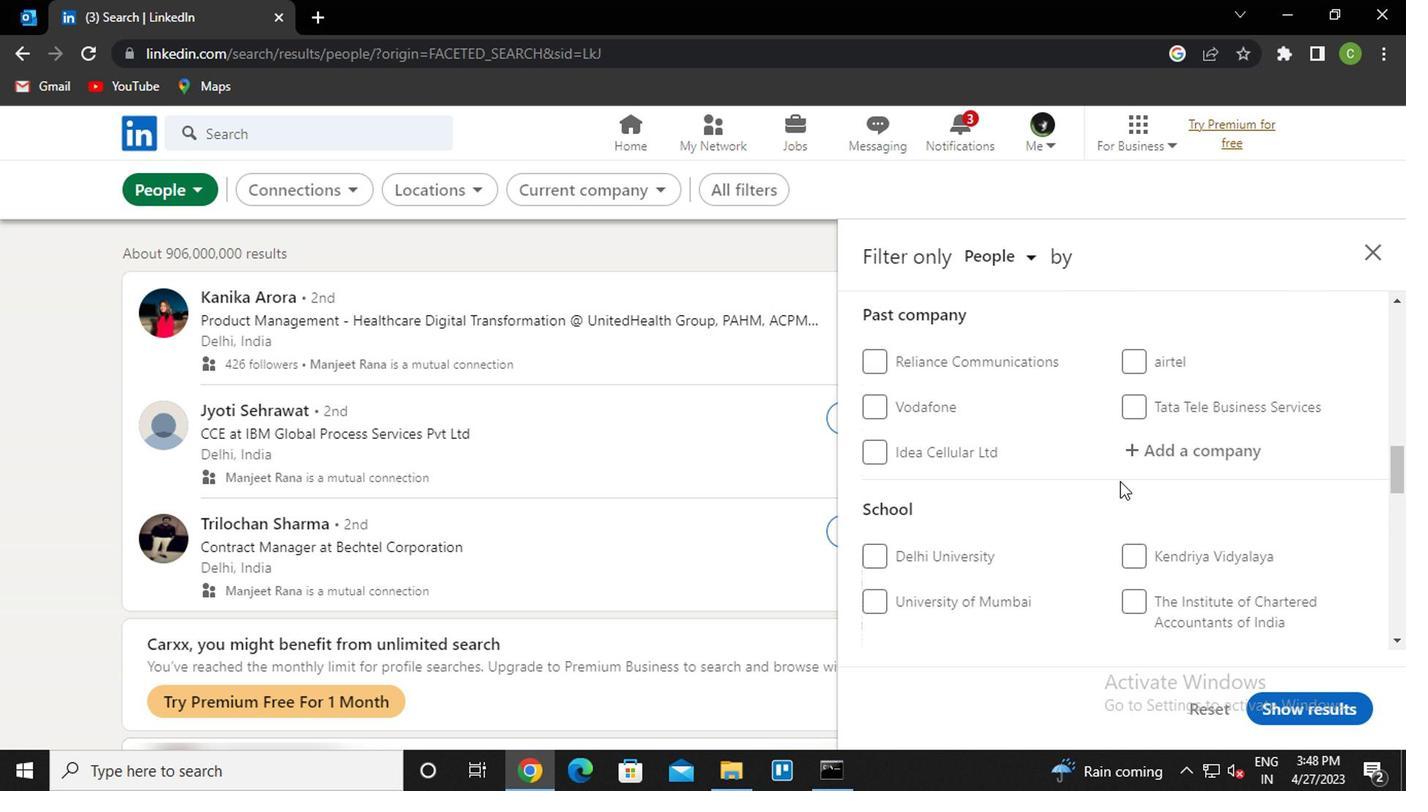 
Action: Mouse moved to (1191, 365)
Screenshot: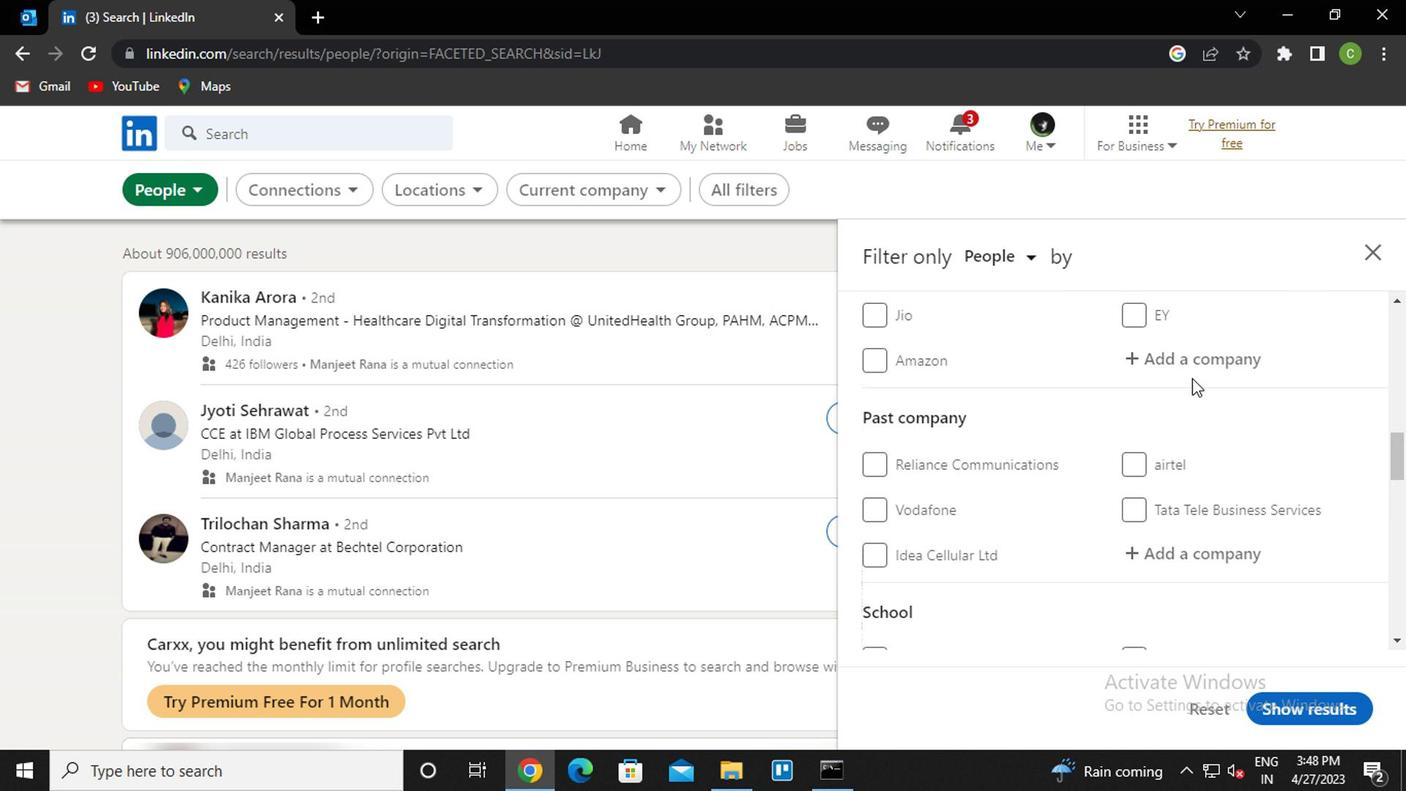 
Action: Mouse pressed left at (1191, 365)
Screenshot: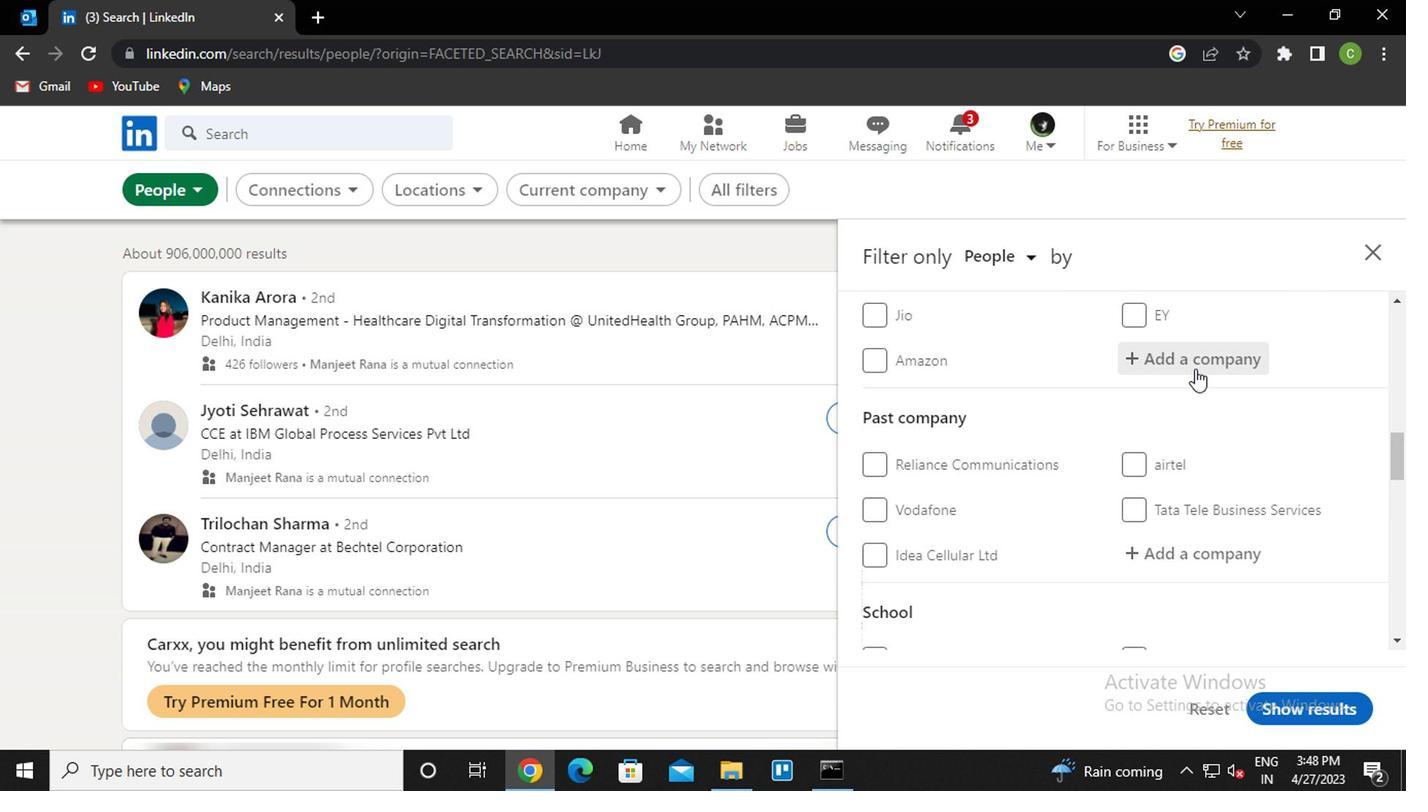 
Action: Key pressed <Key.caps_lock>w<Key.caps_lock>ork<Key.space>form<Key.space><Key.down><Key.down><Key.down><Key.down><Key.down><Key.down><Key.down><Key.down><Key.down><Key.down><Key.down><Key.down><Key.down><Key.down><Key.down><Key.up><Key.down><Key.down><Key.down><Key.down><Key.down><Key.down><Key.down>home<Key.space><Key.backspace>/<Key.space><Key.caps_lock>e<Key.caps_lock>xp<Key.backspace><Key.backspace><Key.backspace><Key.backspace><Key.backspace><Key.backspace><Key.down><Key.down><Key.down><Key.enter>
Screenshot: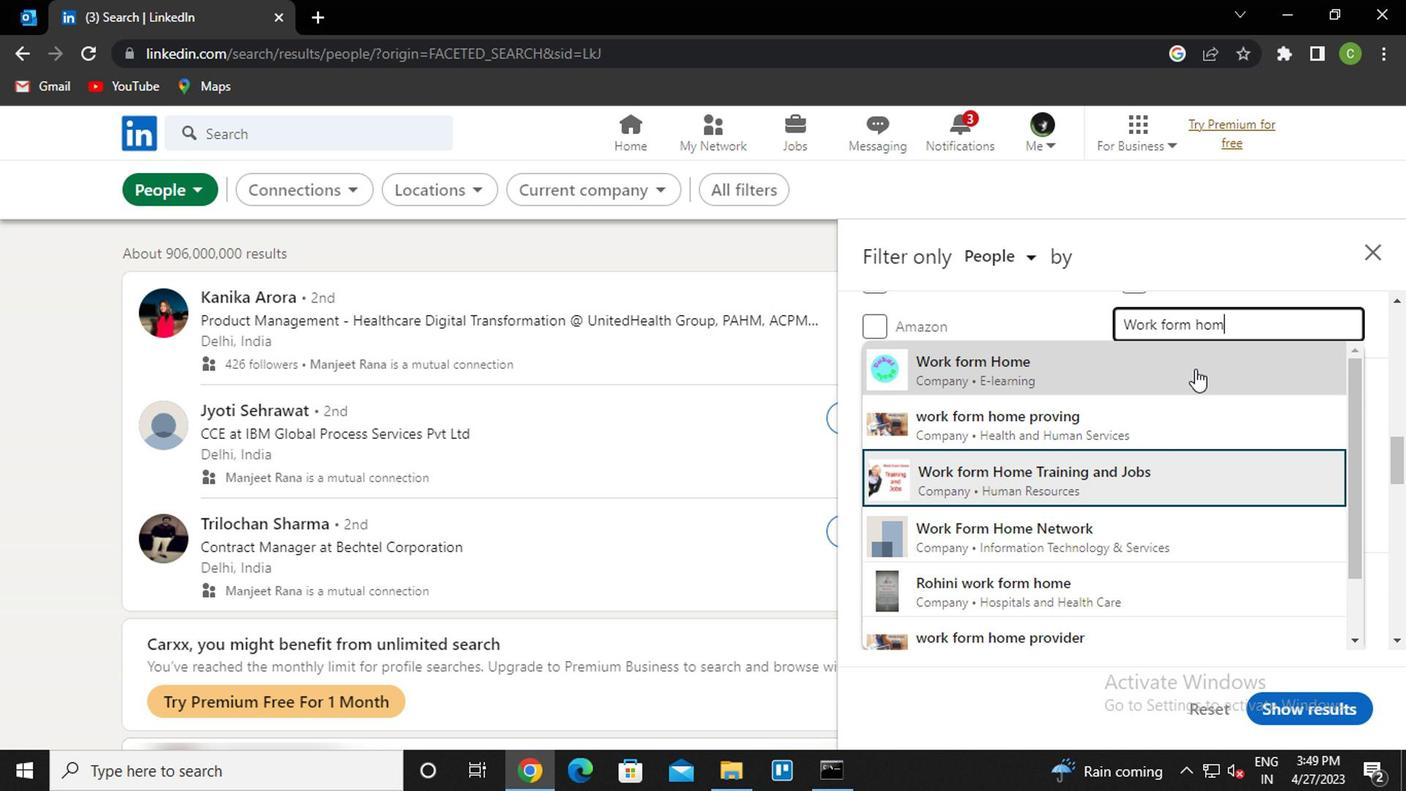 
Action: Mouse scrolled (1191, 364) with delta (0, 0)
Screenshot: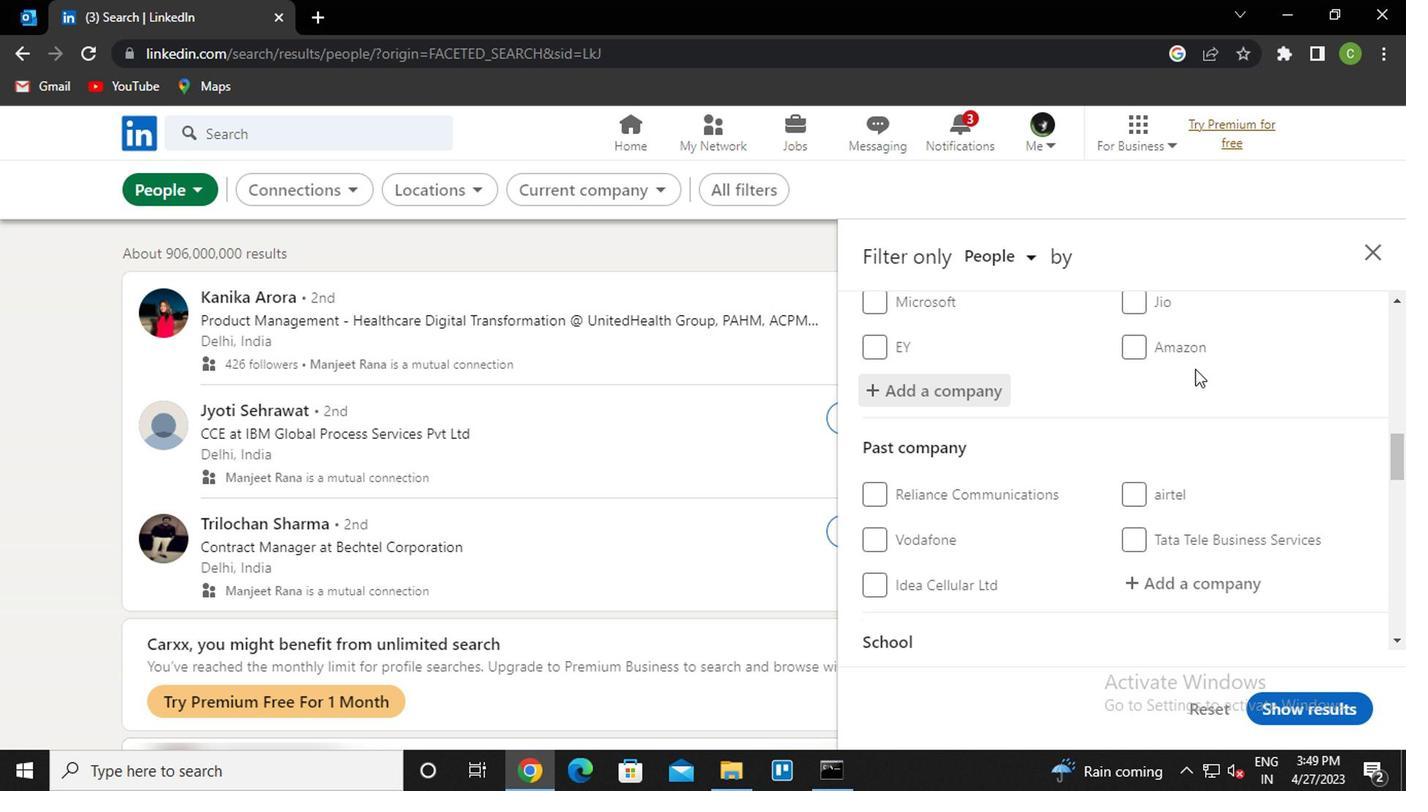 
Action: Mouse scrolled (1191, 364) with delta (0, 0)
Screenshot: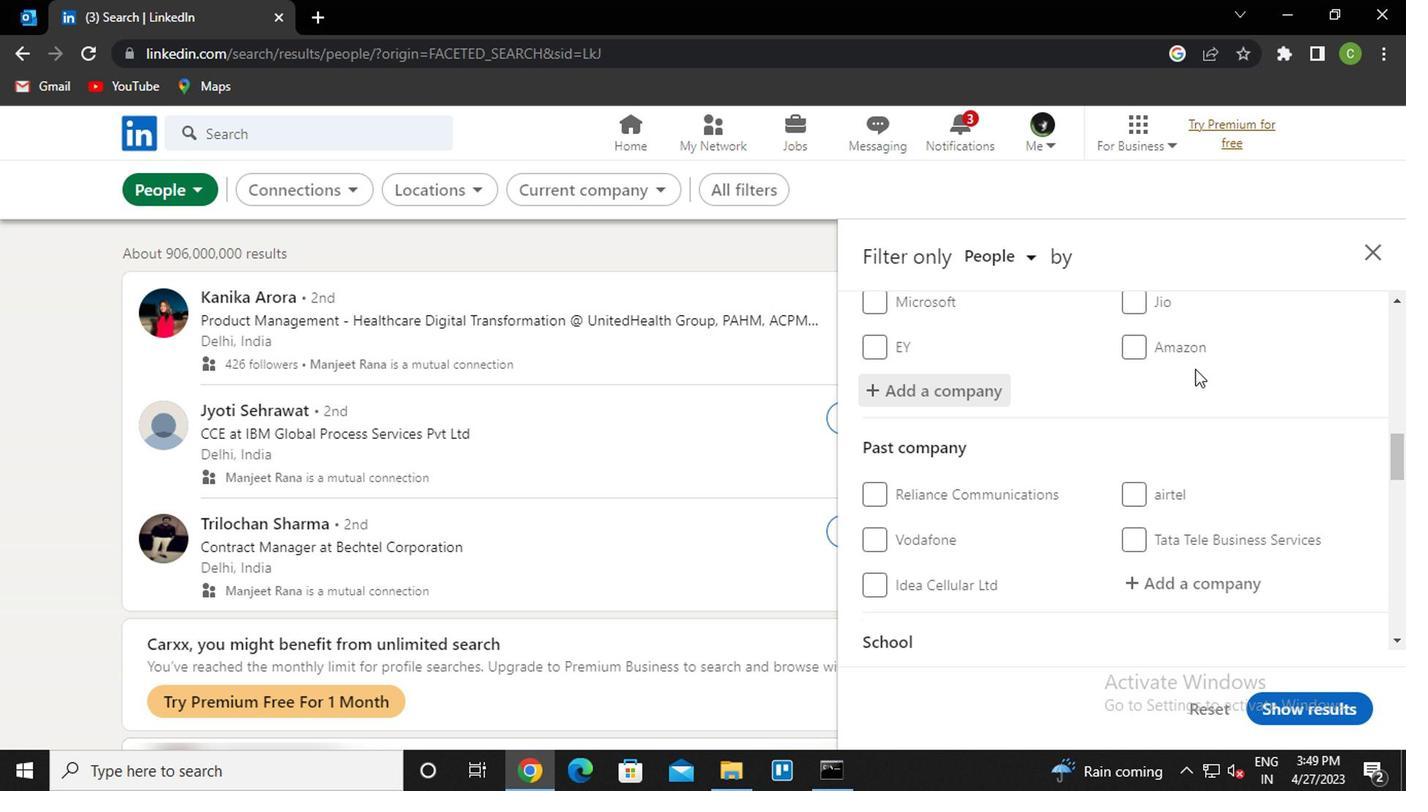 
Action: Mouse scrolled (1191, 364) with delta (0, 0)
Screenshot: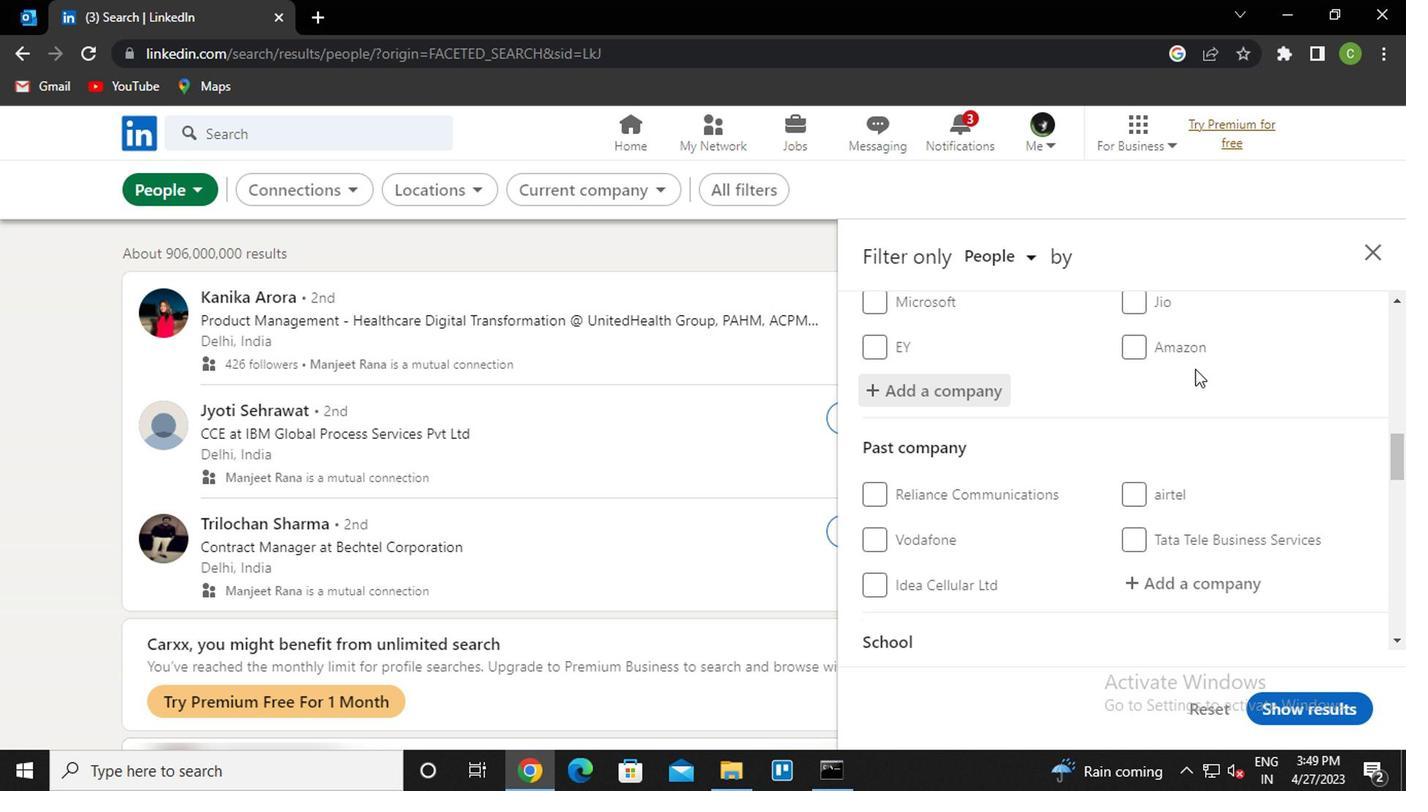 
Action: Mouse moved to (1190, 364)
Screenshot: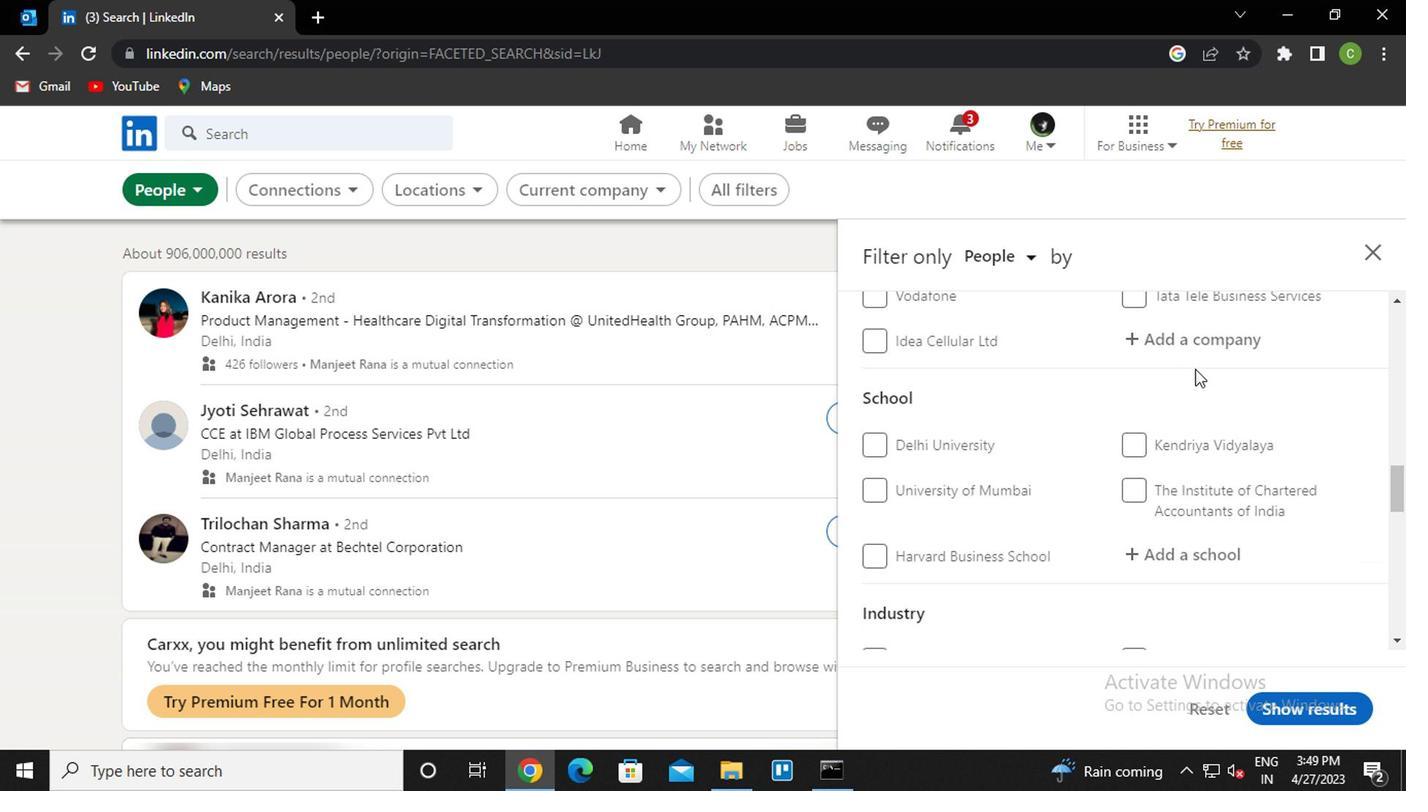 
Action: Mouse scrolled (1190, 363) with delta (0, -1)
Screenshot: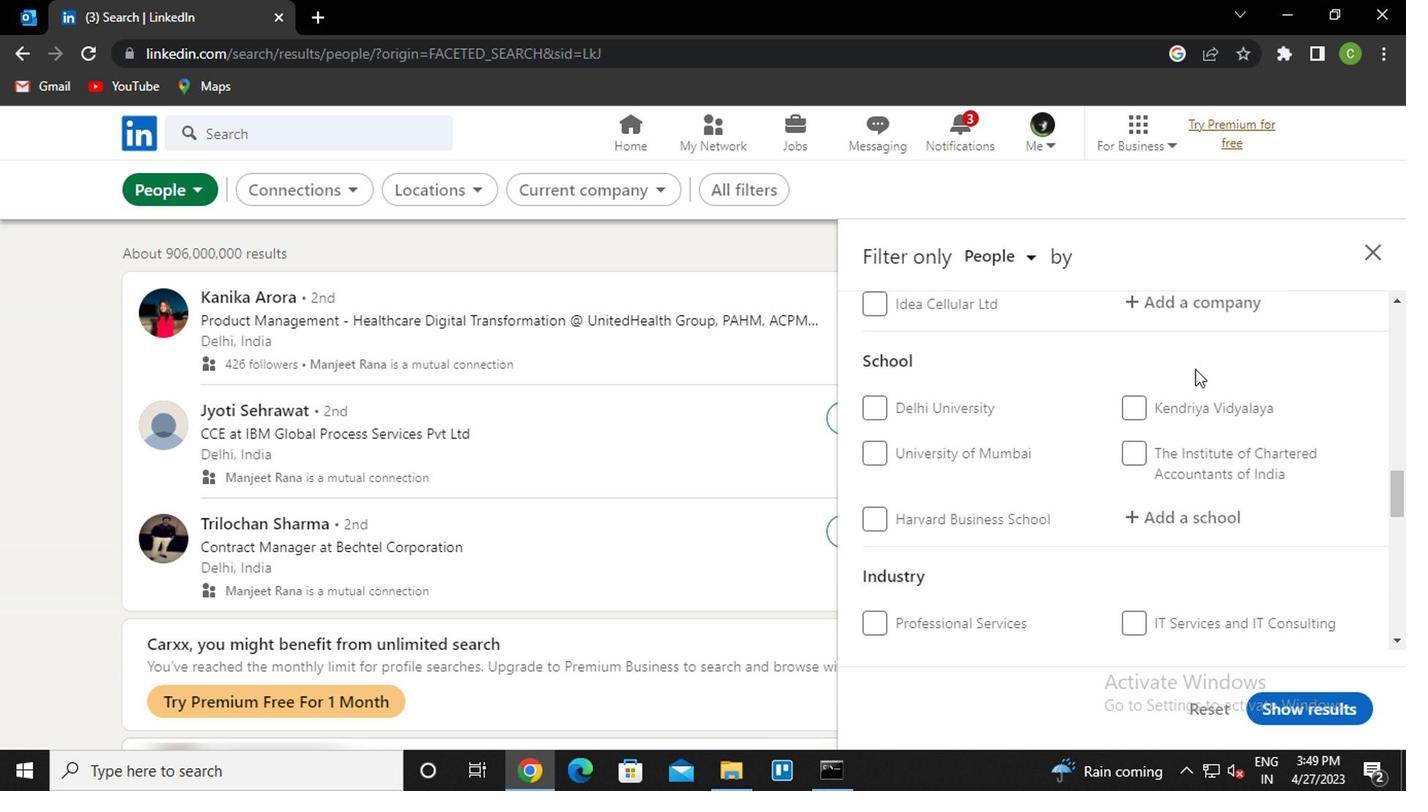 
Action: Mouse moved to (1173, 375)
Screenshot: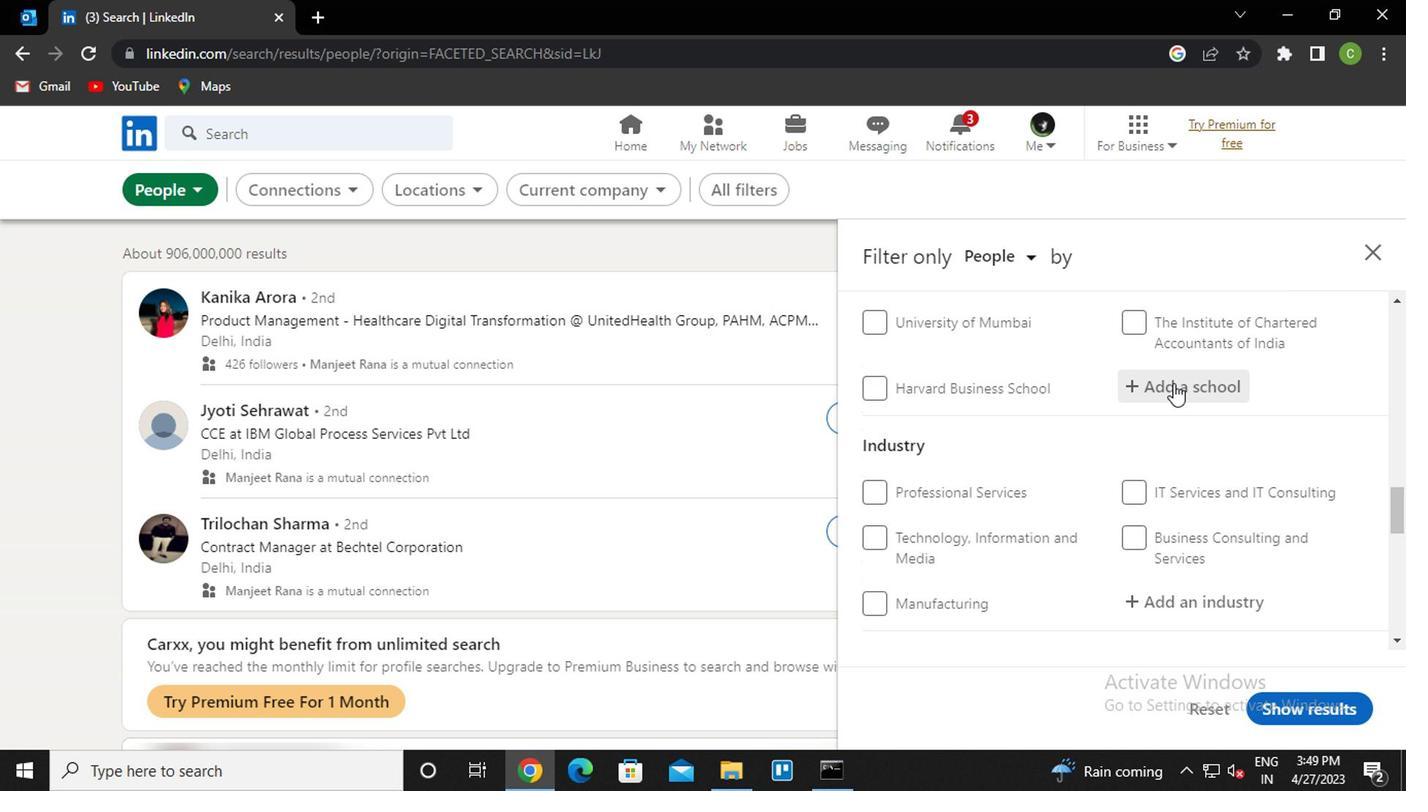 
Action: Mouse pressed left at (1173, 375)
Screenshot: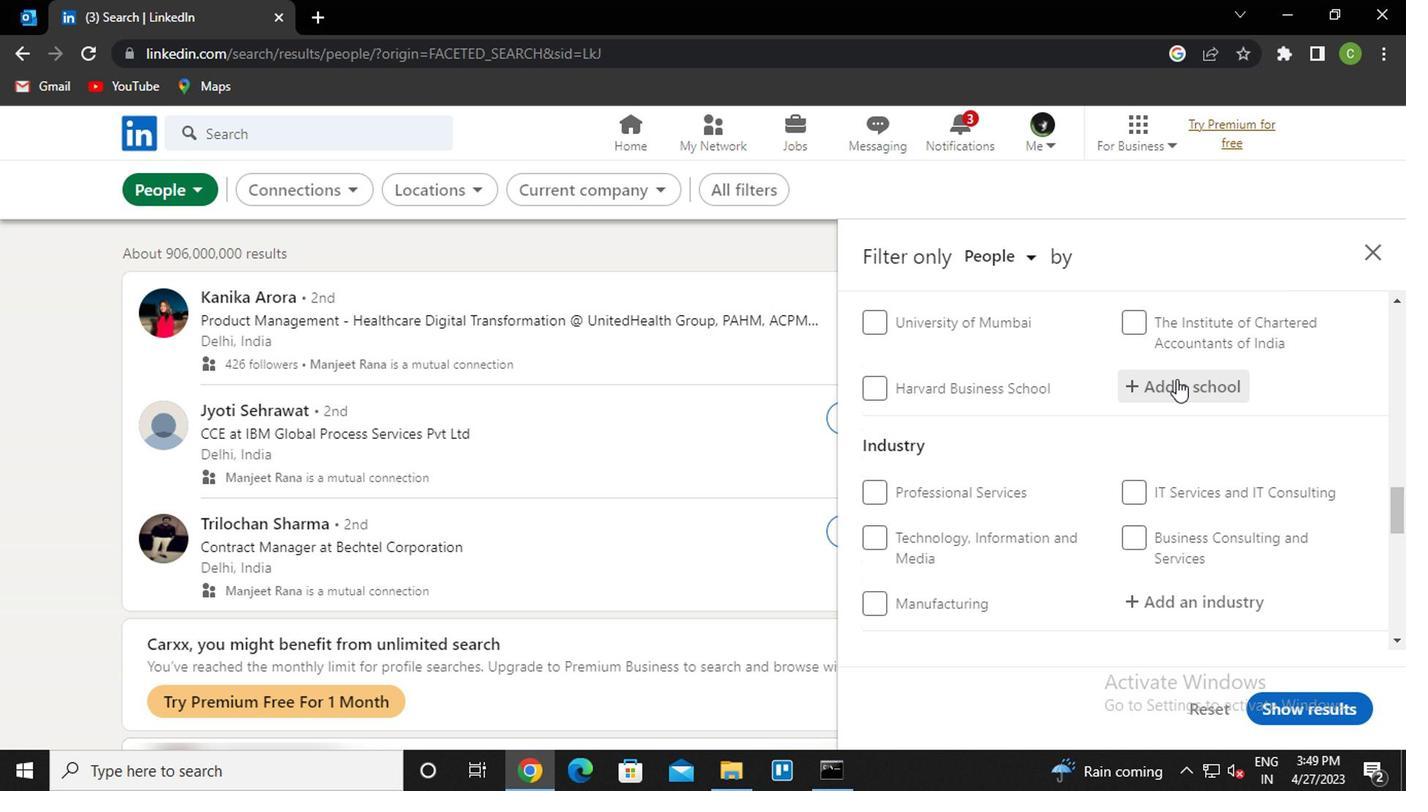 
Action: Key pressed <Key.caps_lock>charotar<Key.down><Key.enter>
Screenshot: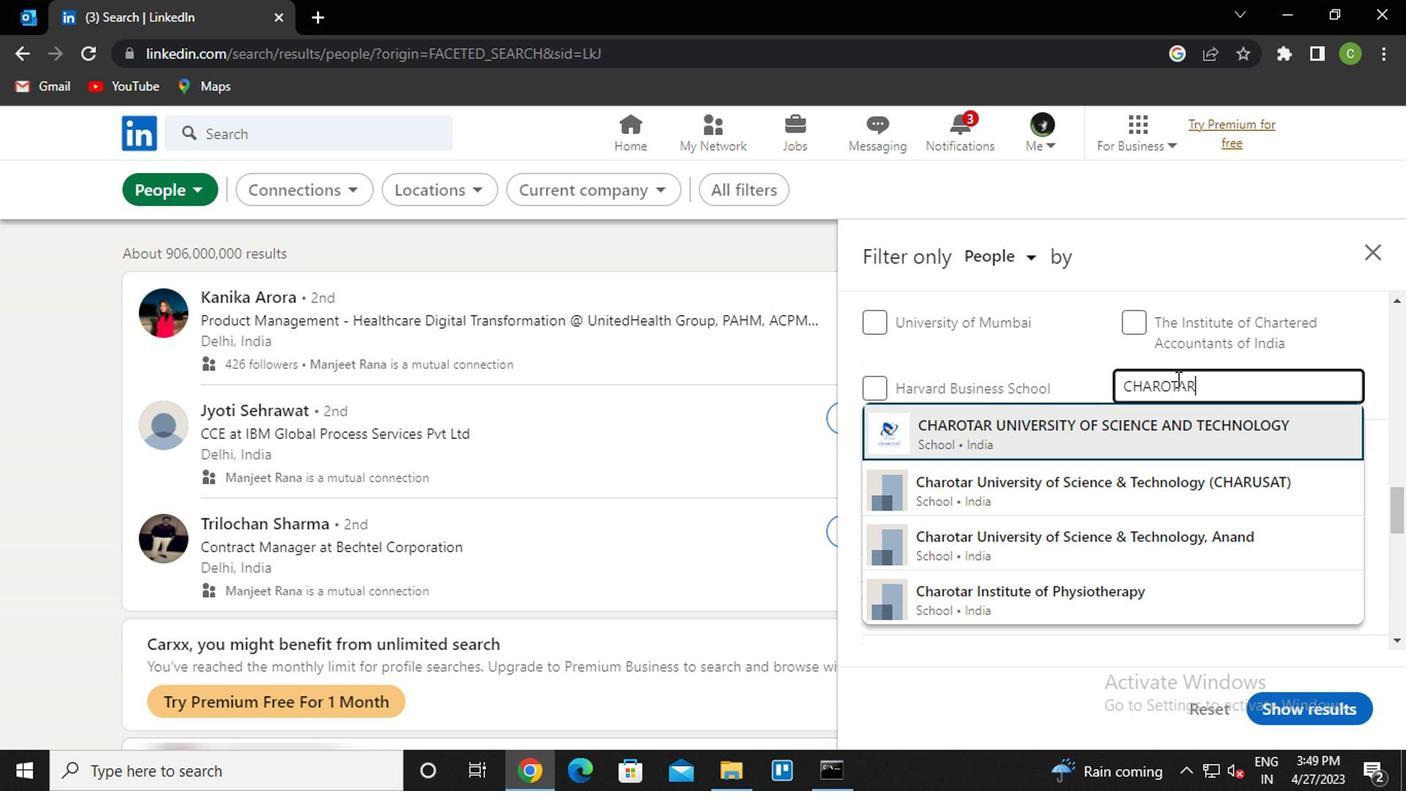 
Action: Mouse scrolled (1173, 375) with delta (0, 0)
Screenshot: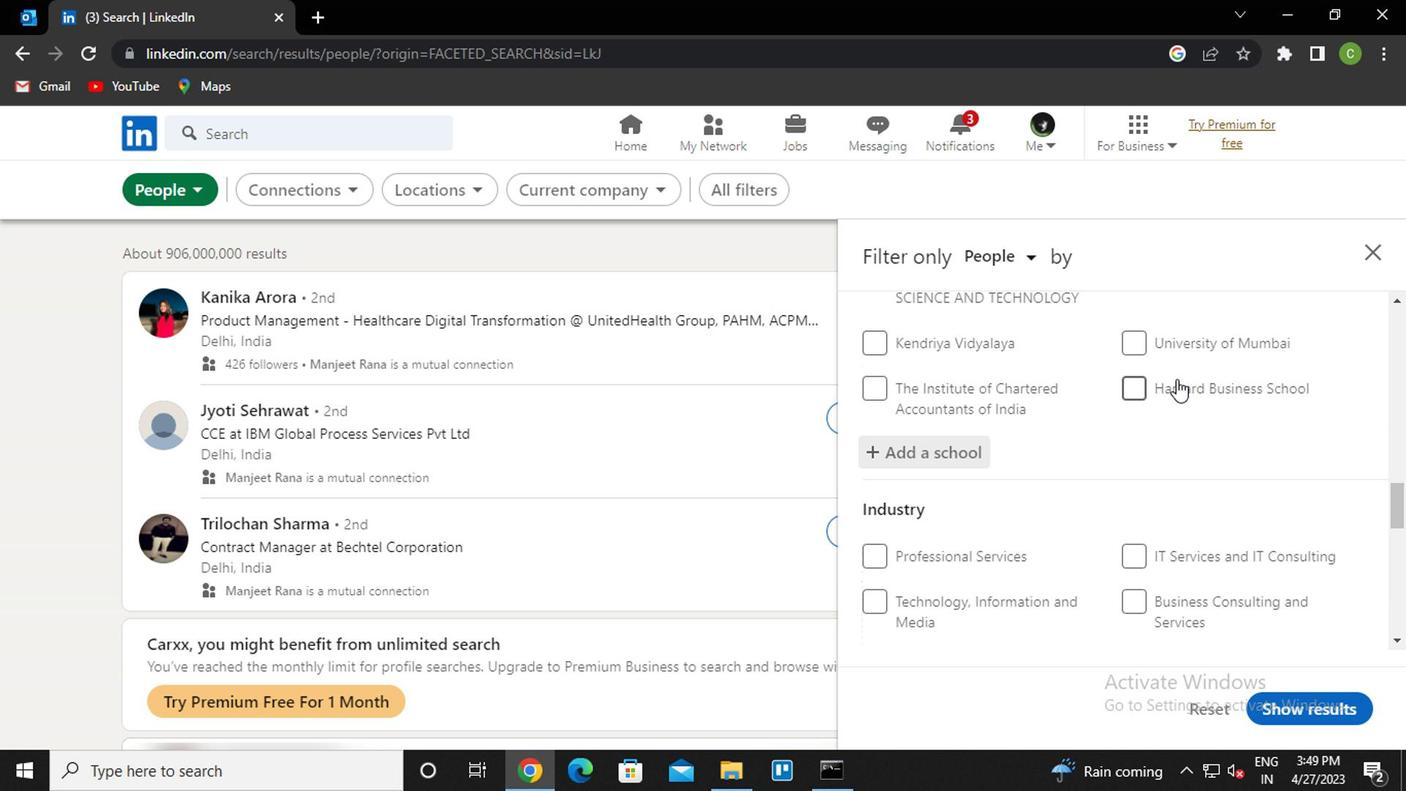 
Action: Mouse scrolled (1173, 375) with delta (0, 0)
Screenshot: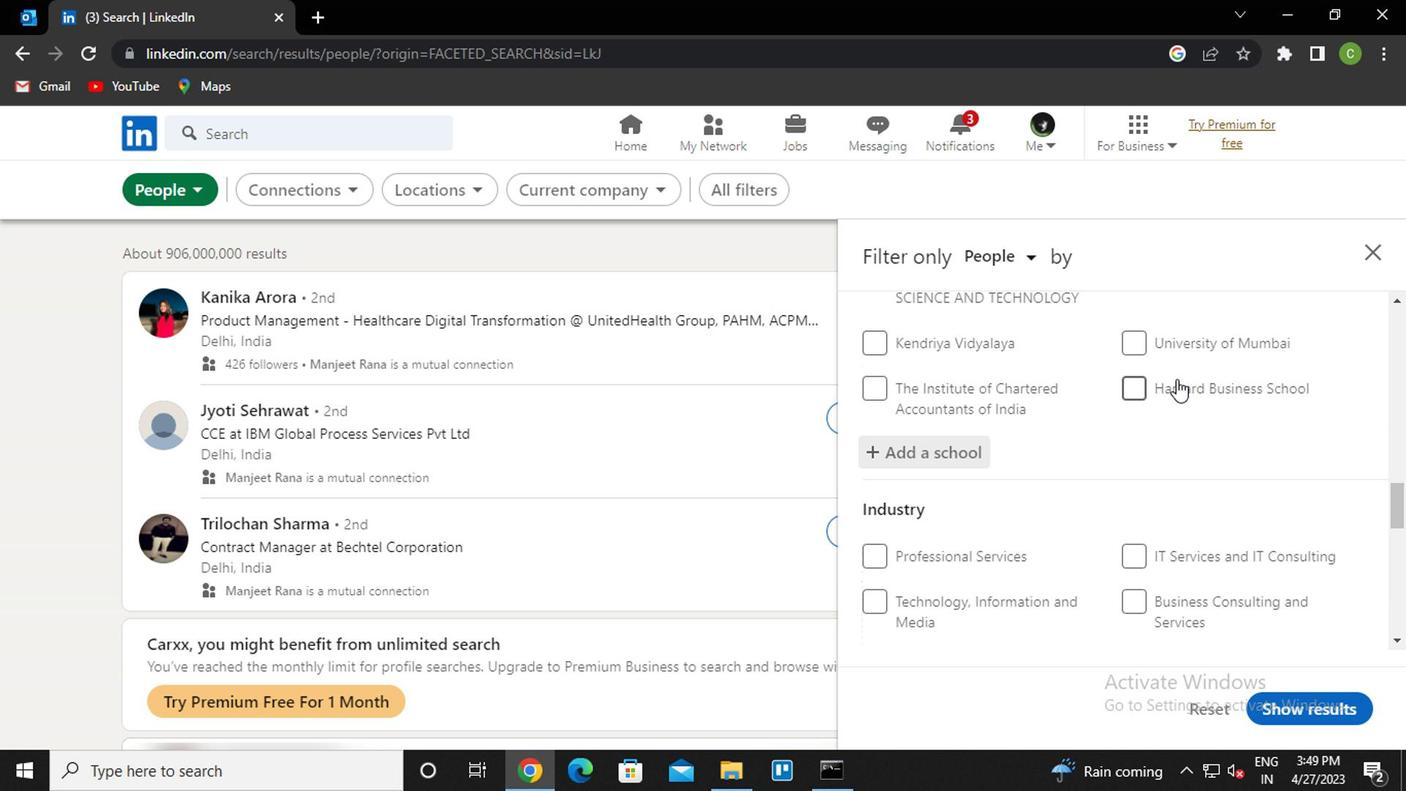 
Action: Mouse scrolled (1173, 375) with delta (0, 0)
Screenshot: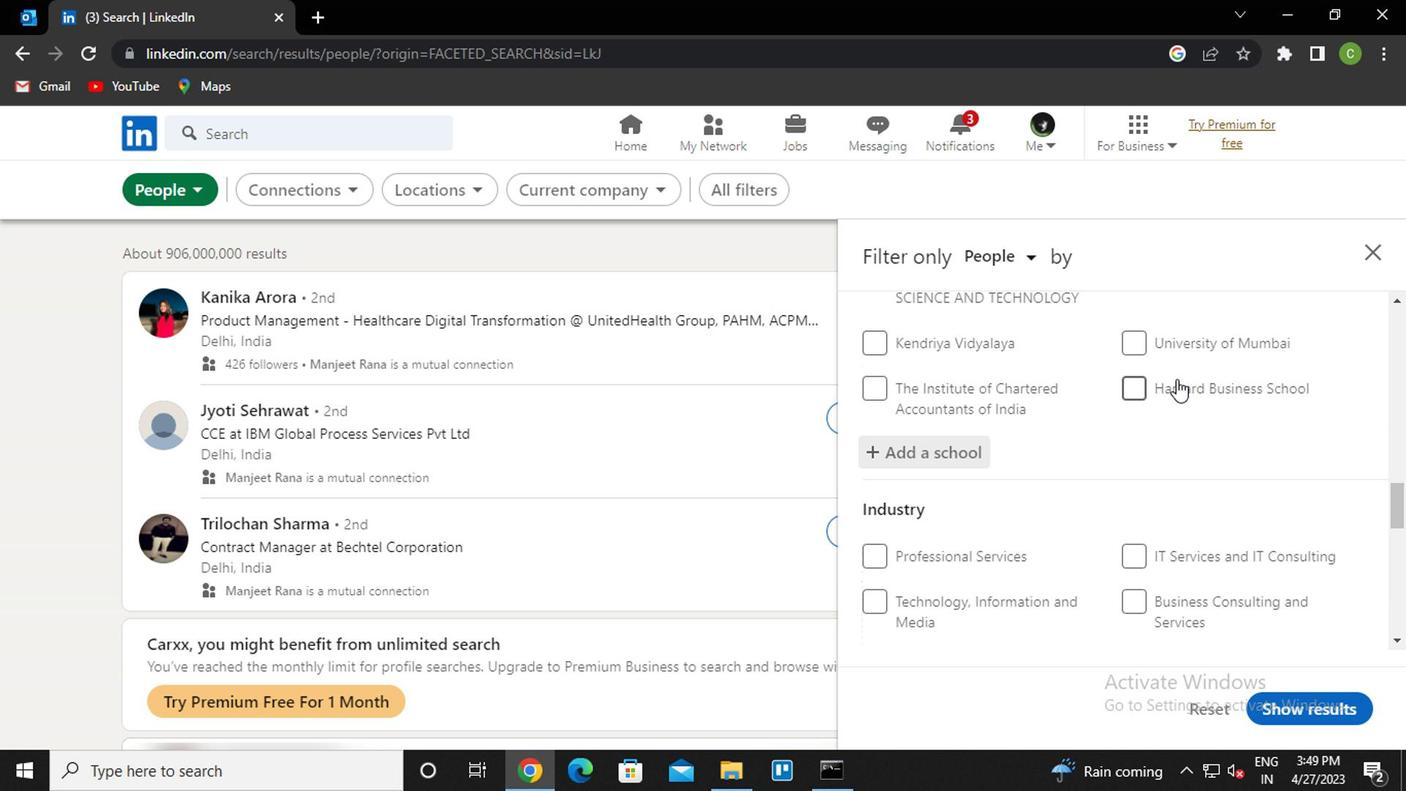 
Action: Mouse moved to (1194, 355)
Screenshot: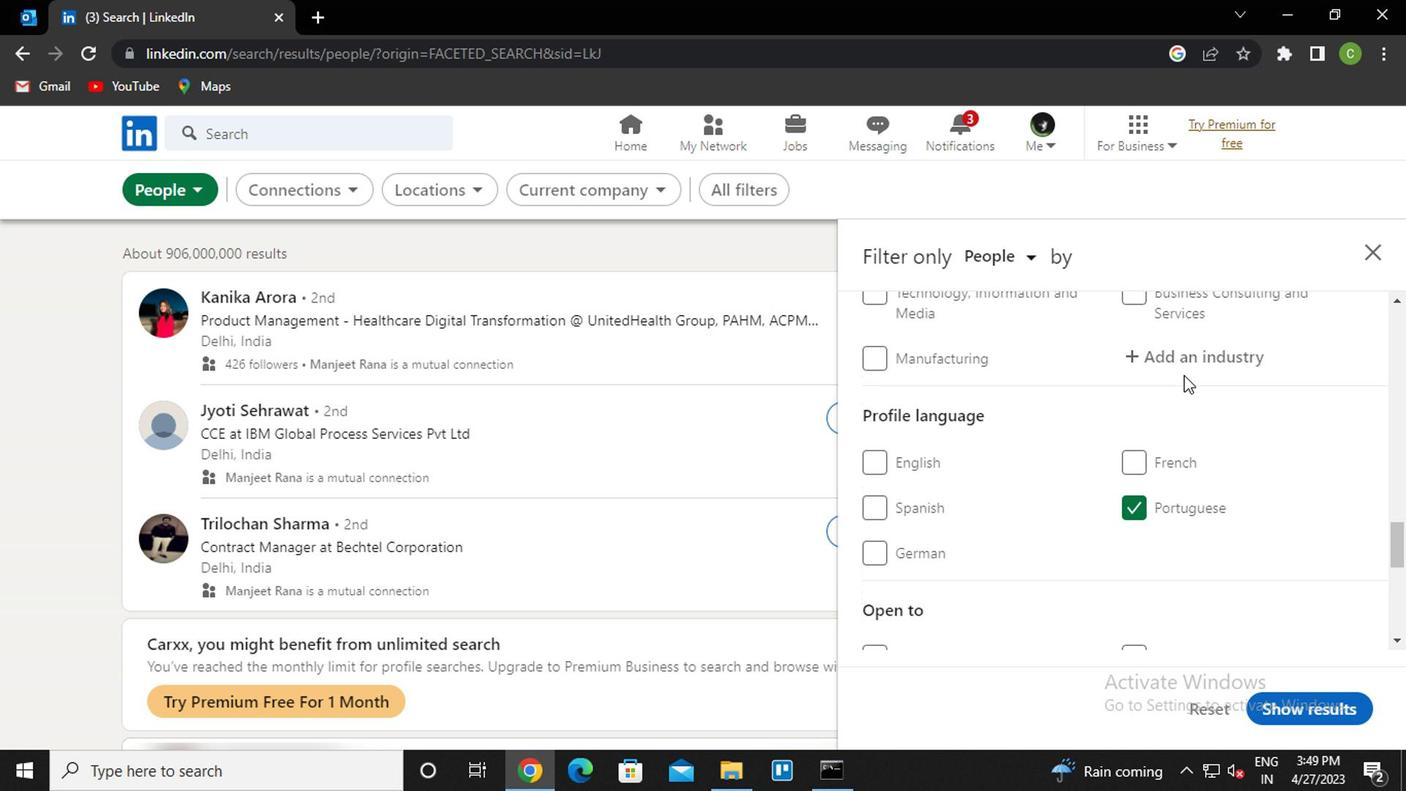 
Action: Mouse pressed left at (1194, 355)
Screenshot: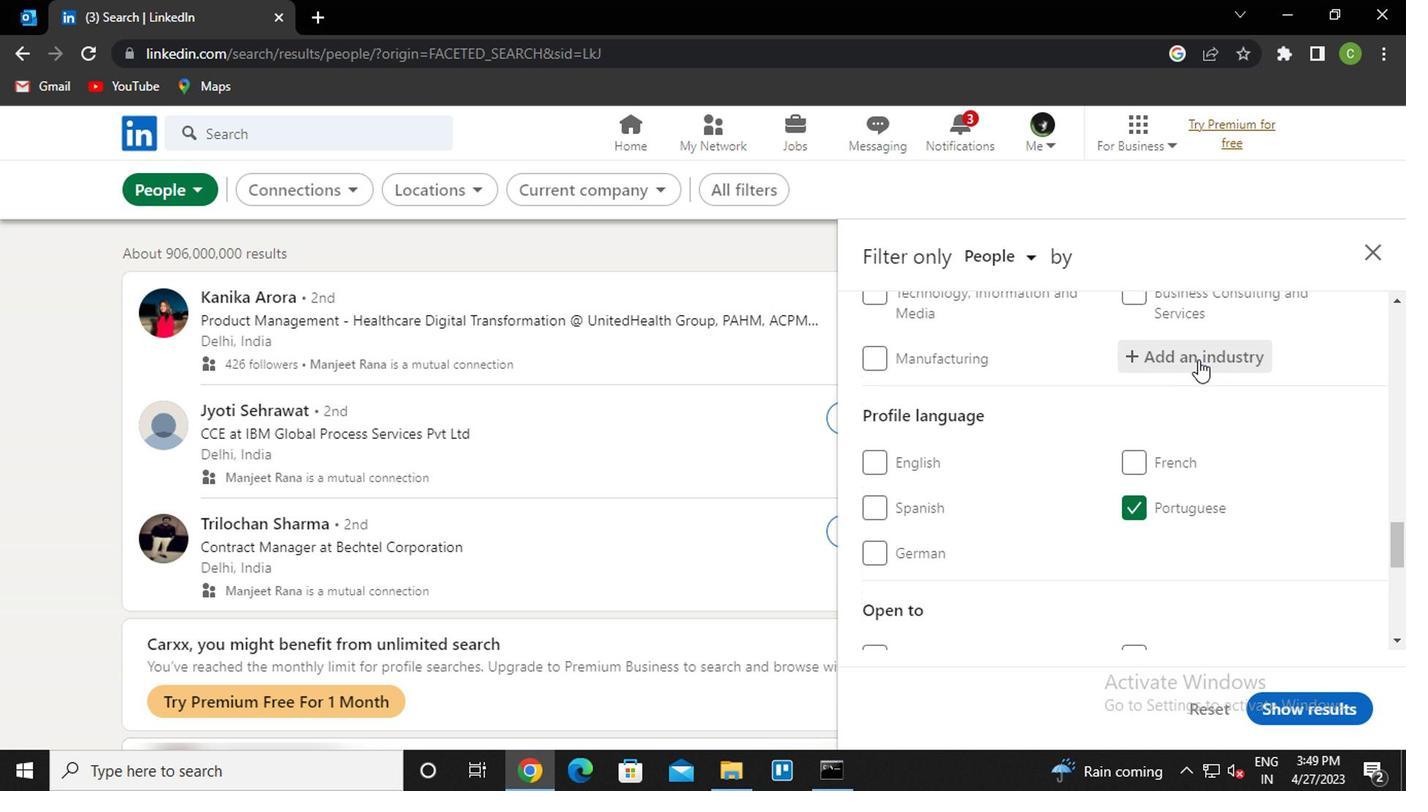 
Action: Key pressed <Key.caps_lock><Key.caps_lock>o<Key.caps_lock>pto<Key.down><Key.enter>
Screenshot: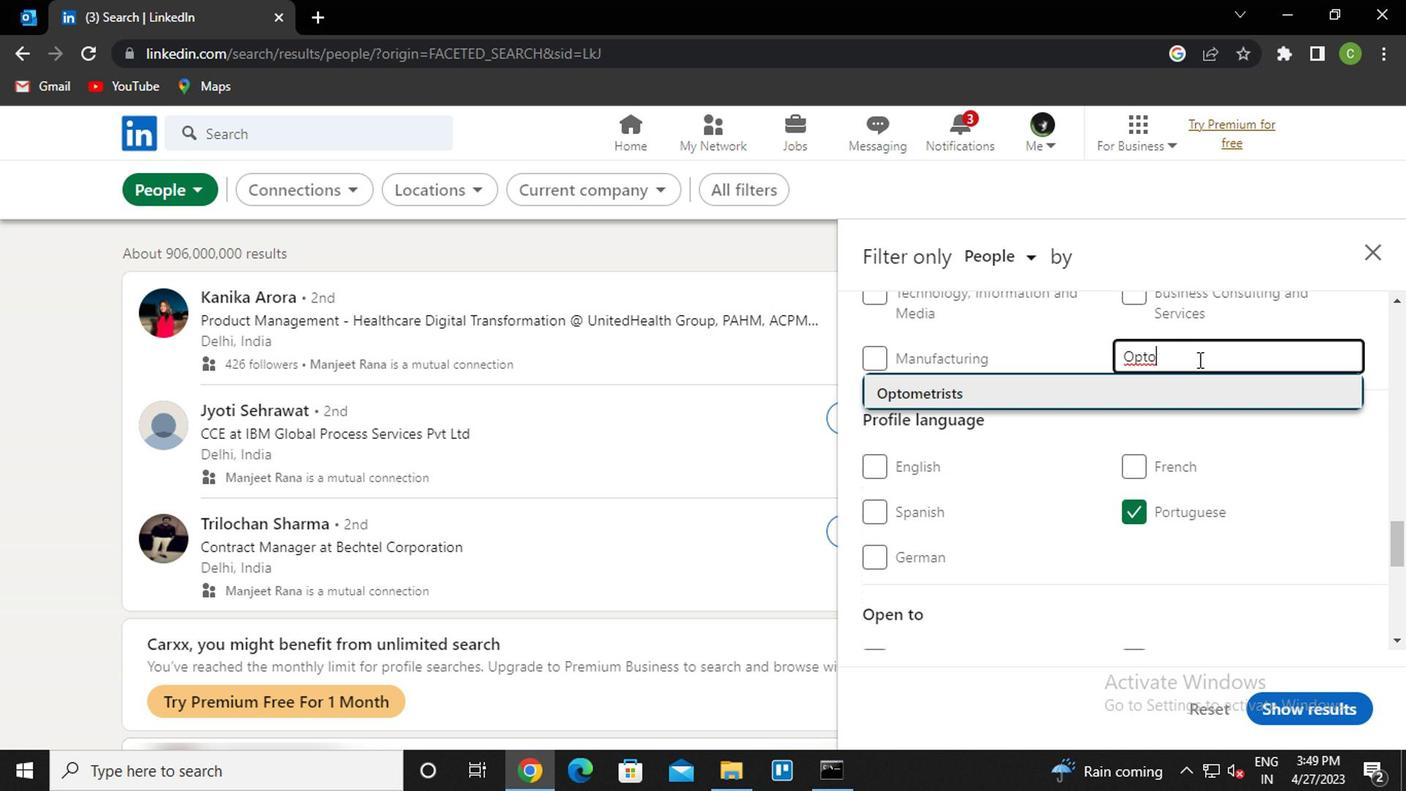 
Action: Mouse scrolled (1194, 355) with delta (0, 0)
Screenshot: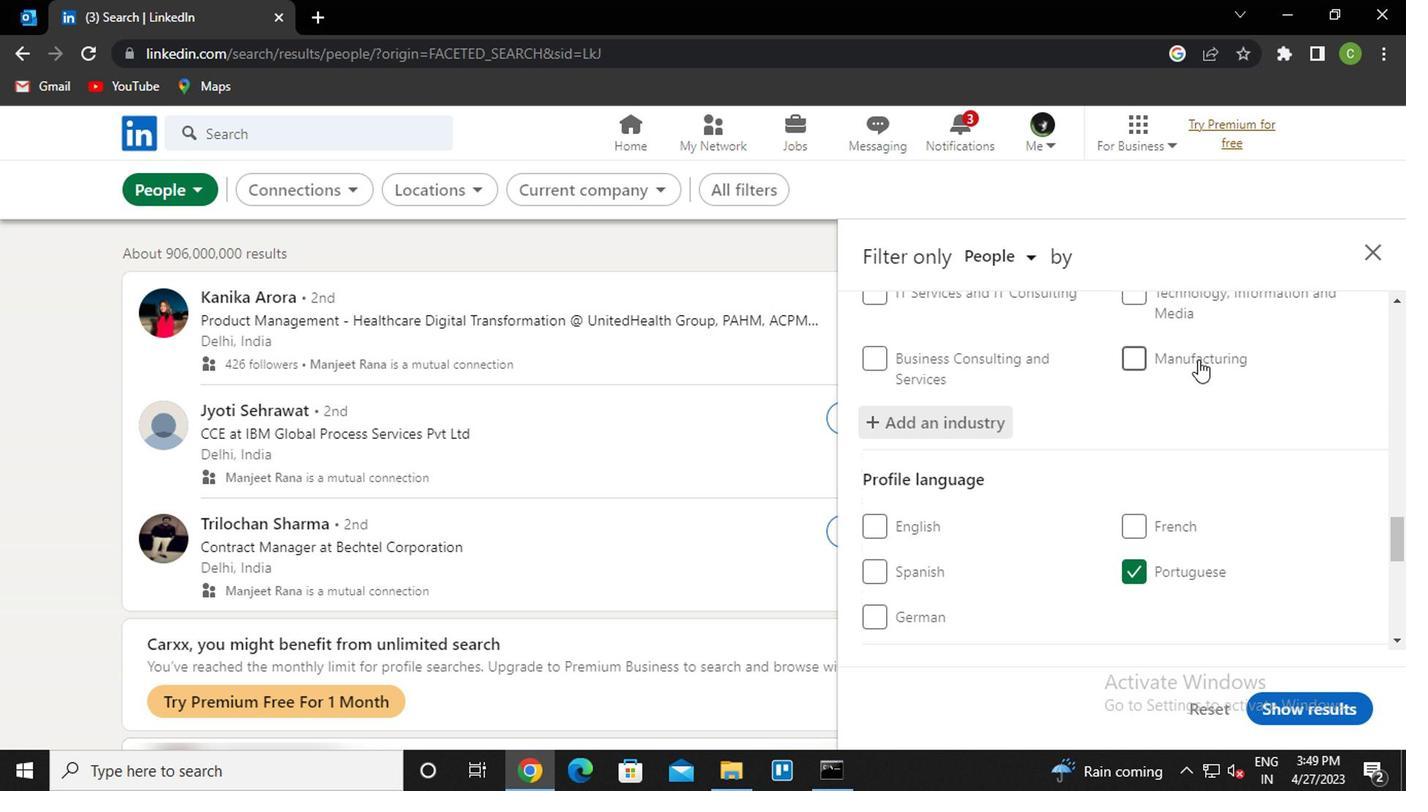 
Action: Mouse scrolled (1194, 355) with delta (0, 0)
Screenshot: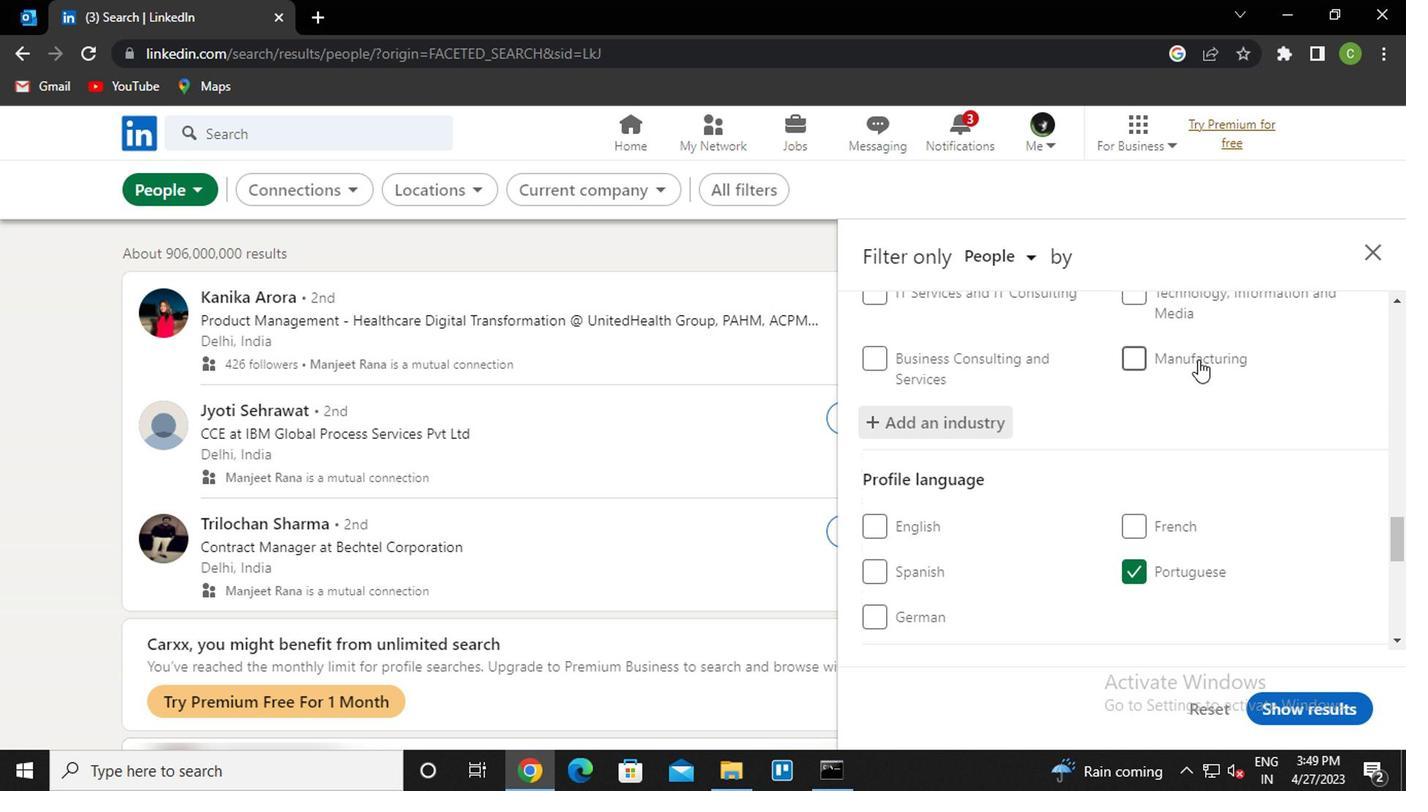 
Action: Mouse scrolled (1194, 355) with delta (0, 0)
Screenshot: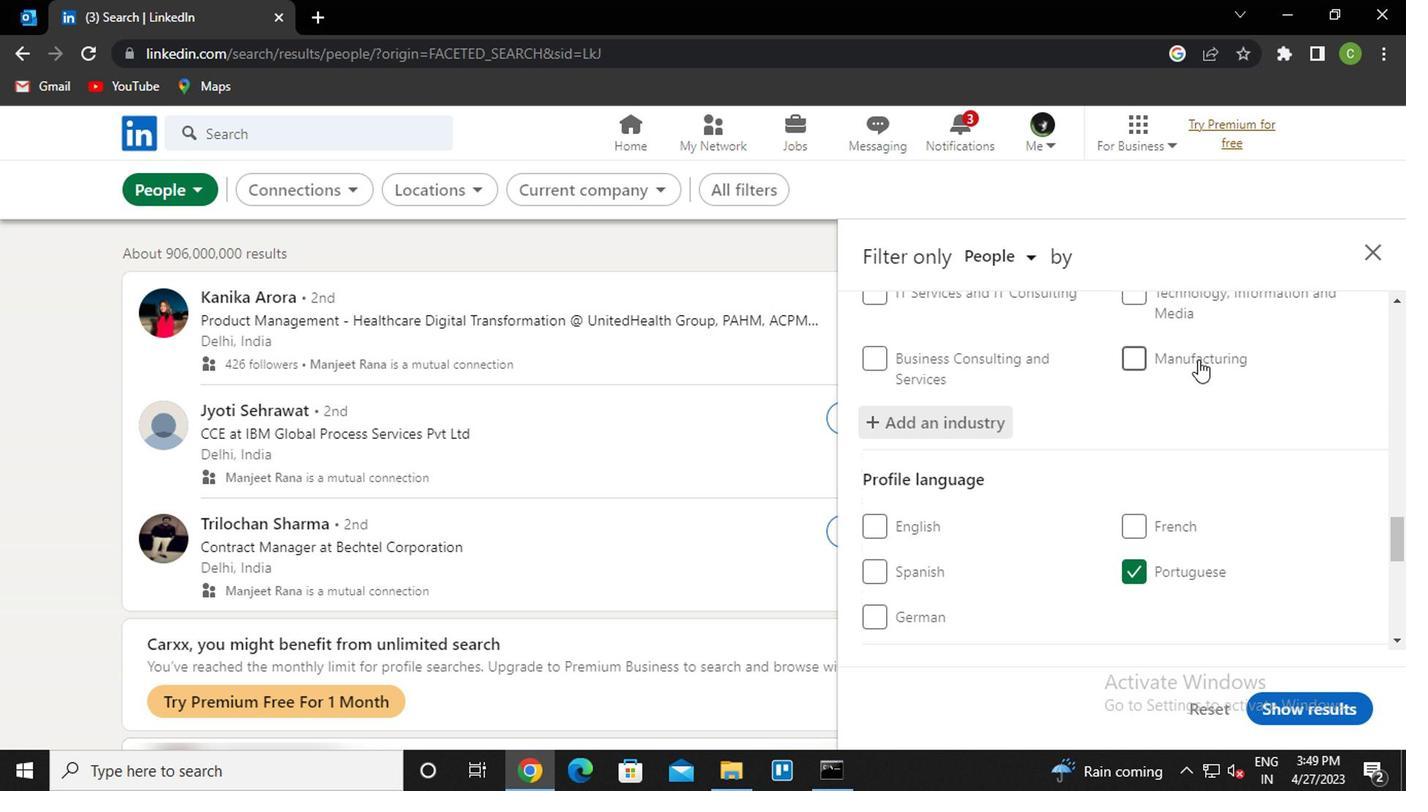 
Action: Mouse scrolled (1194, 355) with delta (0, 0)
Screenshot: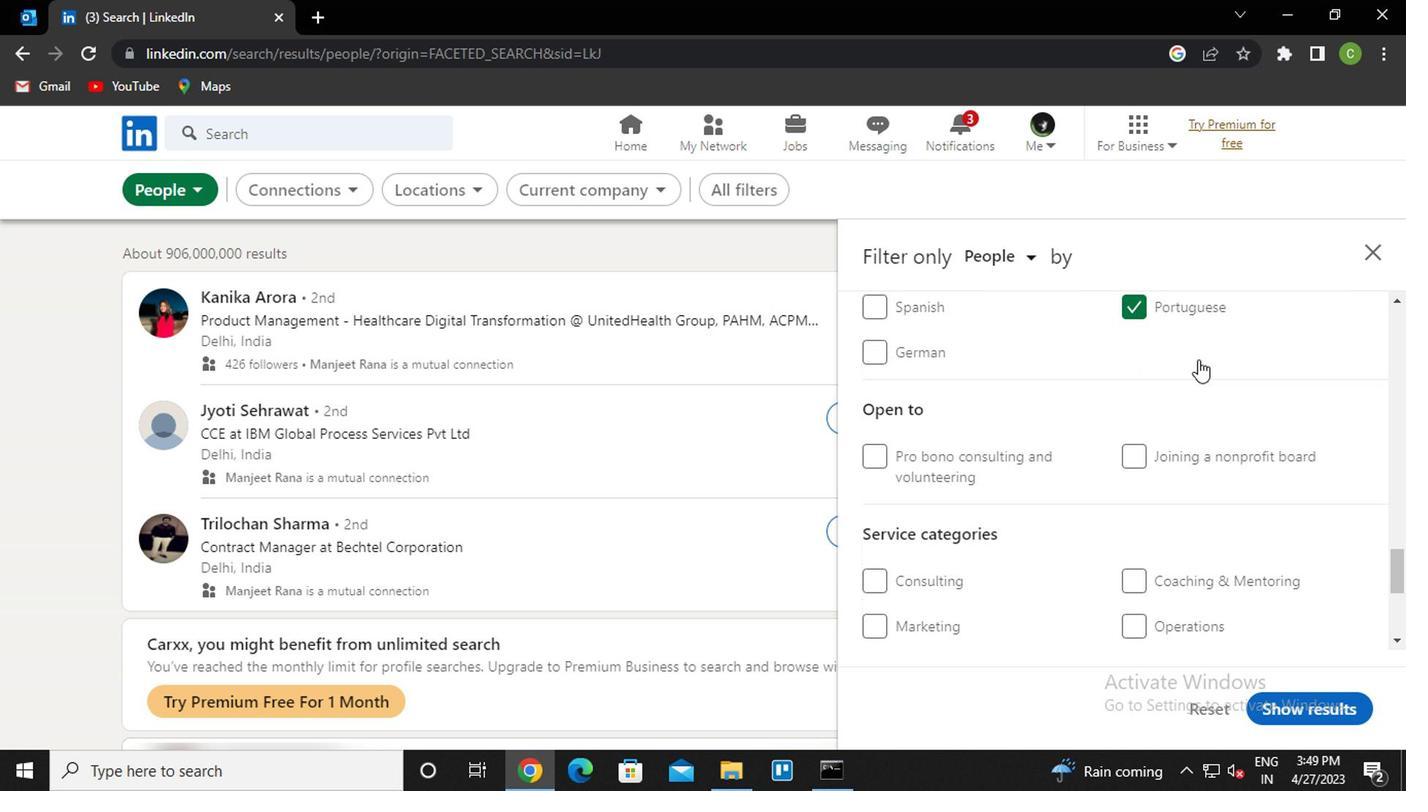 
Action: Mouse moved to (1032, 476)
Screenshot: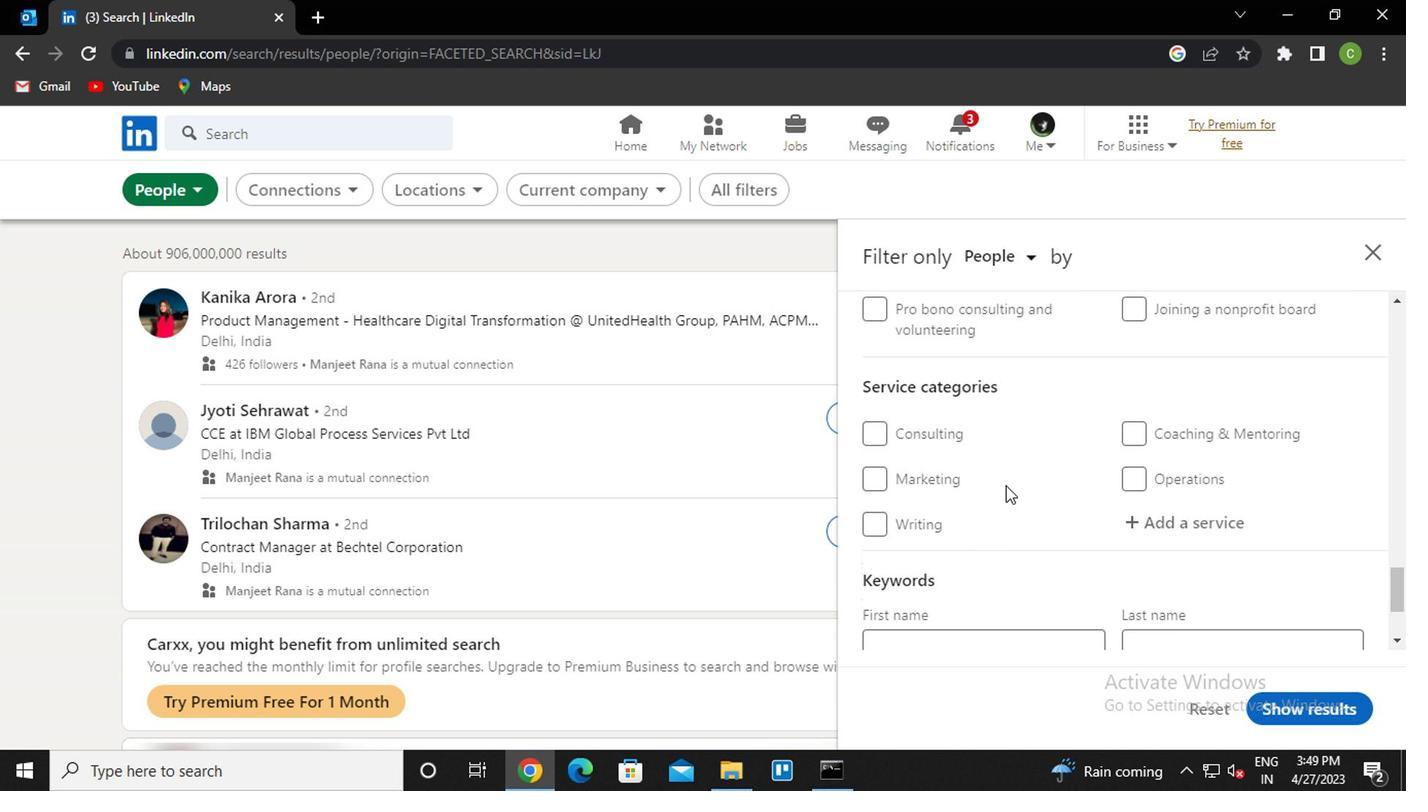 
Action: Mouse scrolled (1032, 474) with delta (0, -1)
Screenshot: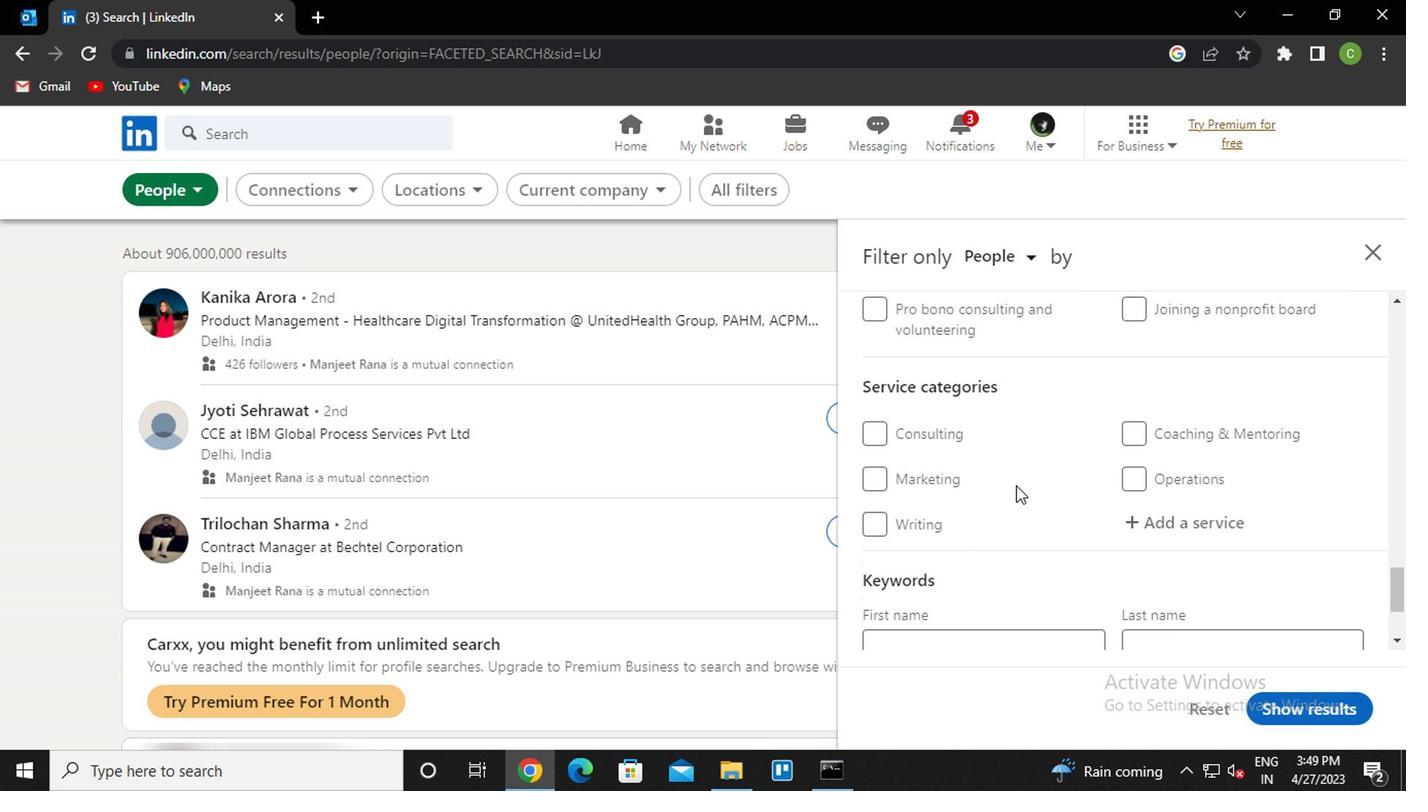 
Action: Mouse moved to (1207, 410)
Screenshot: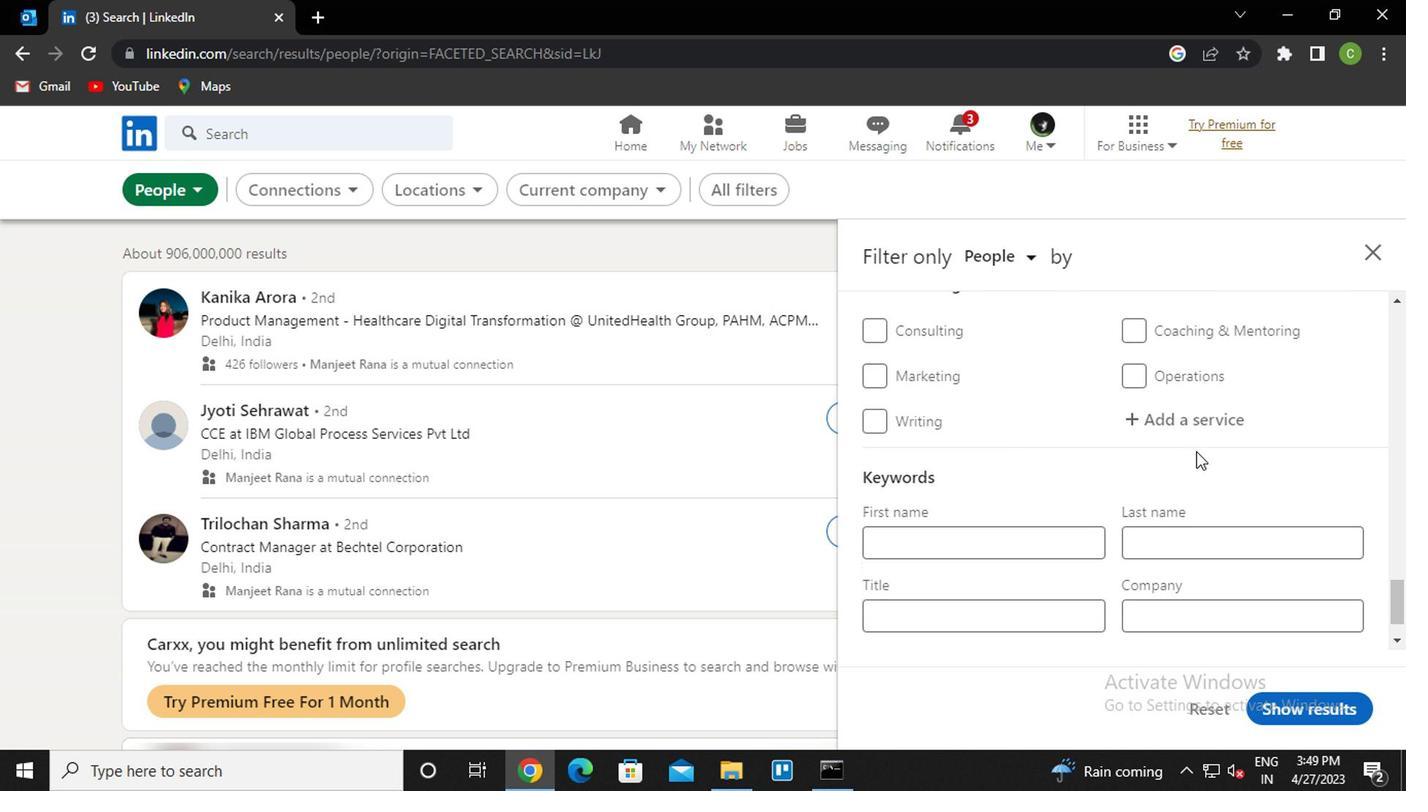 
Action: Mouse pressed left at (1207, 410)
Screenshot: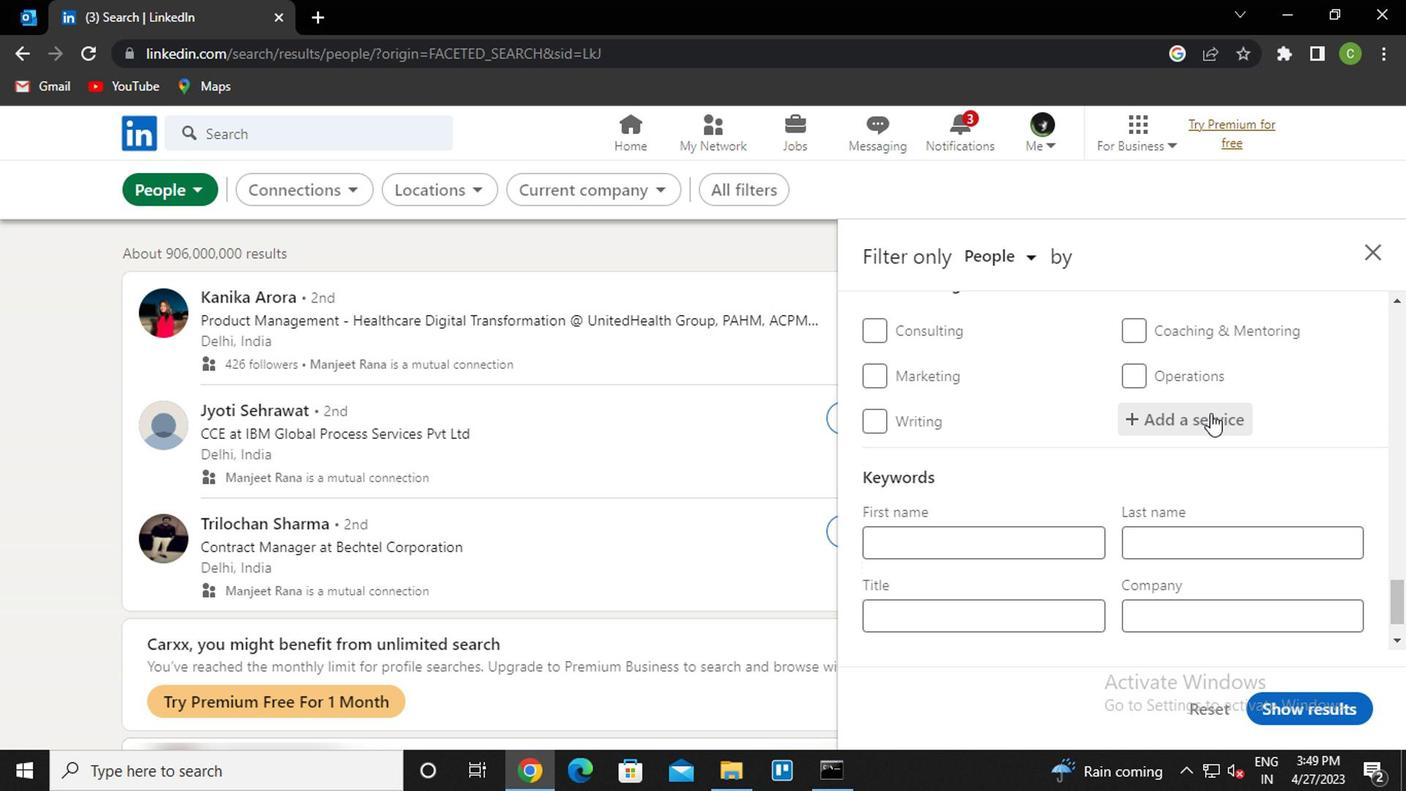 
Action: Key pressed <Key.caps_lock>v<Key.caps_lock>ideogra<Key.down><Key.enter>
Screenshot: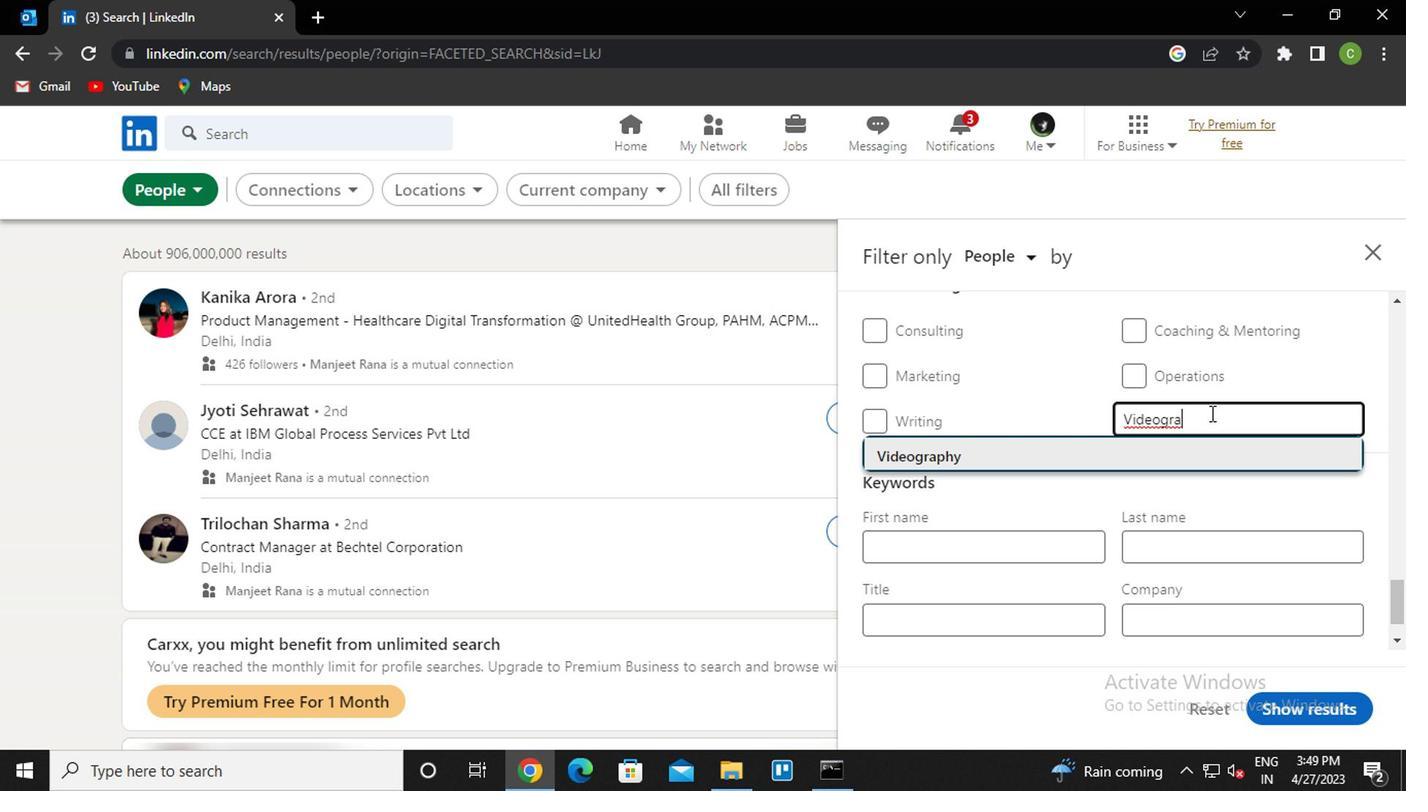 
Action: Mouse moved to (1177, 429)
Screenshot: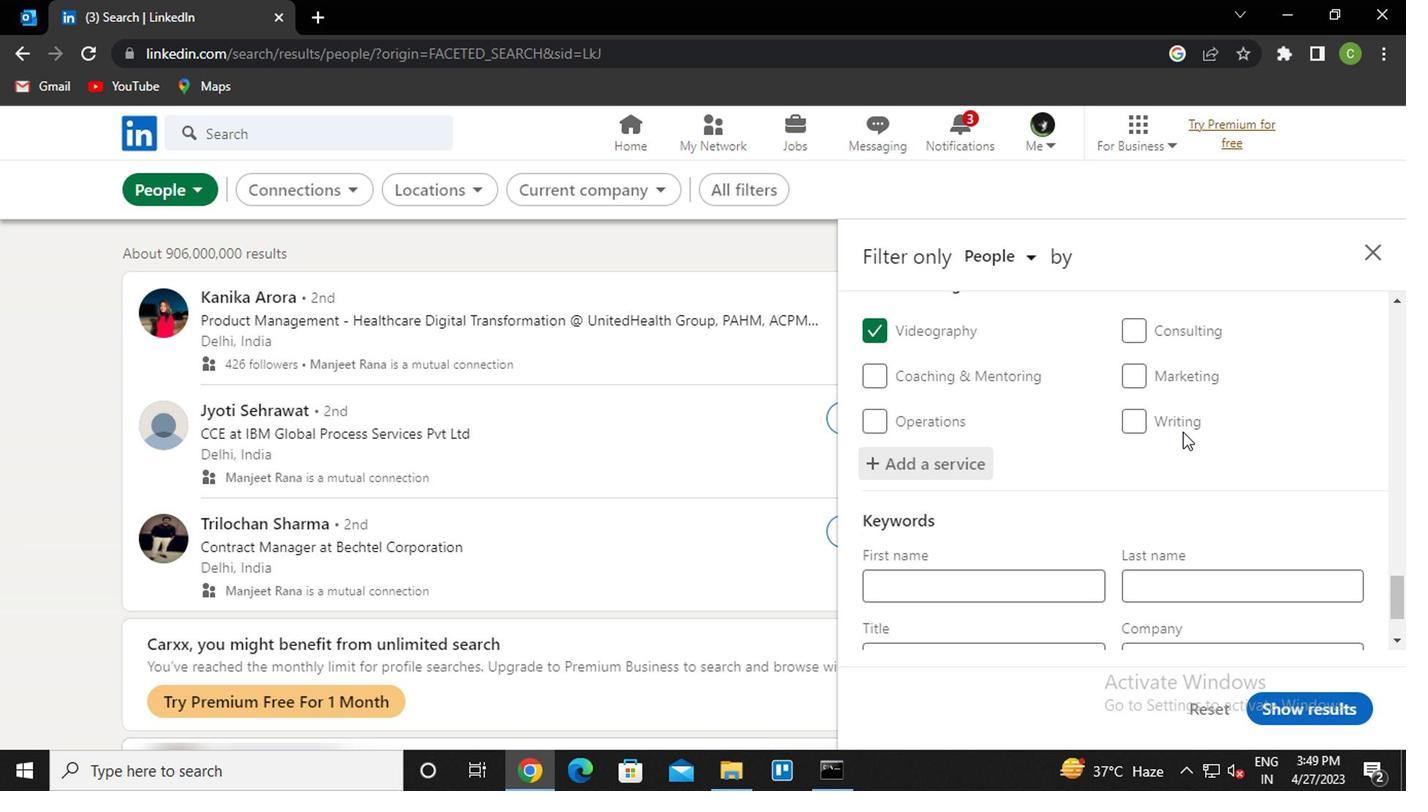 
Action: Mouse scrolled (1177, 429) with delta (0, 0)
Screenshot: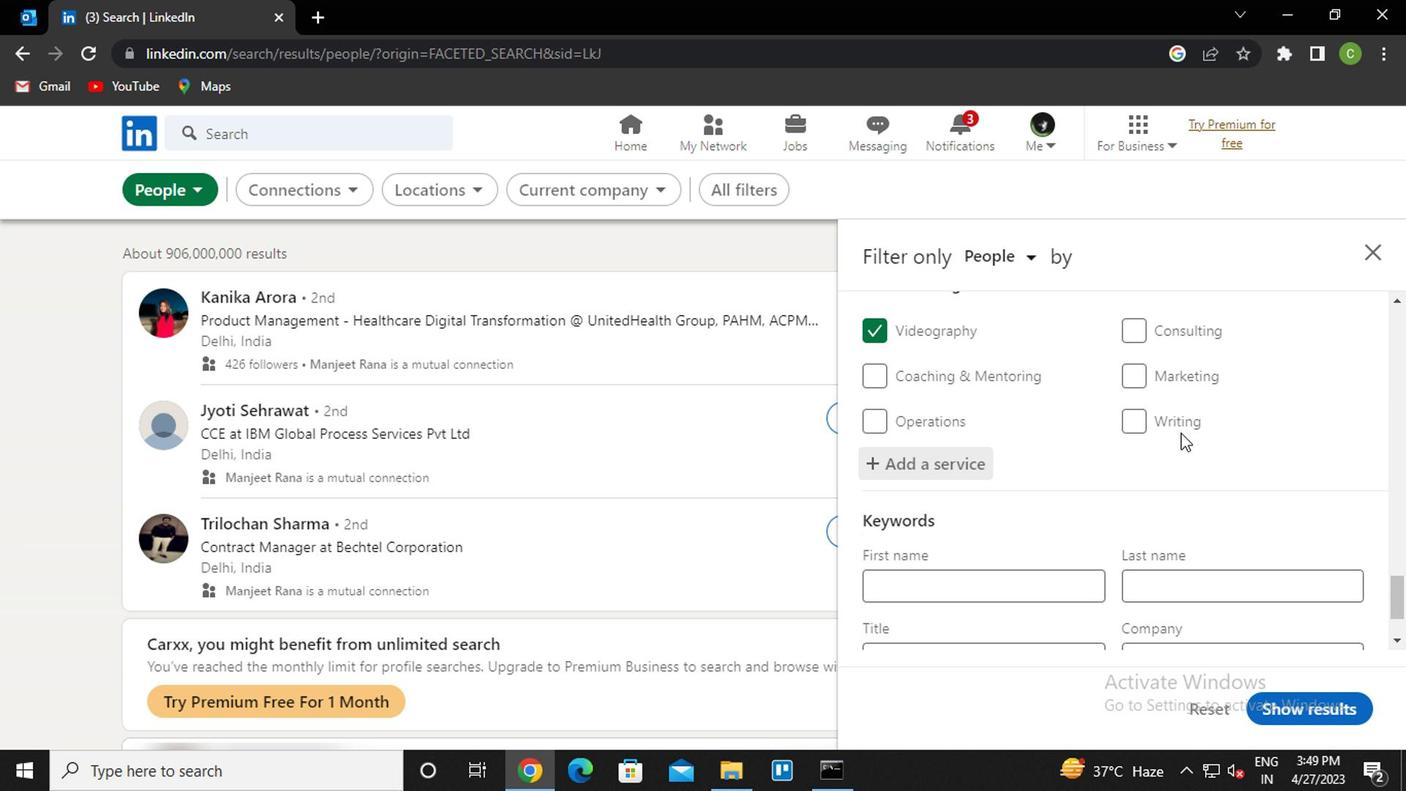 
Action: Mouse moved to (1176, 429)
Screenshot: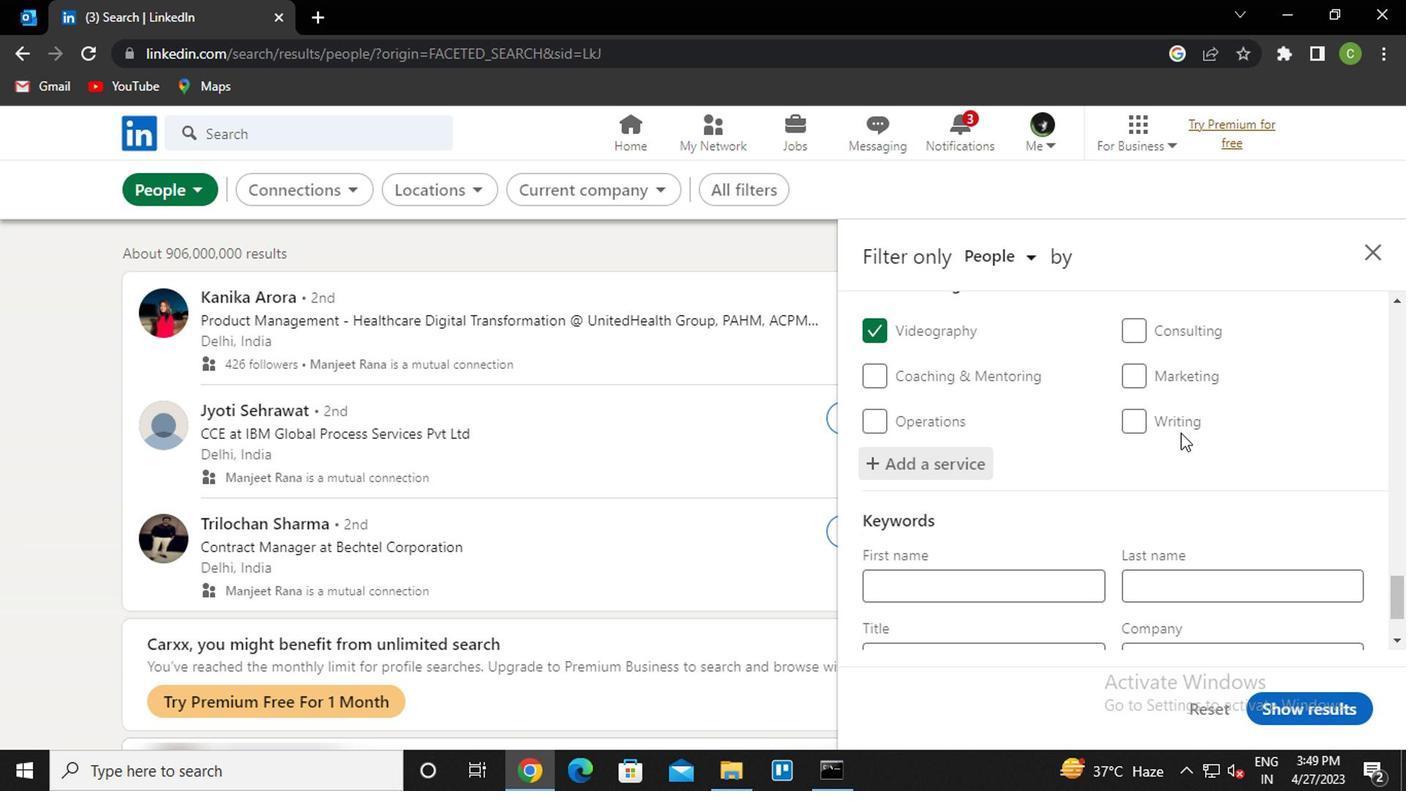 
Action: Mouse scrolled (1176, 429) with delta (0, 0)
Screenshot: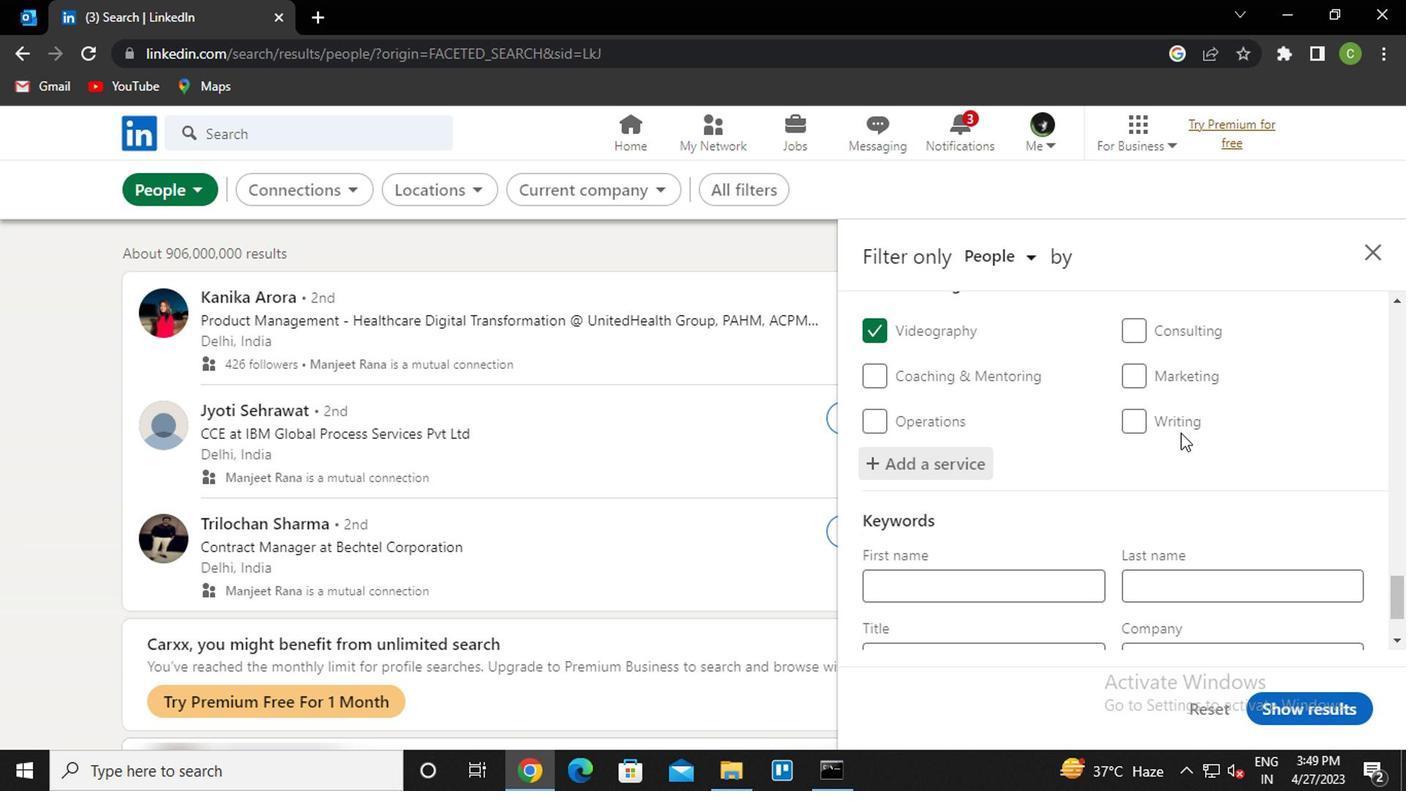 
Action: Mouse scrolled (1176, 429) with delta (0, 0)
Screenshot: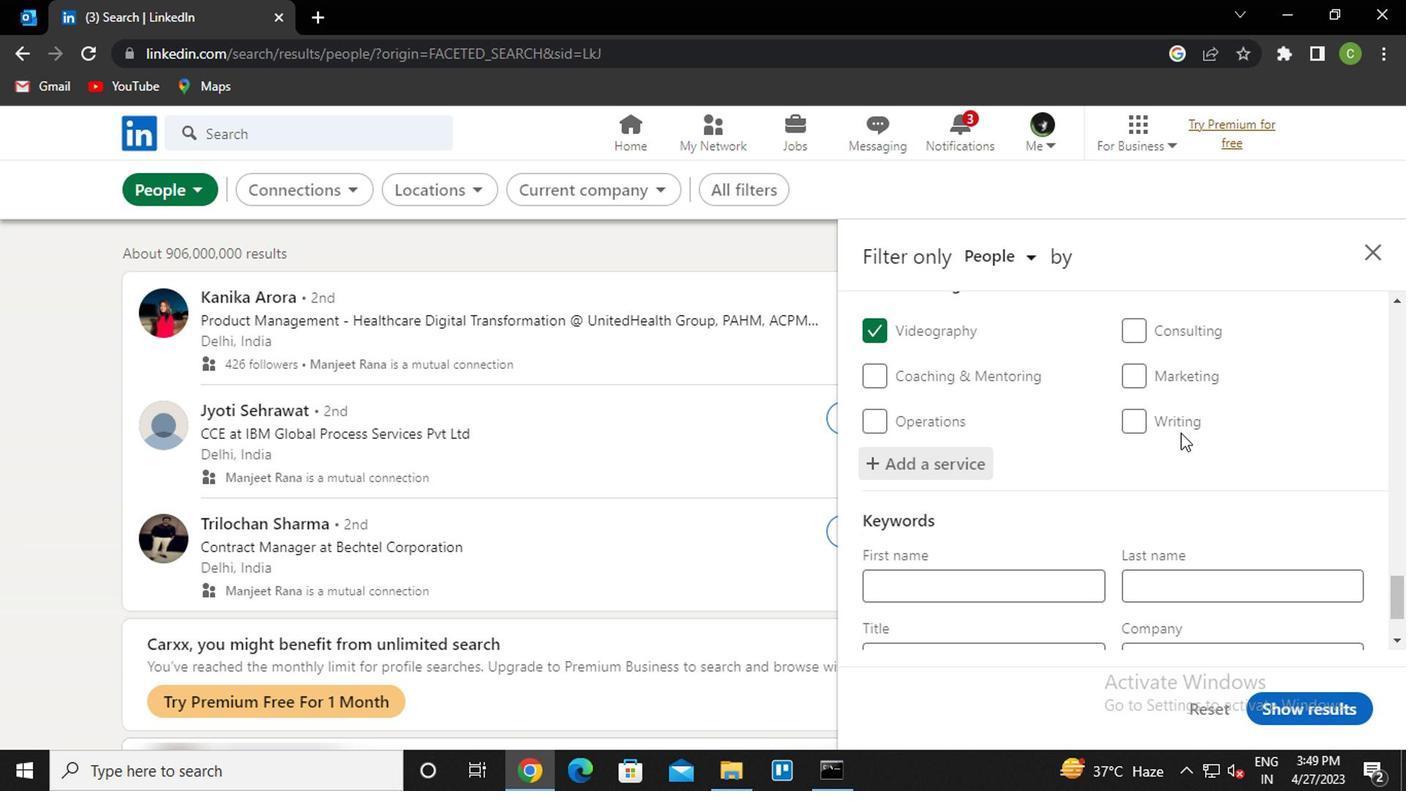 
Action: Mouse scrolled (1176, 429) with delta (0, 0)
Screenshot: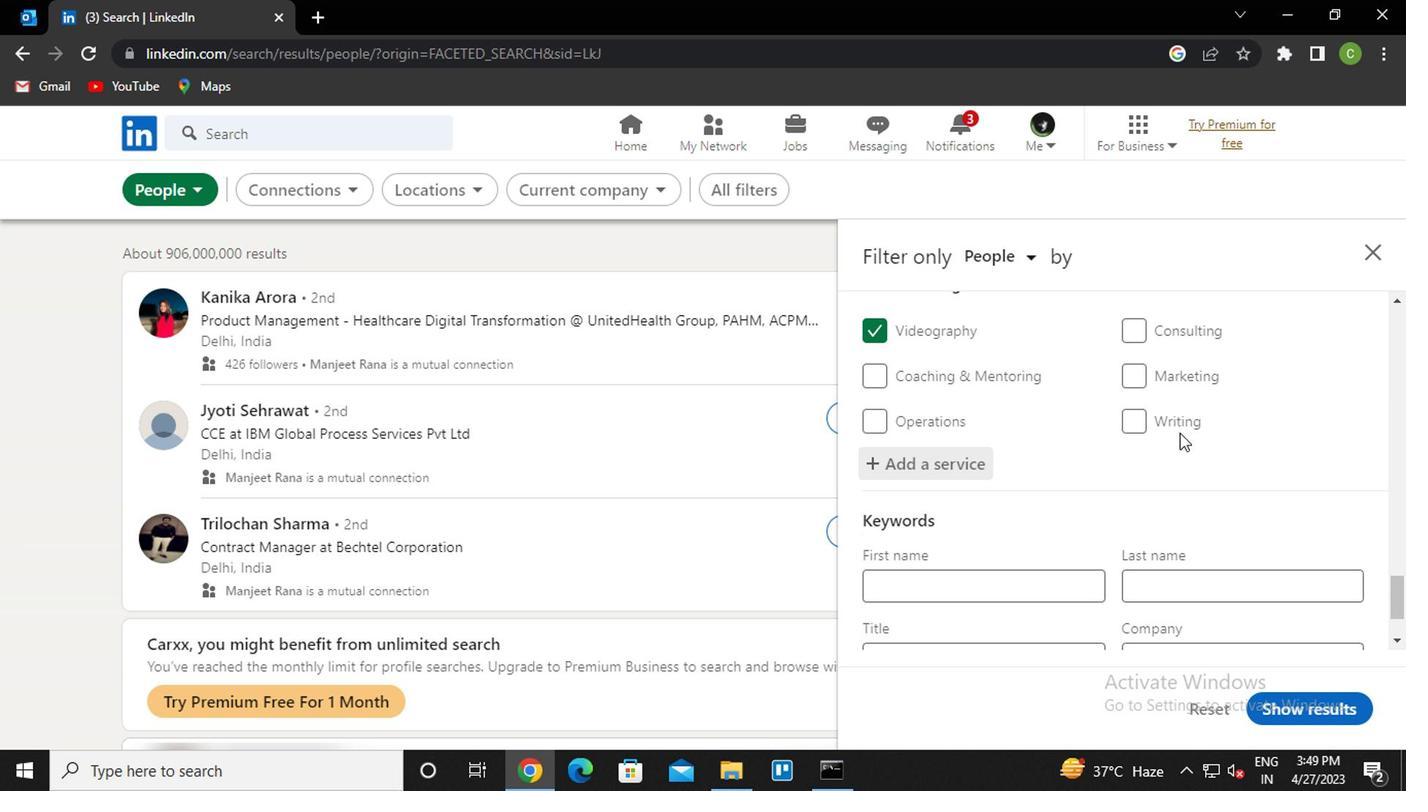 
Action: Mouse moved to (1175, 431)
Screenshot: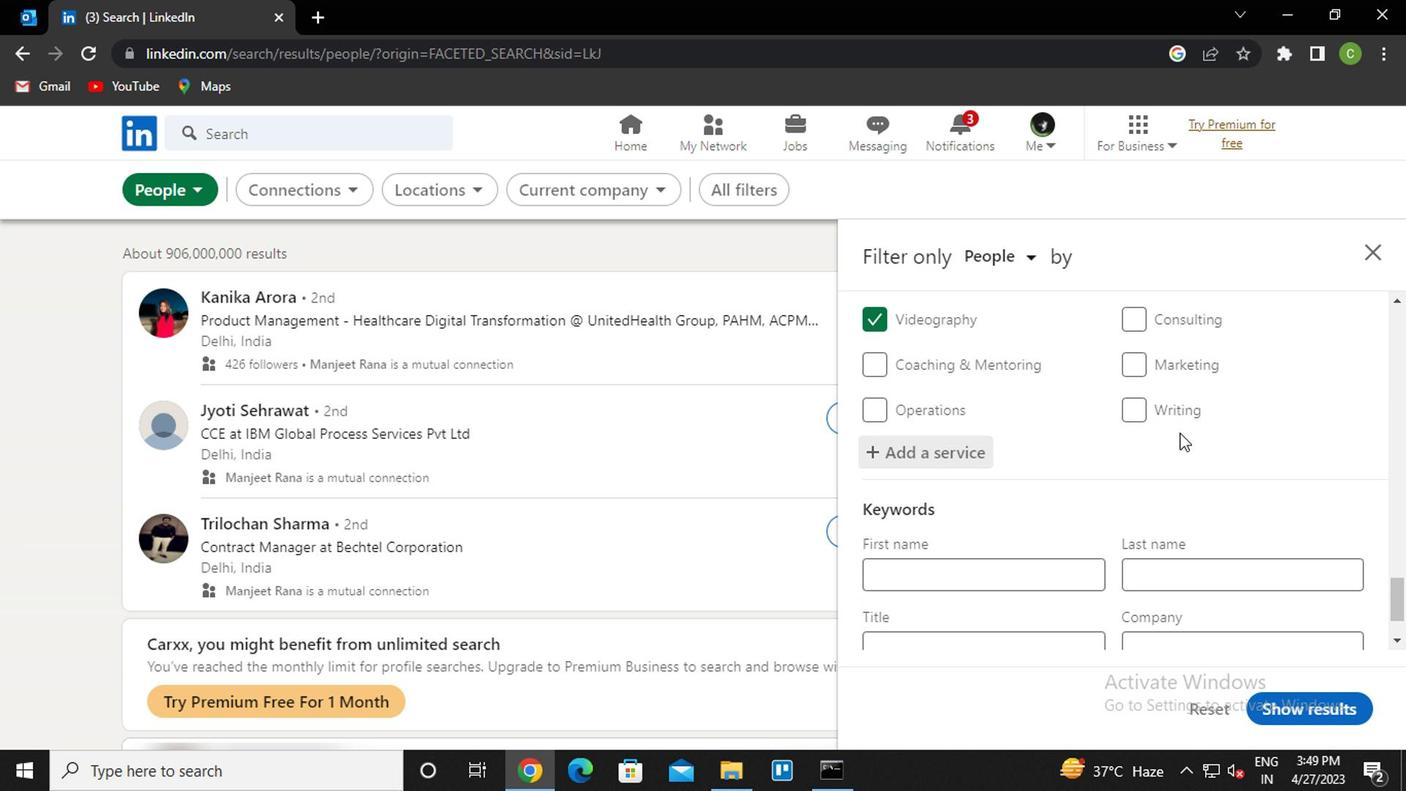 
Action: Mouse scrolled (1175, 429) with delta (0, -1)
Screenshot: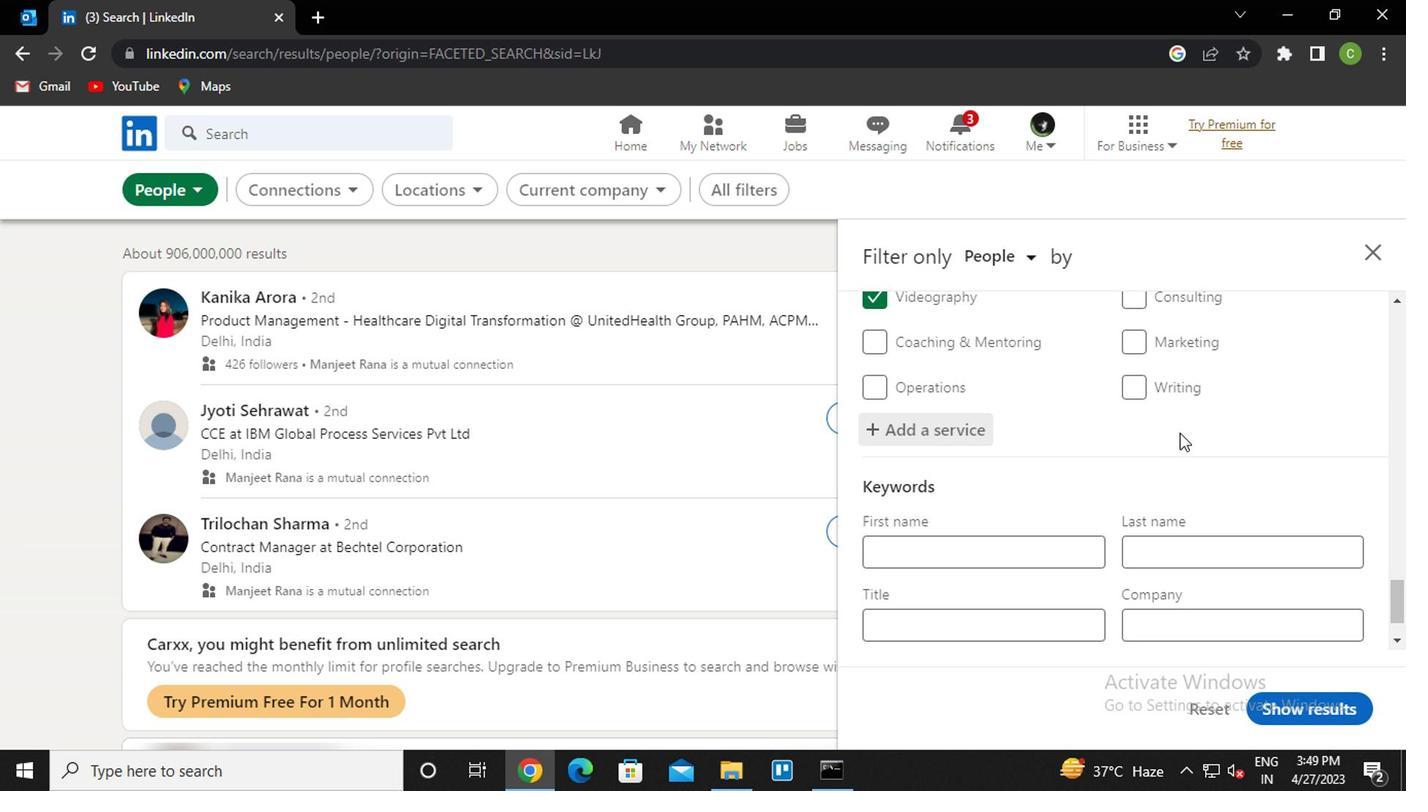 
Action: Mouse moved to (992, 550)
Screenshot: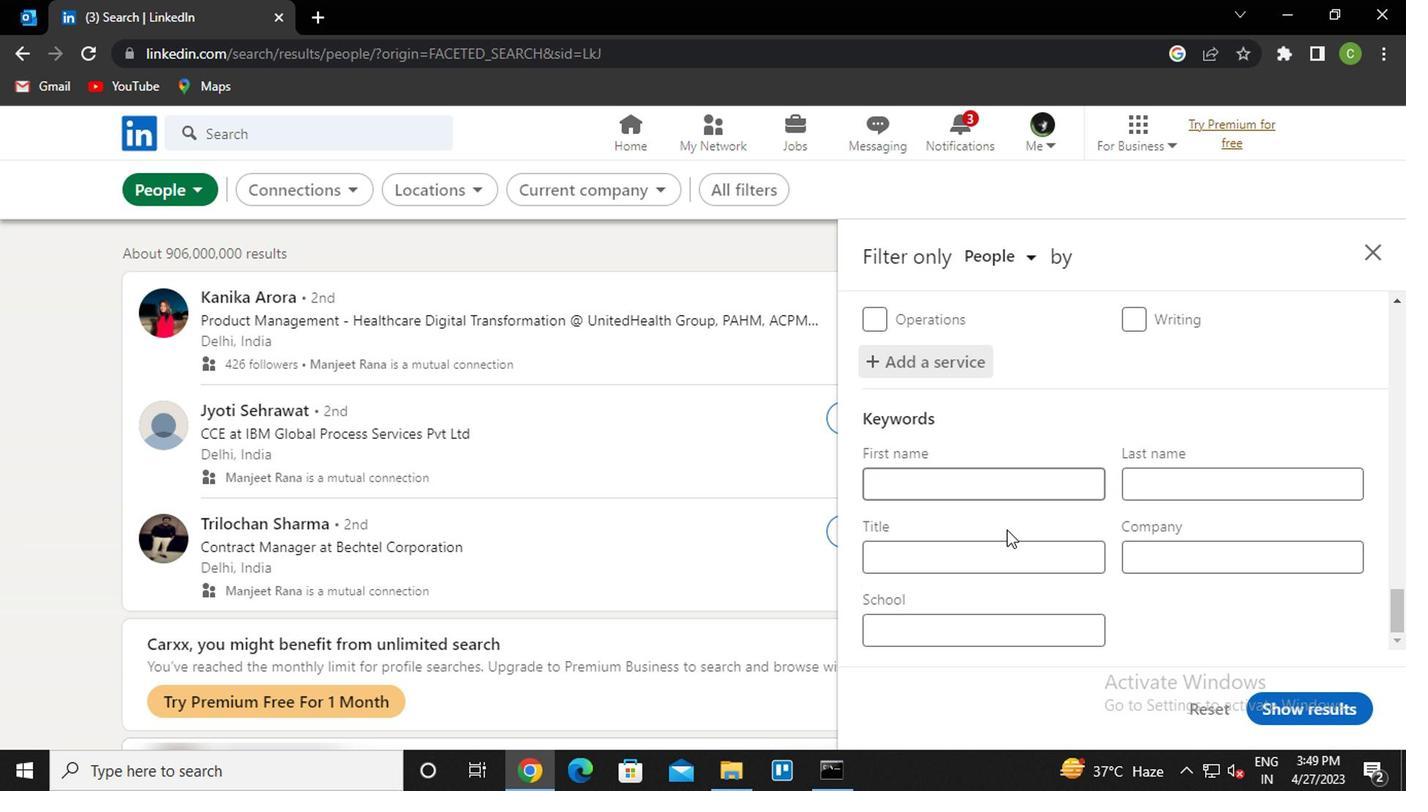 
Action: Mouse pressed left at (992, 550)
Screenshot: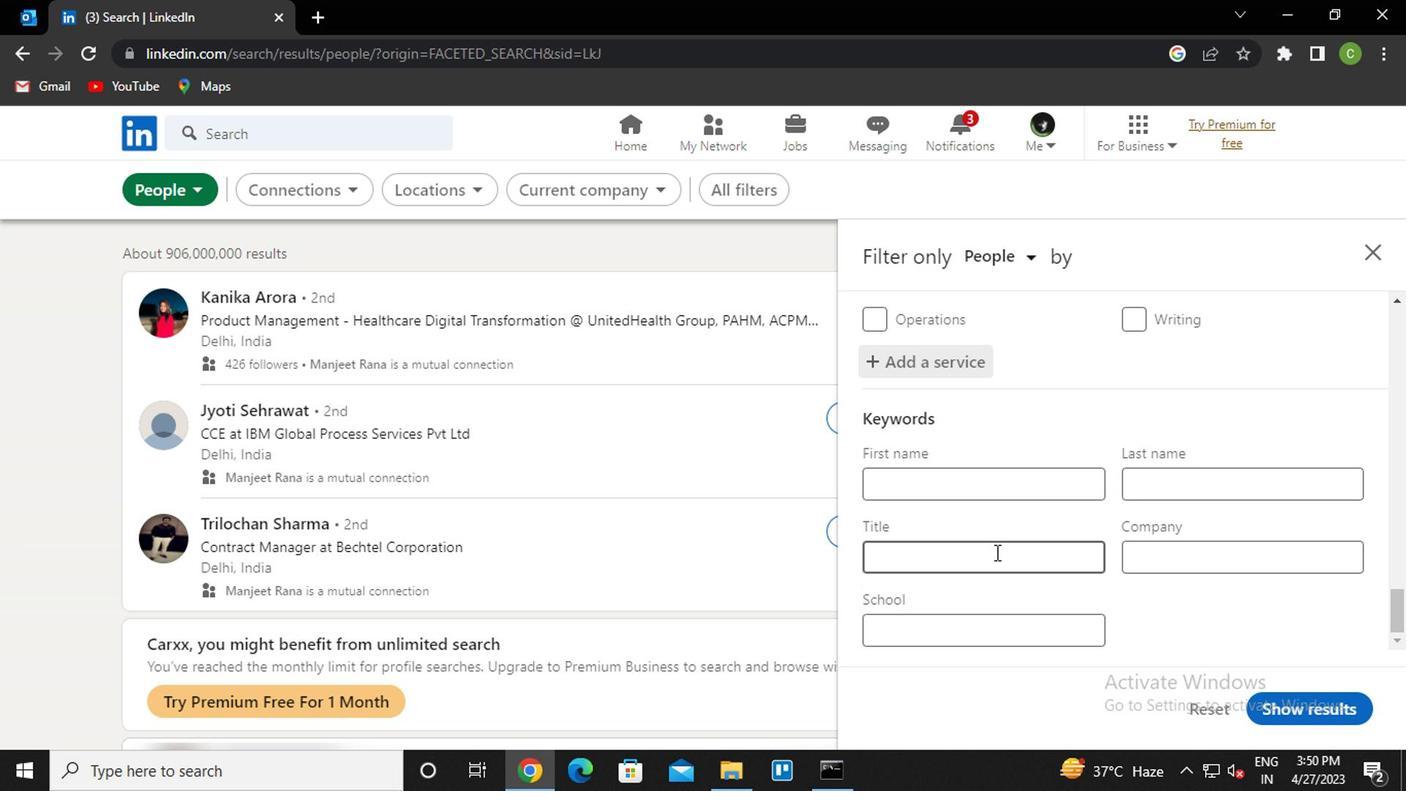 
Action: Mouse moved to (992, 552)
Screenshot: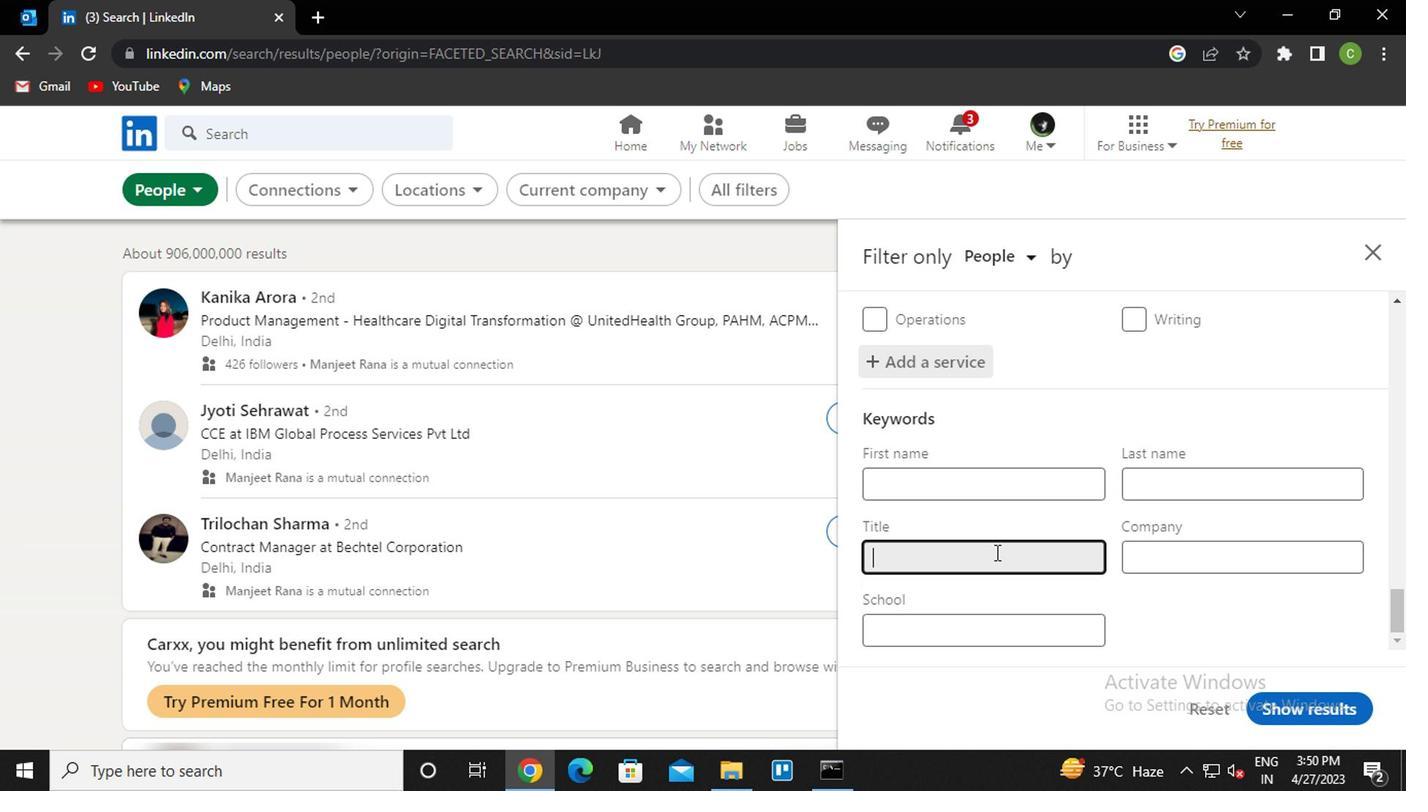 
Action: Key pressed <Key.caps_lock>i<Key.caps_lock>nside<Key.space><Key.caps_lock>s<Key.caps_lock>akles<Key.backspace><Key.backspace><Key.backspace><Key.backspace>les
Screenshot: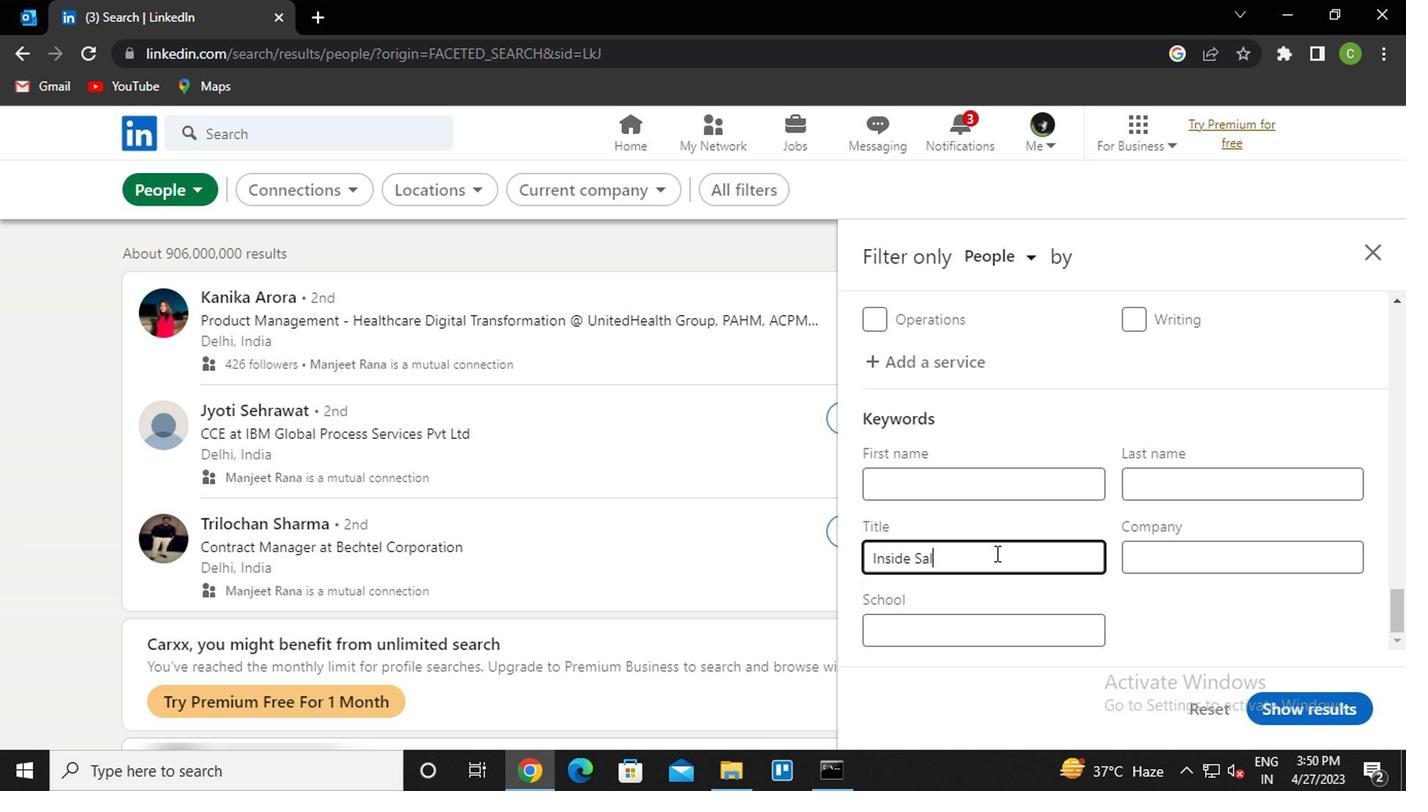 
Action: Mouse moved to (1289, 708)
Screenshot: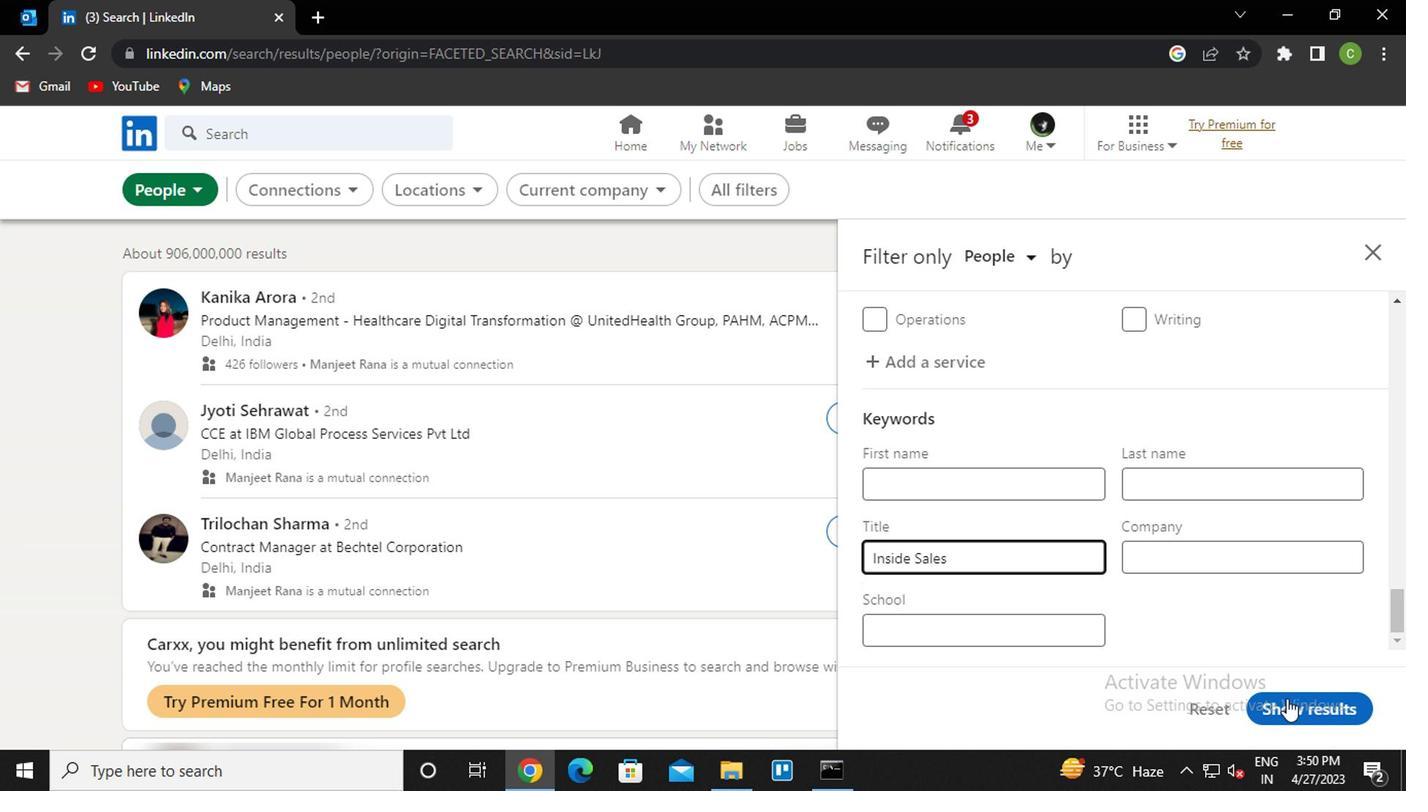 
Action: Mouse pressed left at (1289, 708)
Screenshot: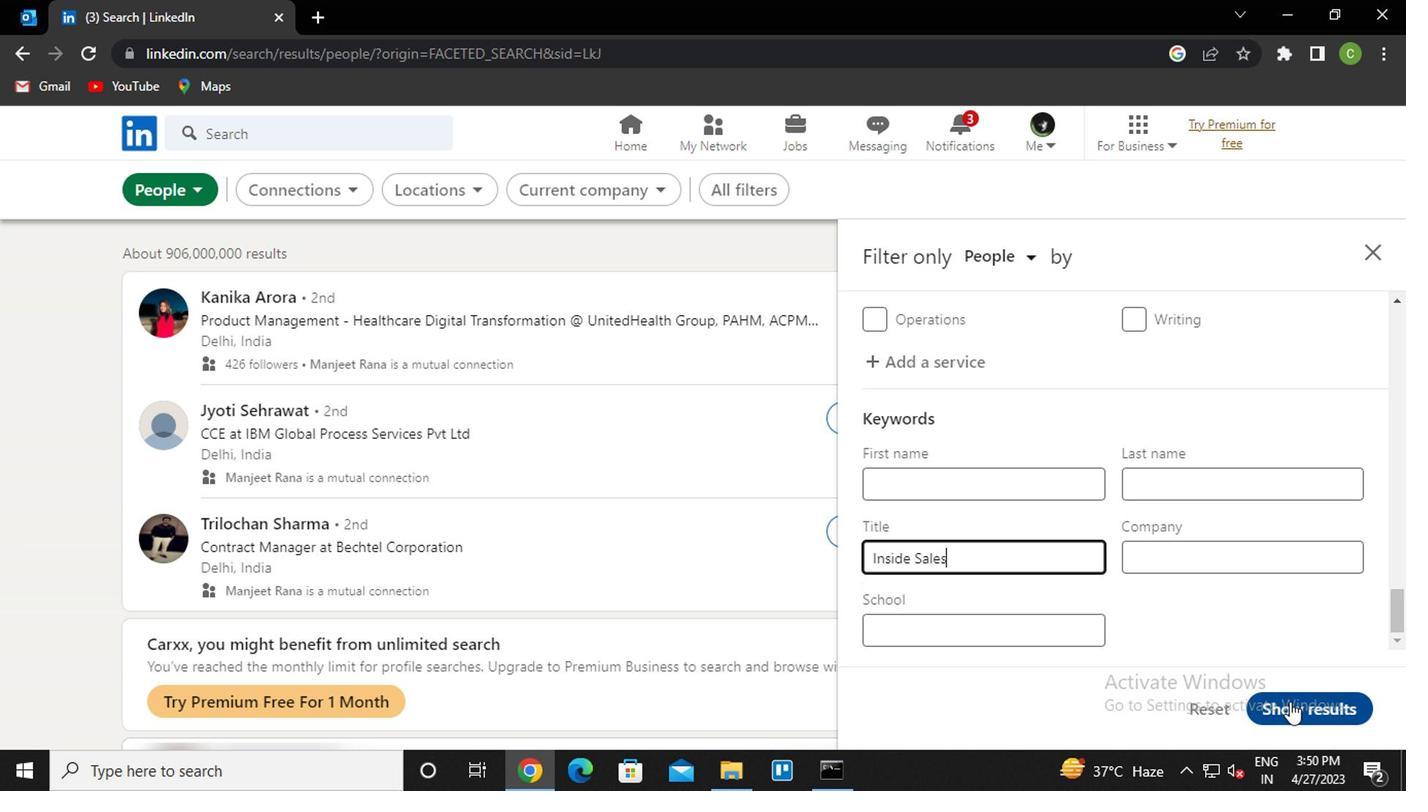 
Action: Mouse moved to (722, 735)
Screenshot: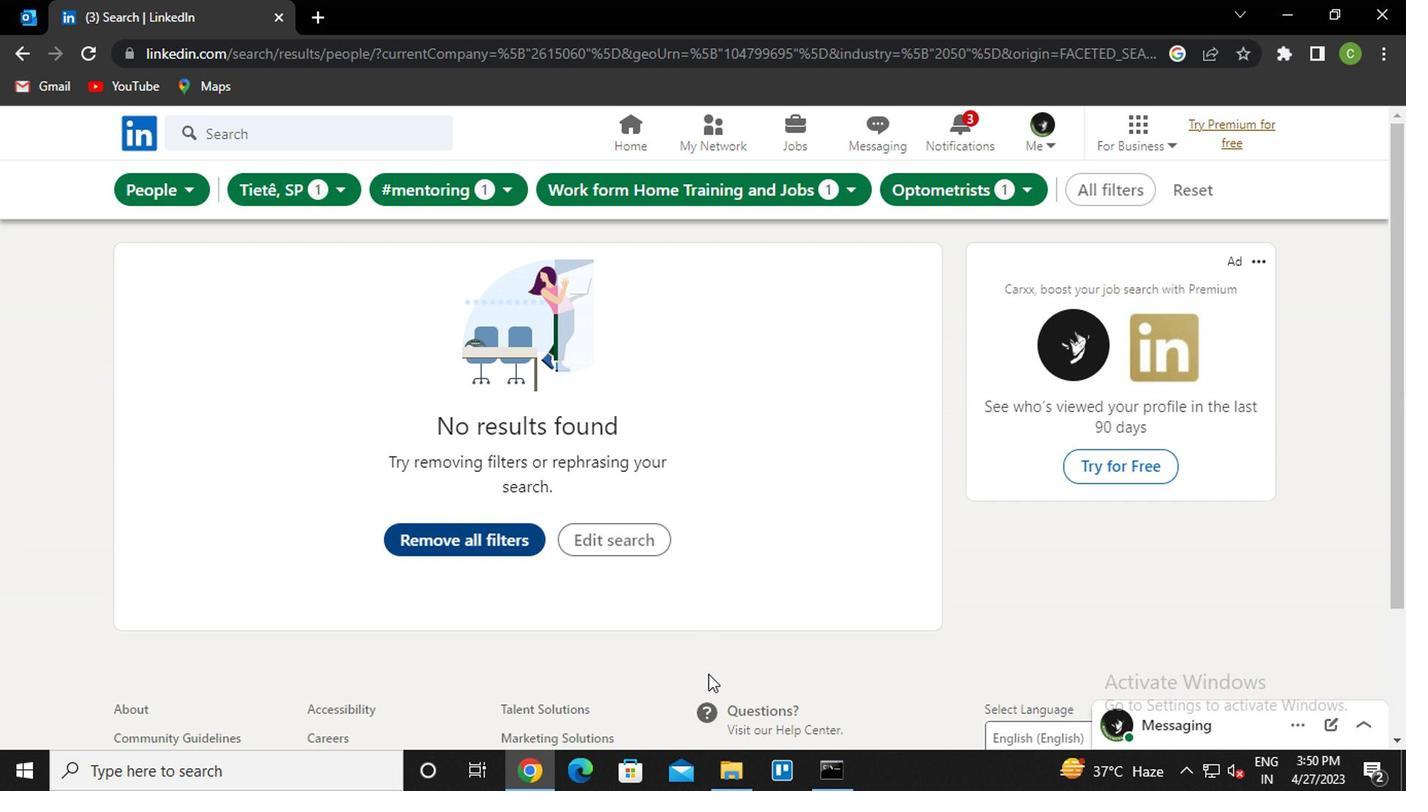 
Action: Key pressed <Key.f8>
Screenshot: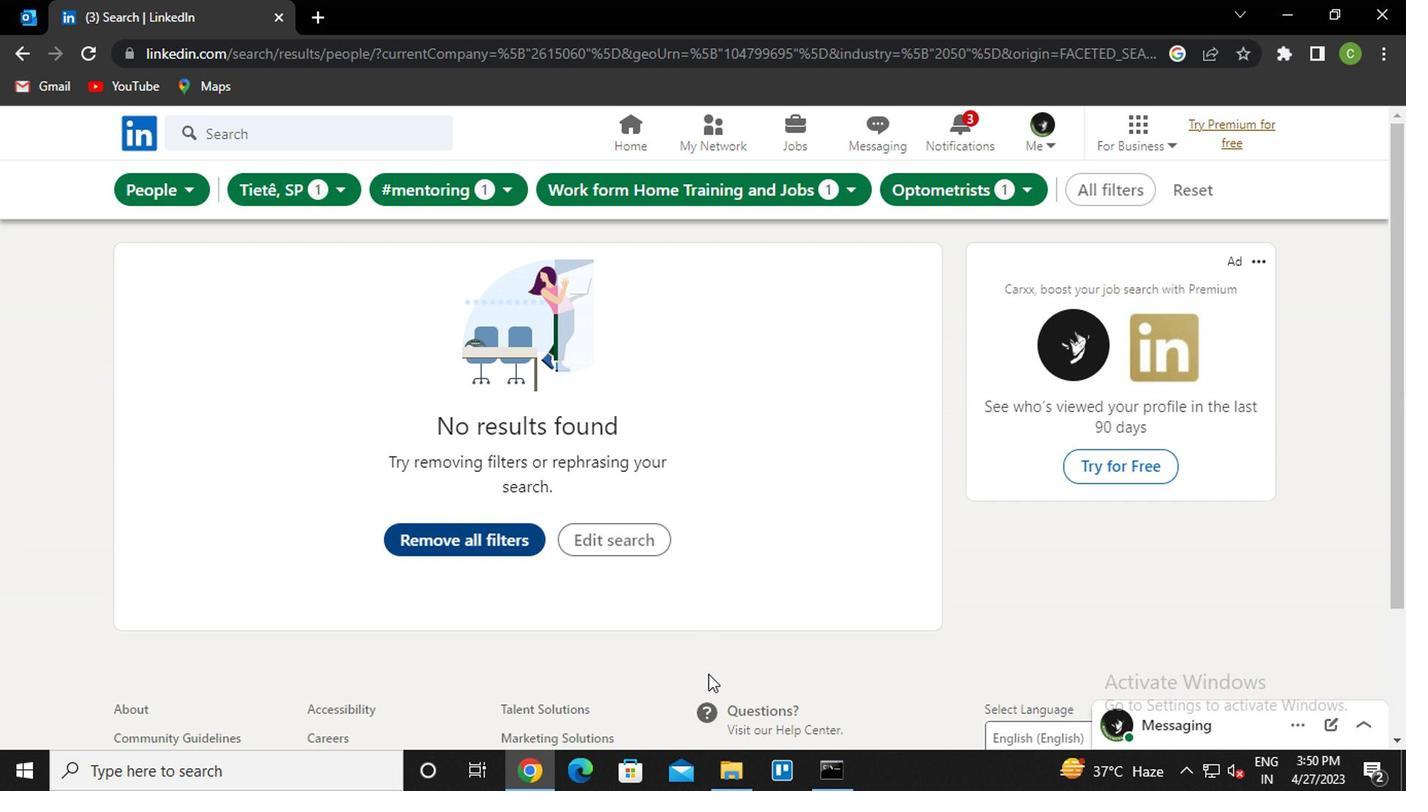 
